 Task: Look for space in Miharu, Japan from 11th June, 2023 to 15th June, 2023 for 2 adults in price range Rs.7000 to Rs.16000. Place can be private room with 1  bedroom having 2 beds and 1 bathroom. Property type can be house, flat, guest house, hotel. Booking option can be shelf check-in. Required host language is English.
Action: Mouse moved to (616, 147)
Screenshot: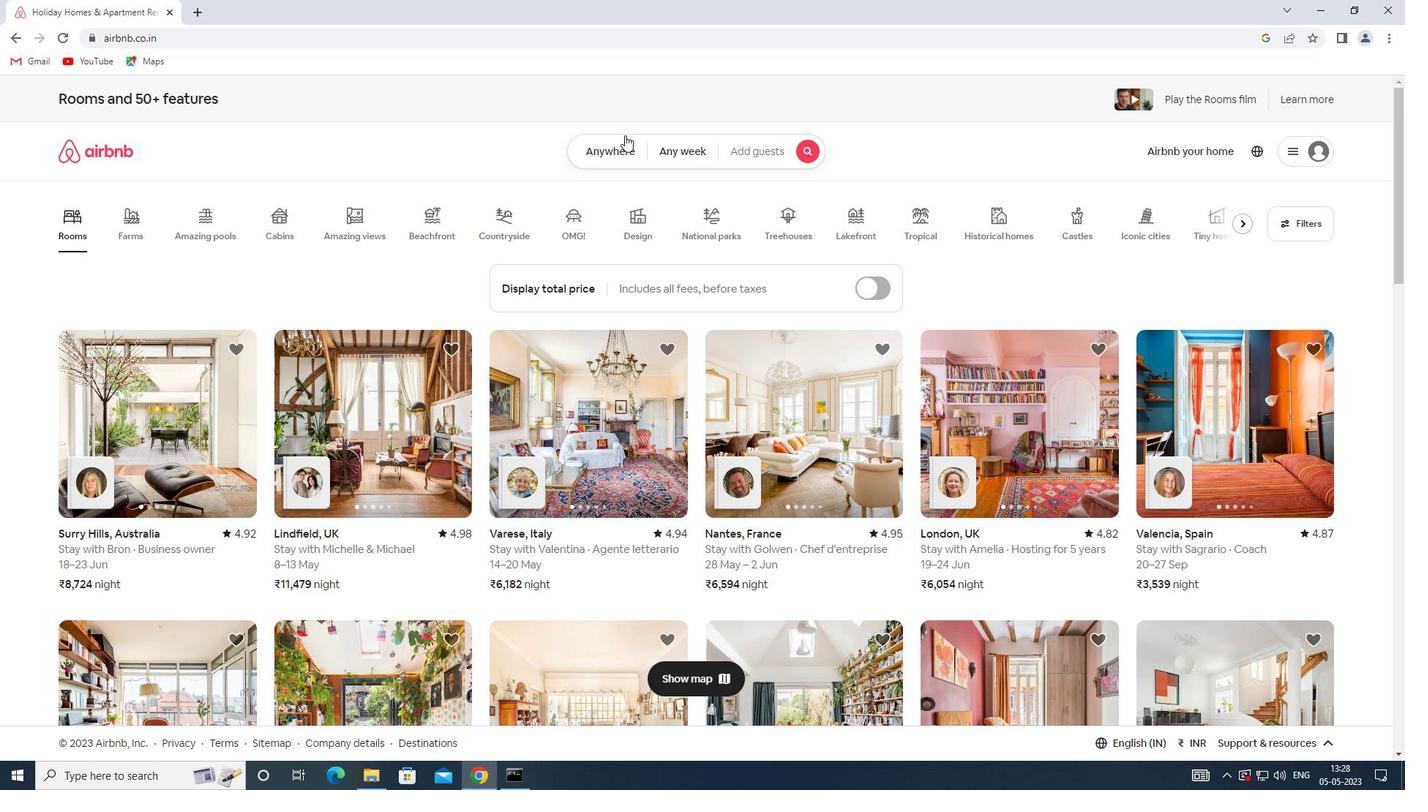 
Action: Mouse pressed left at (616, 147)
Screenshot: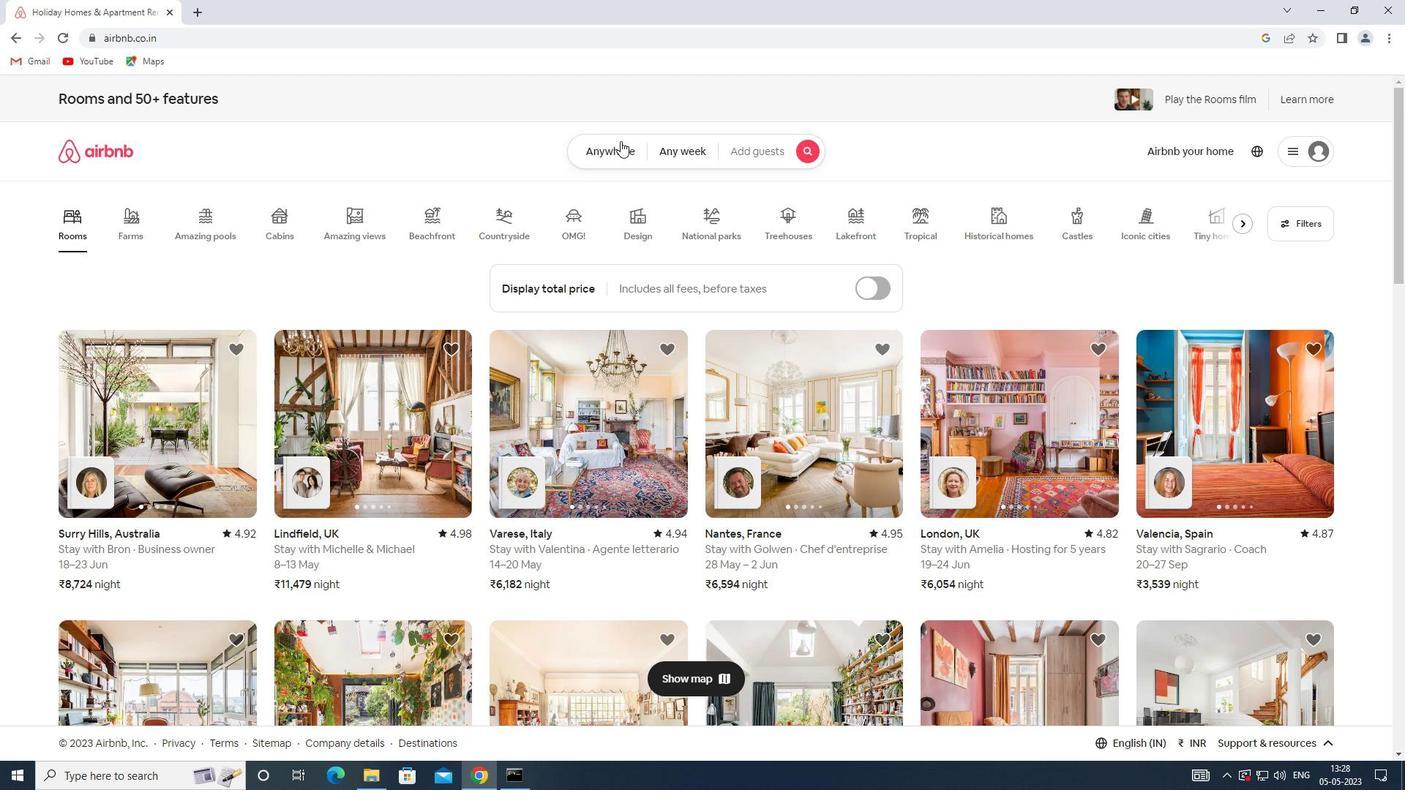 
Action: Mouse moved to (542, 199)
Screenshot: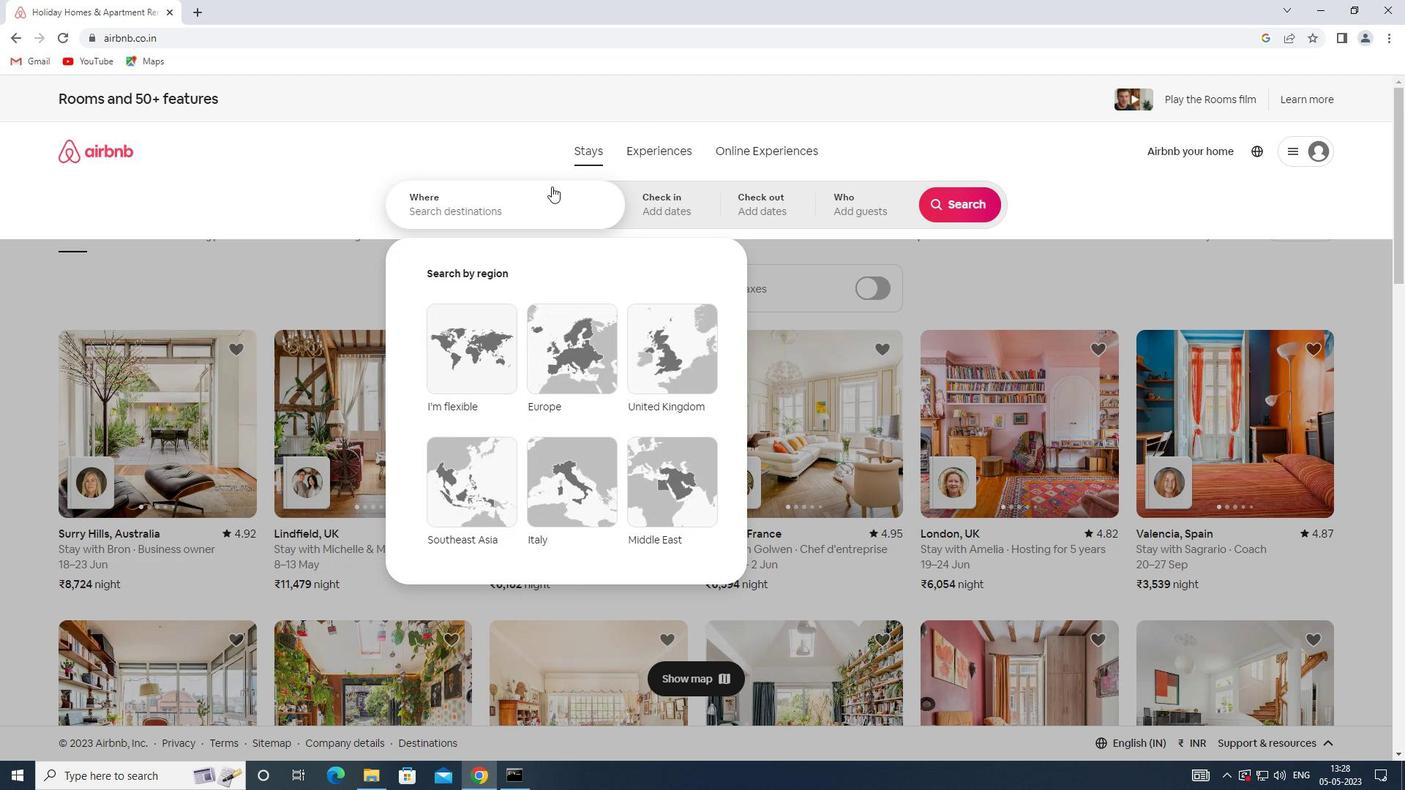 
Action: Mouse pressed left at (542, 199)
Screenshot: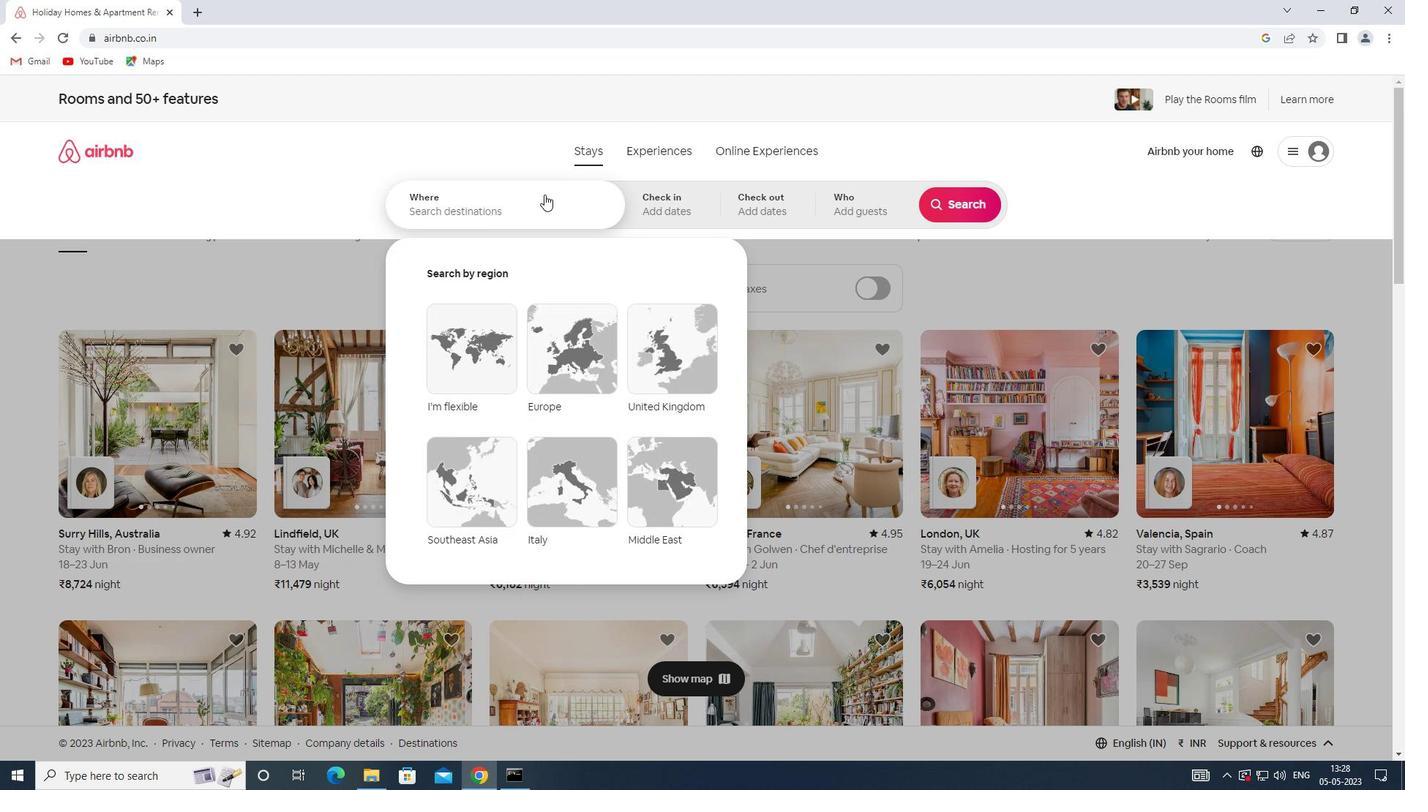 
Action: Key pressed <Key.shift>MIHARU,<Key.shift>JAPAN
Screenshot: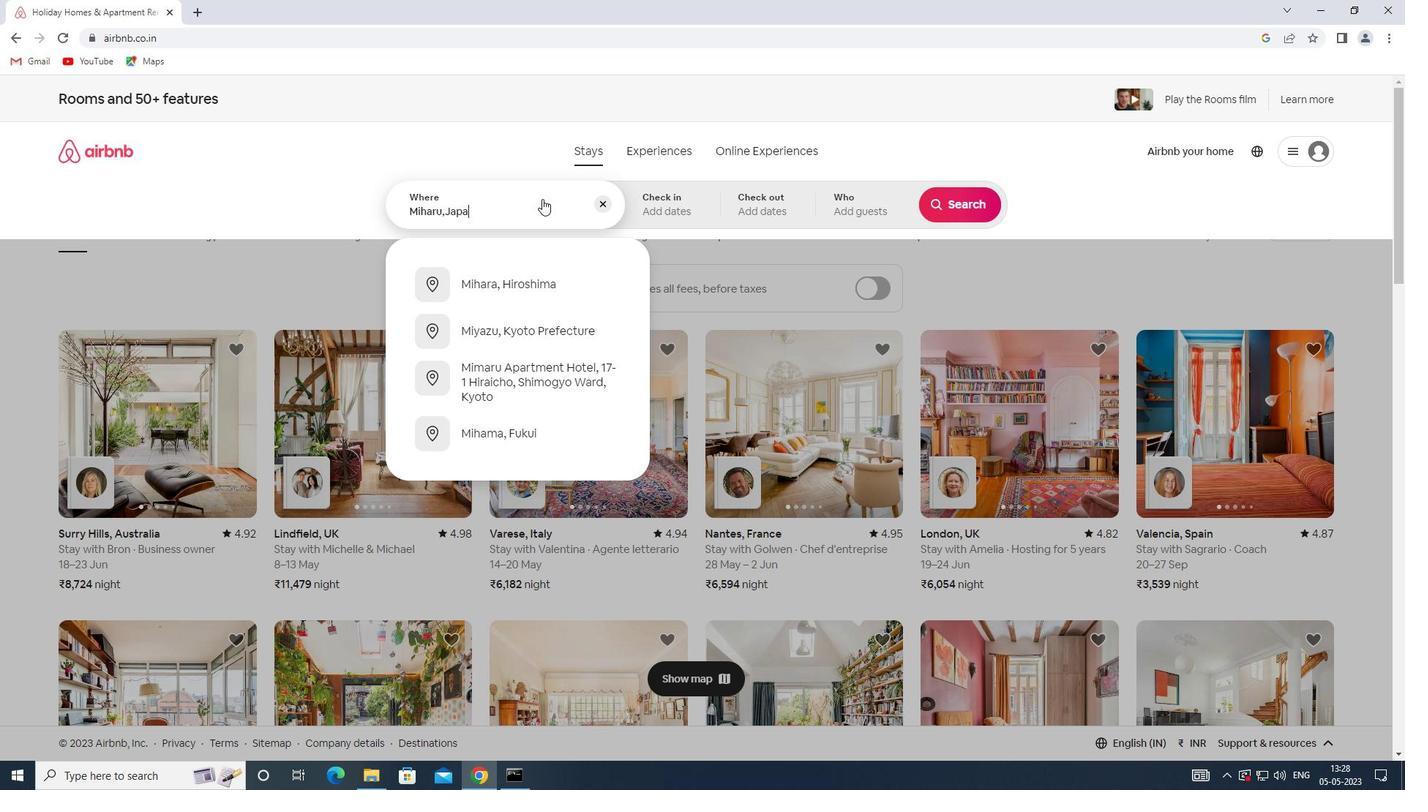 
Action: Mouse moved to (646, 211)
Screenshot: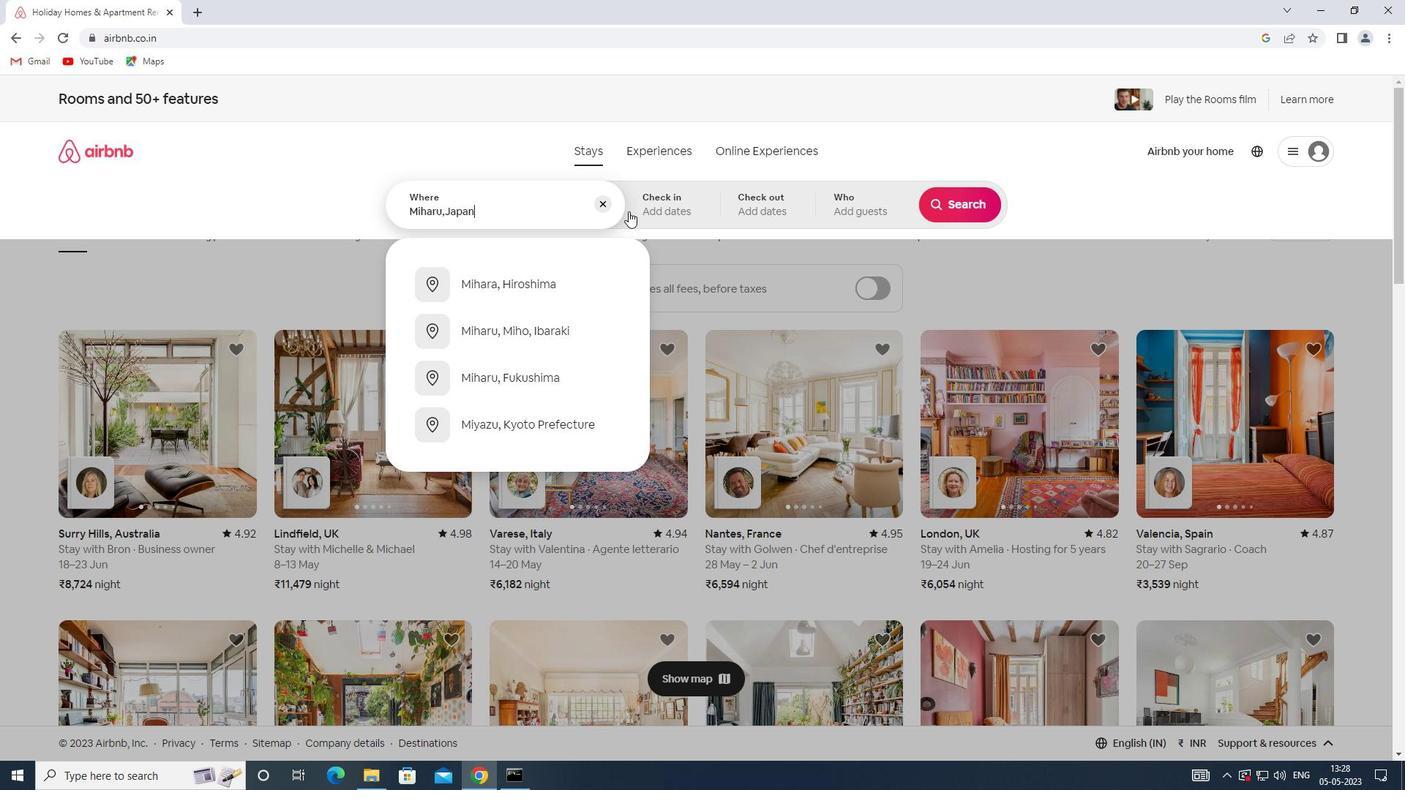 
Action: Mouse pressed left at (646, 211)
Screenshot: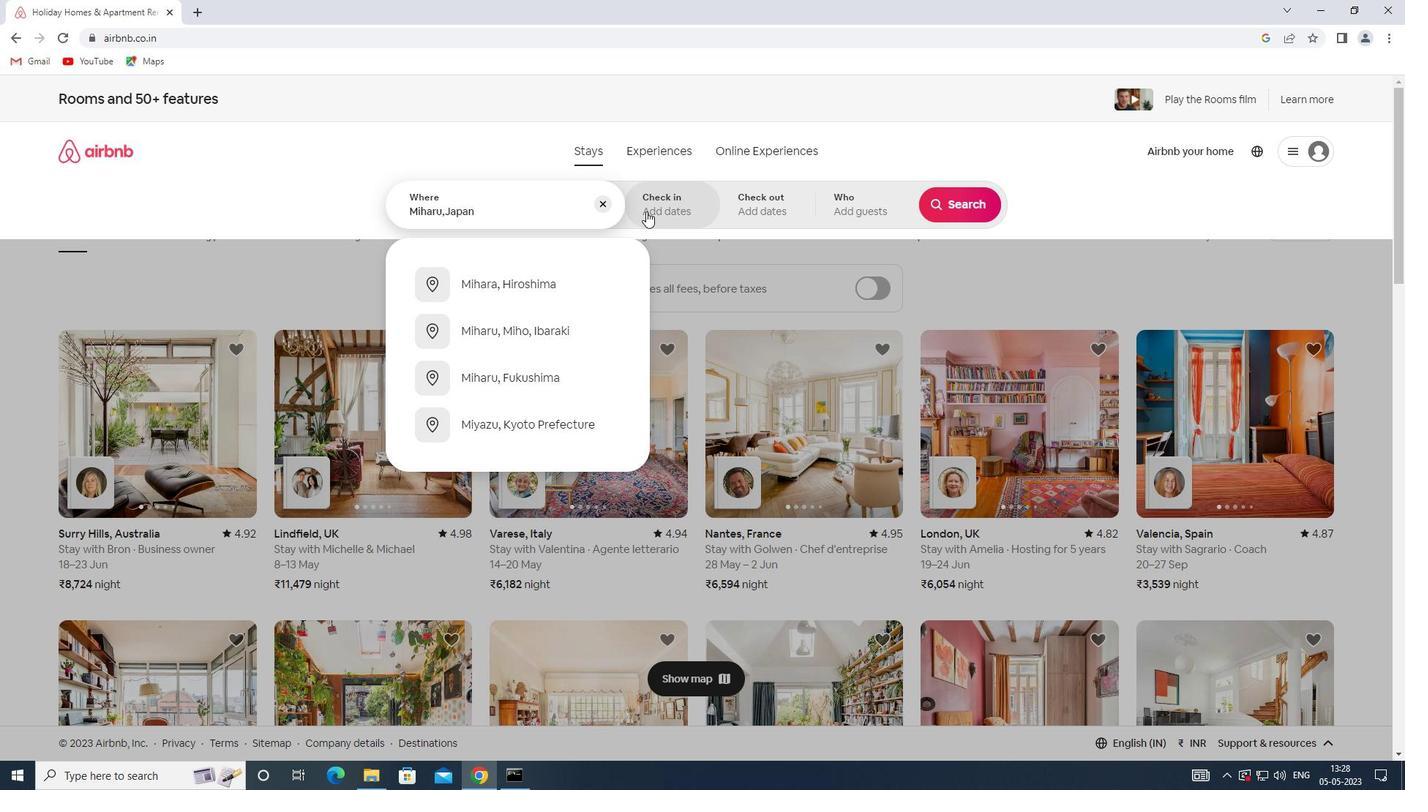 
Action: Mouse moved to (735, 446)
Screenshot: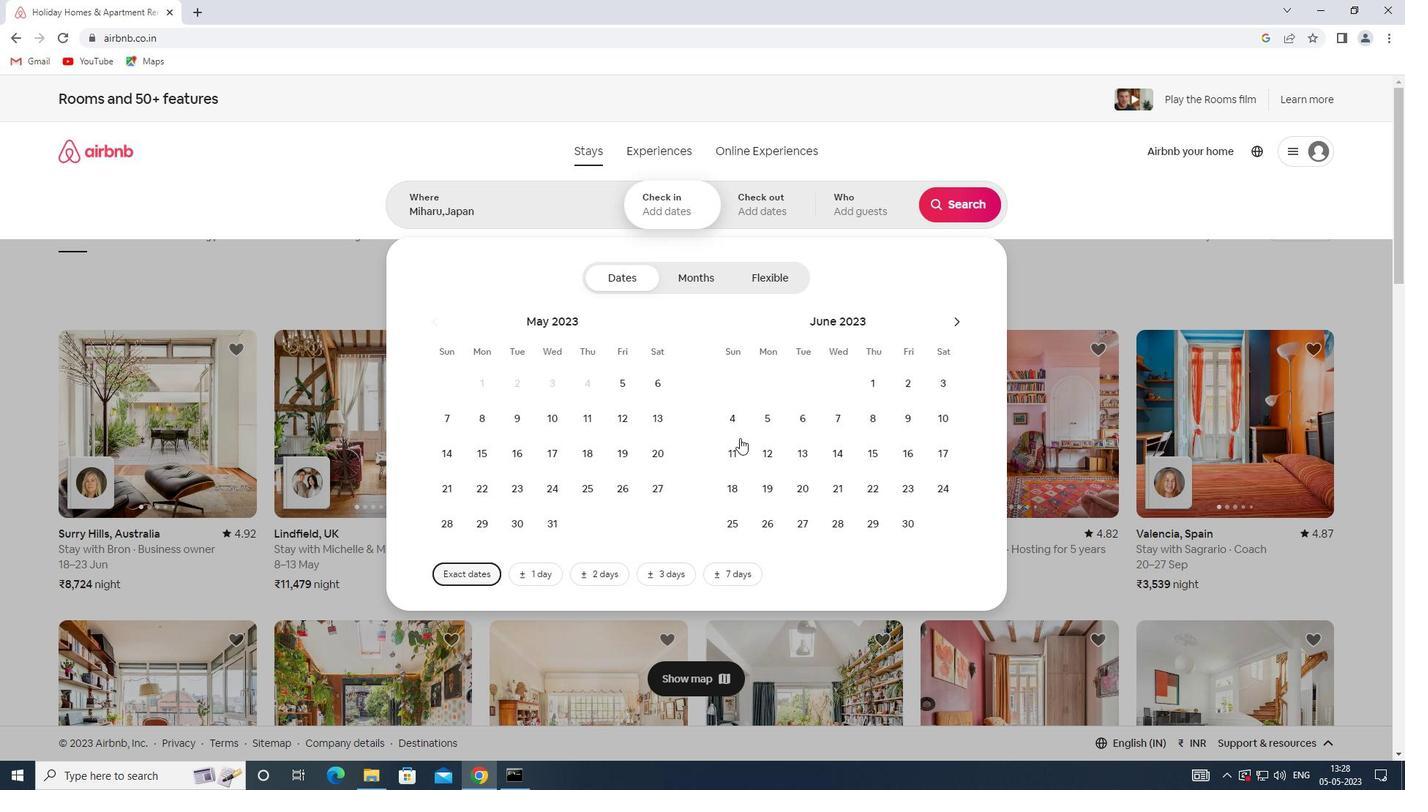 
Action: Mouse pressed left at (735, 446)
Screenshot: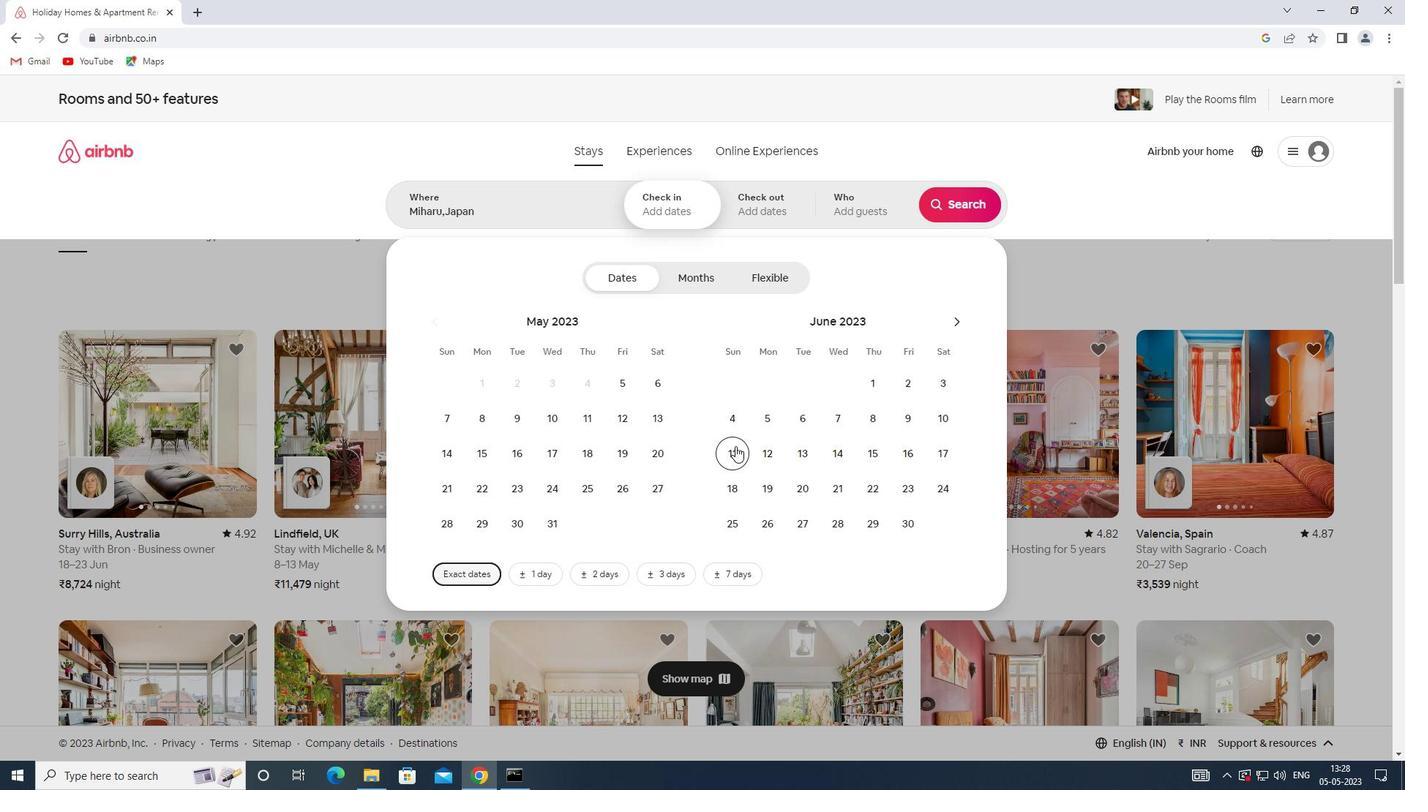 
Action: Mouse moved to (867, 449)
Screenshot: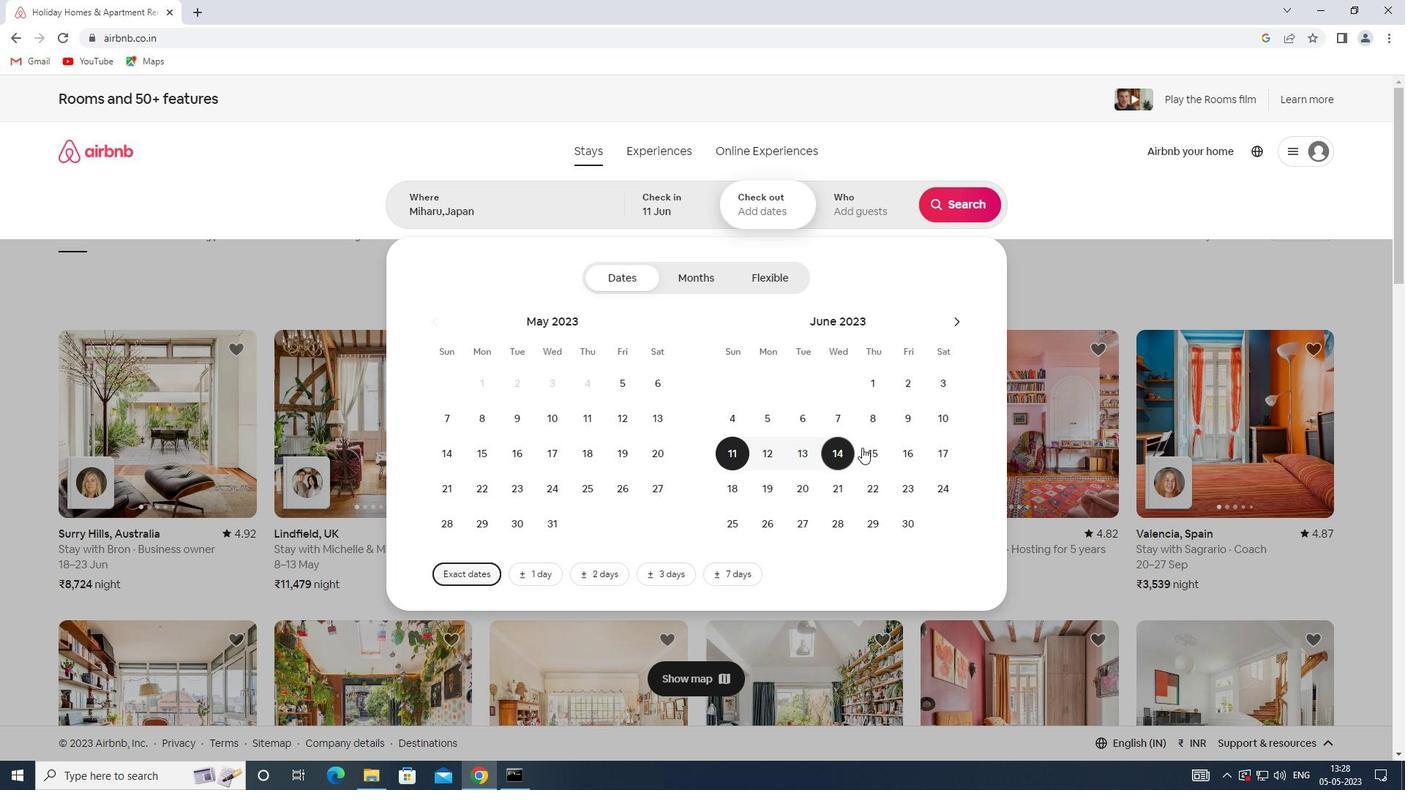 
Action: Mouse pressed left at (867, 449)
Screenshot: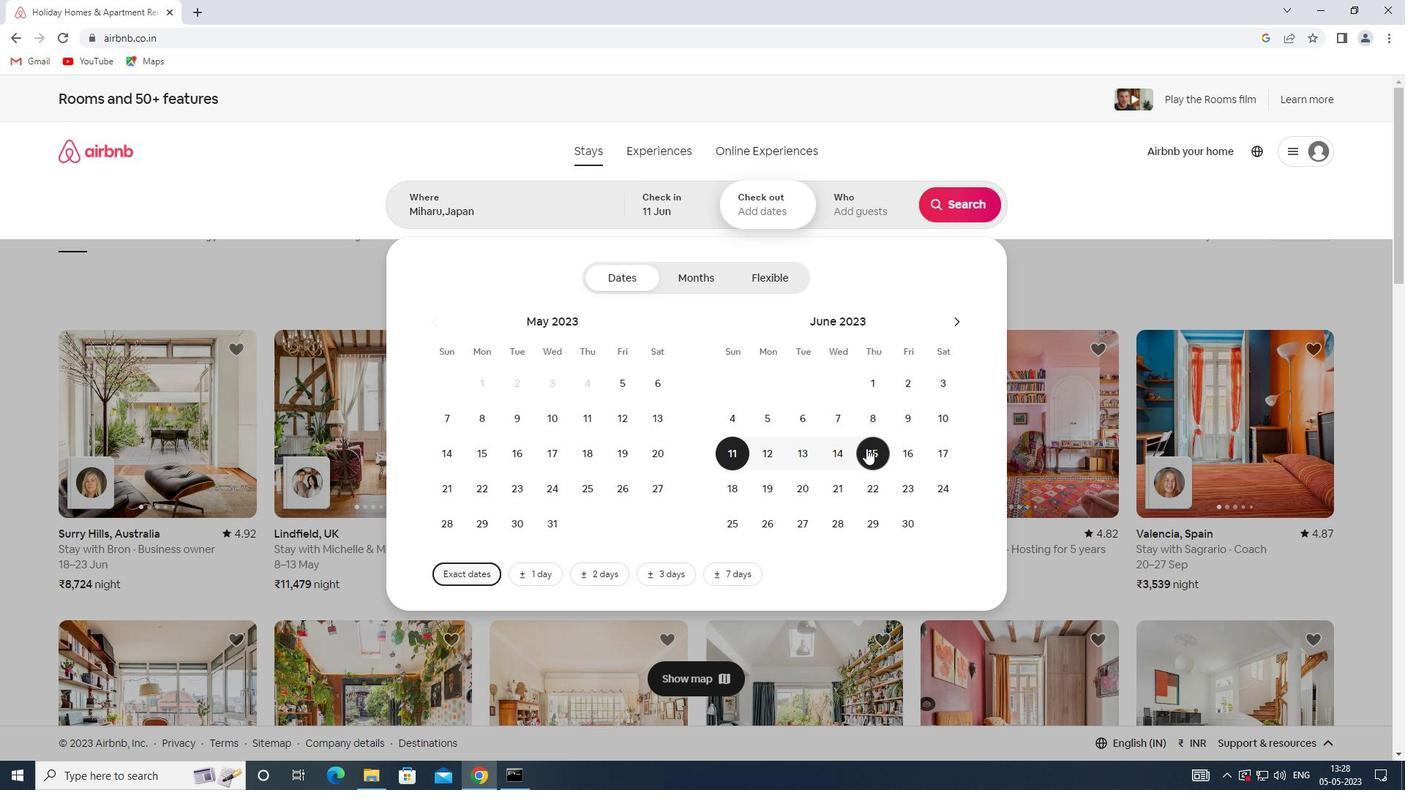 
Action: Mouse moved to (844, 212)
Screenshot: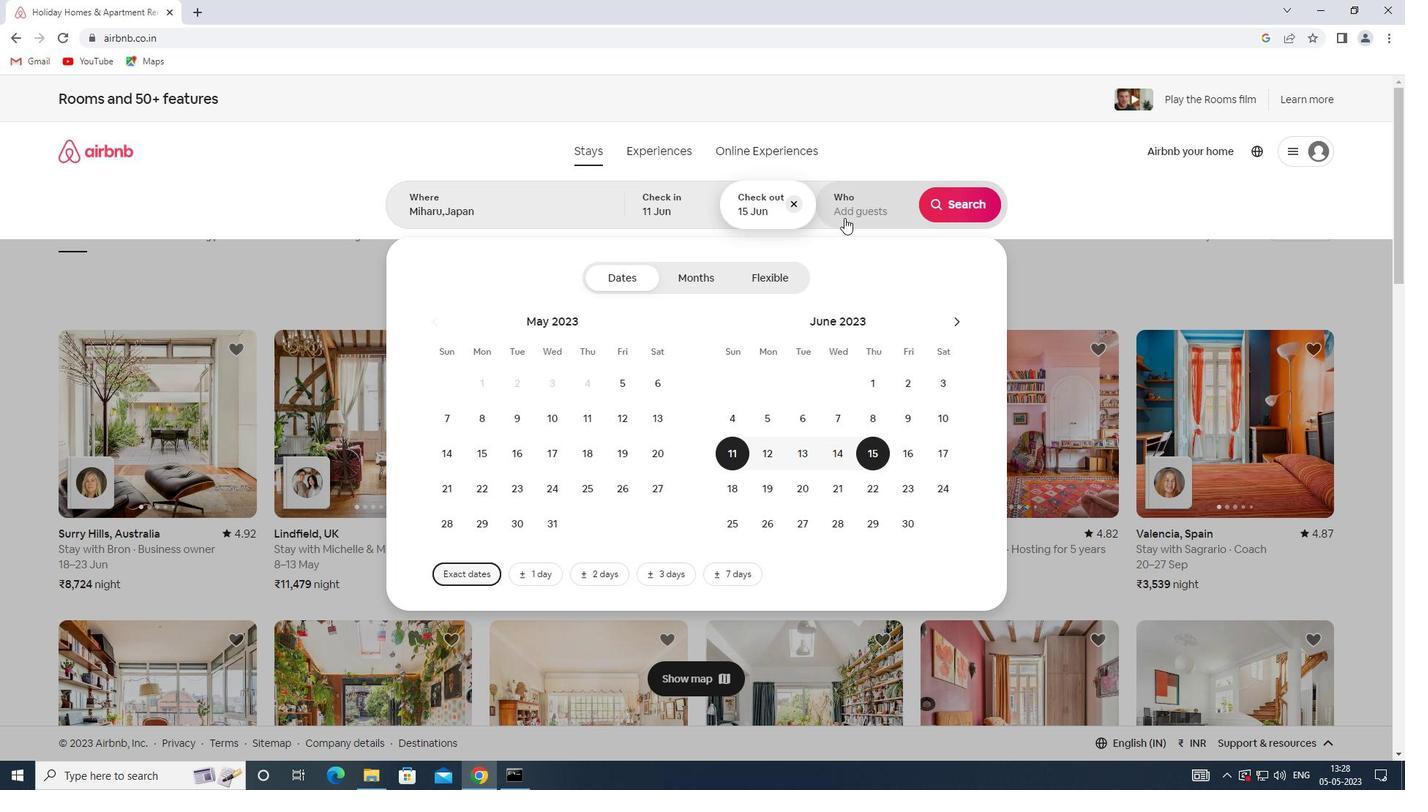 
Action: Mouse pressed left at (844, 212)
Screenshot: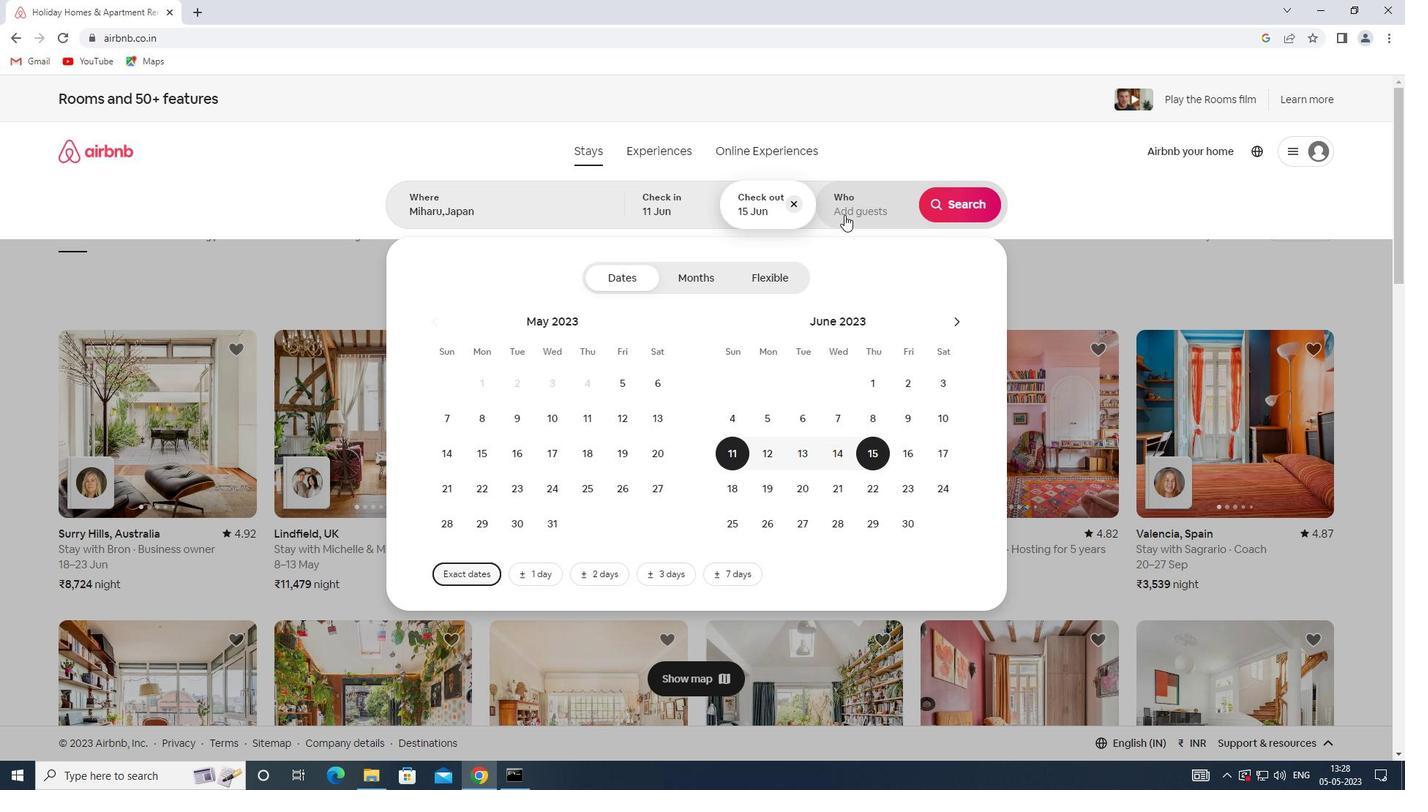 
Action: Mouse moved to (956, 280)
Screenshot: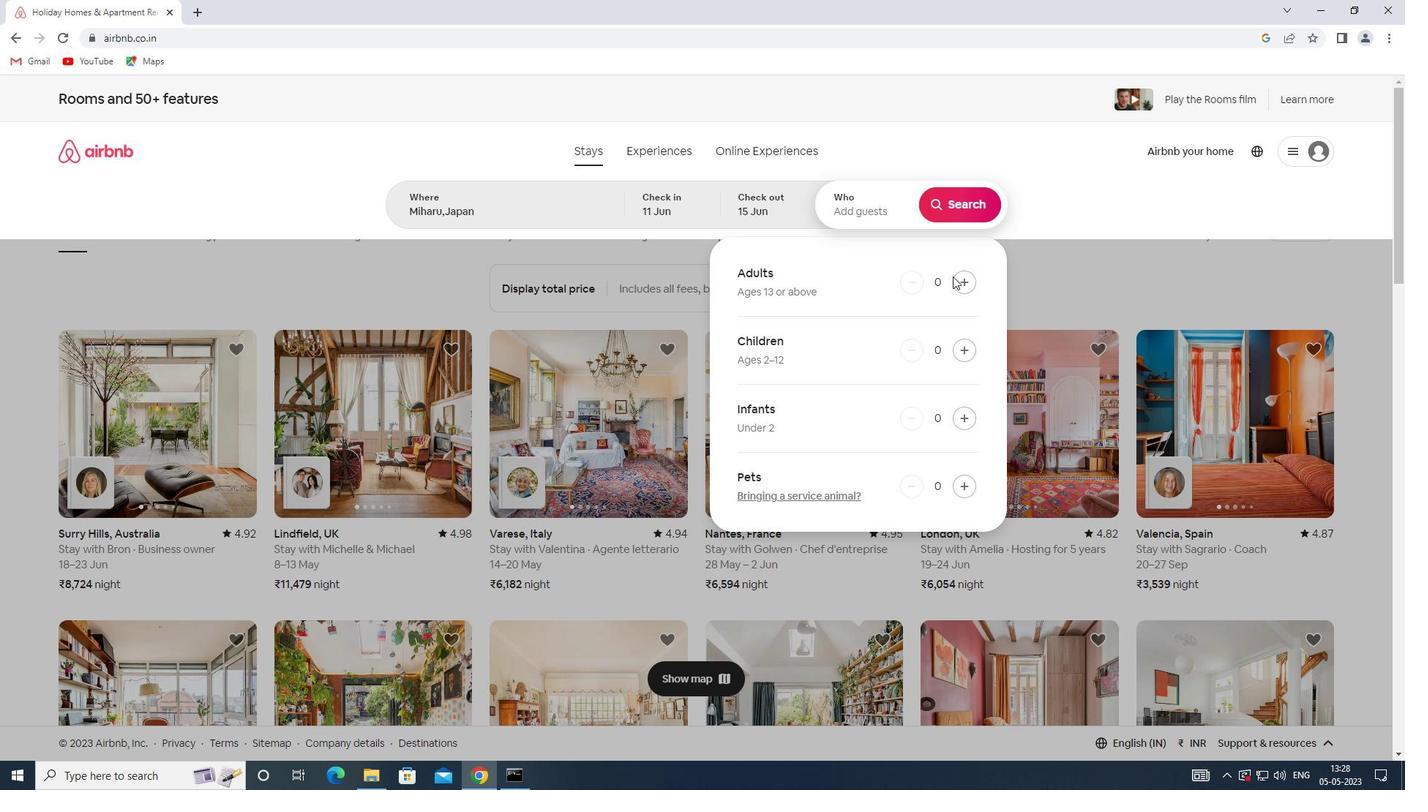 
Action: Mouse pressed left at (956, 280)
Screenshot: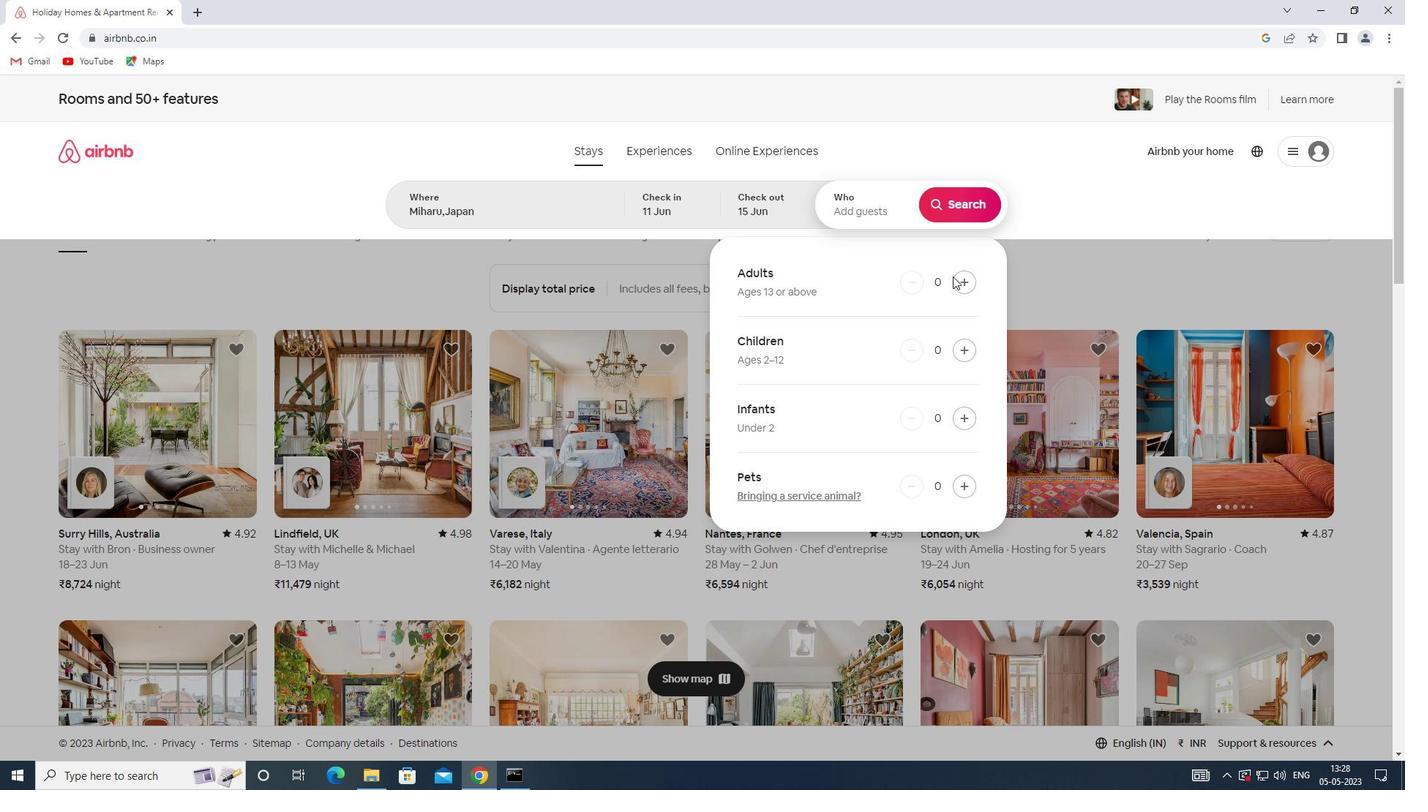 
Action: Mouse pressed left at (956, 280)
Screenshot: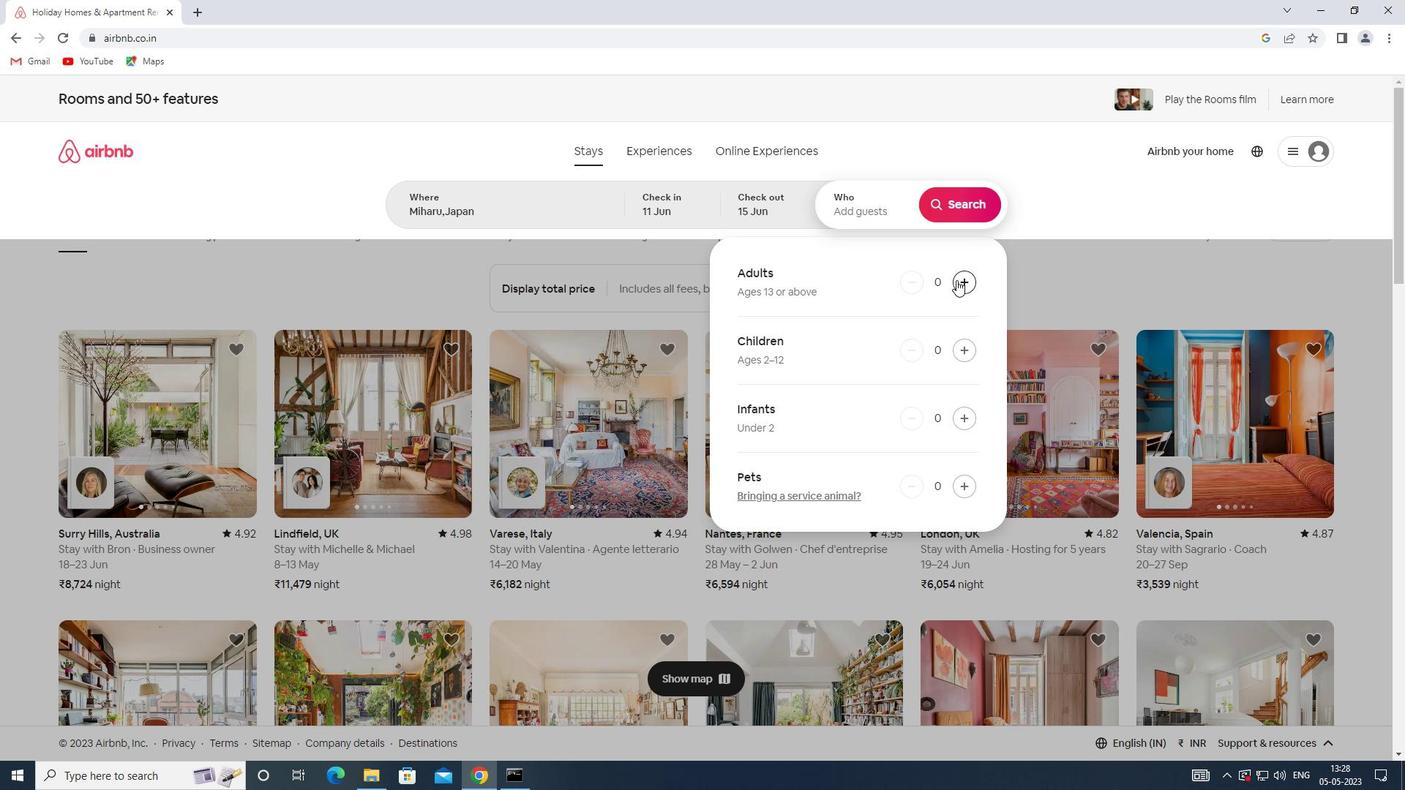 
Action: Mouse moved to (956, 207)
Screenshot: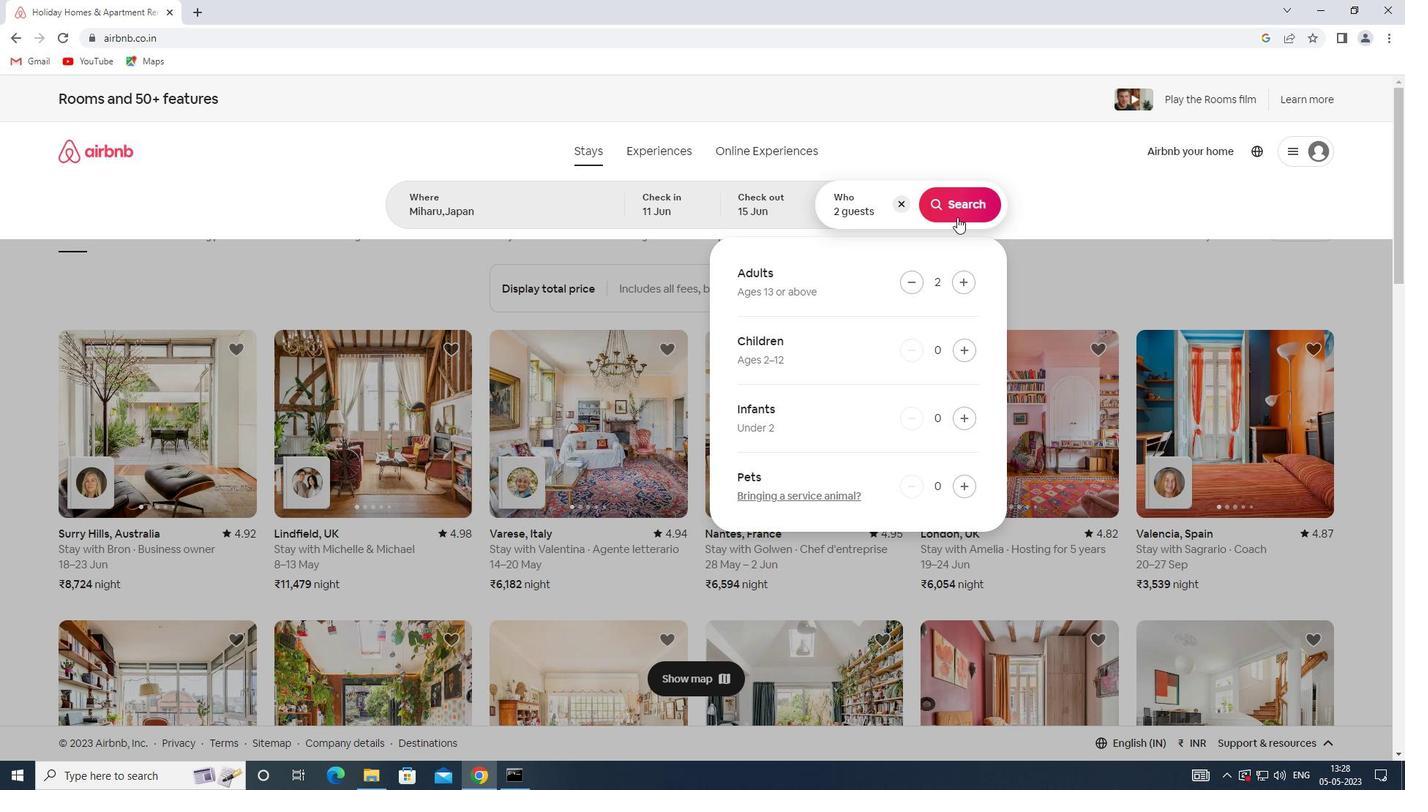 
Action: Mouse pressed left at (956, 207)
Screenshot: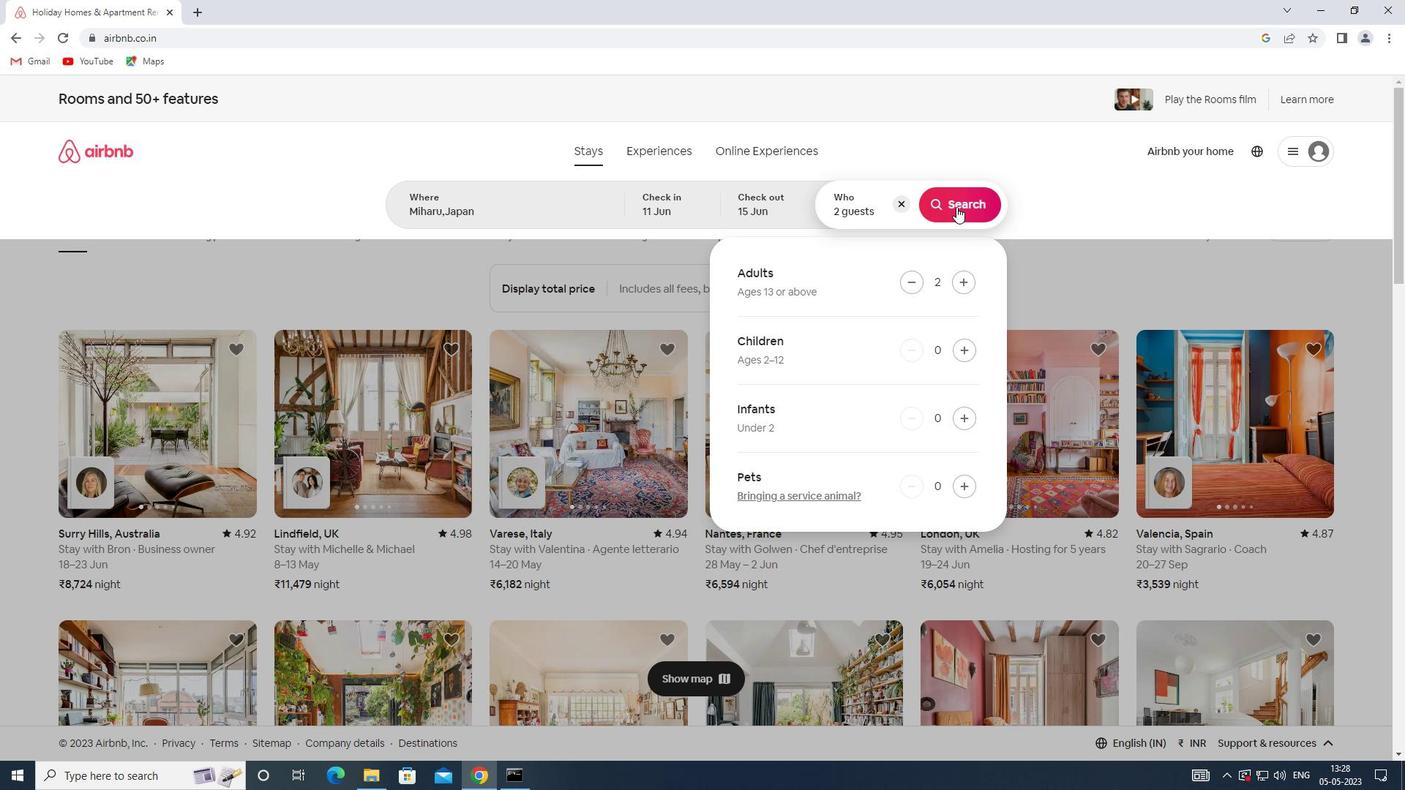 
Action: Mouse moved to (1344, 153)
Screenshot: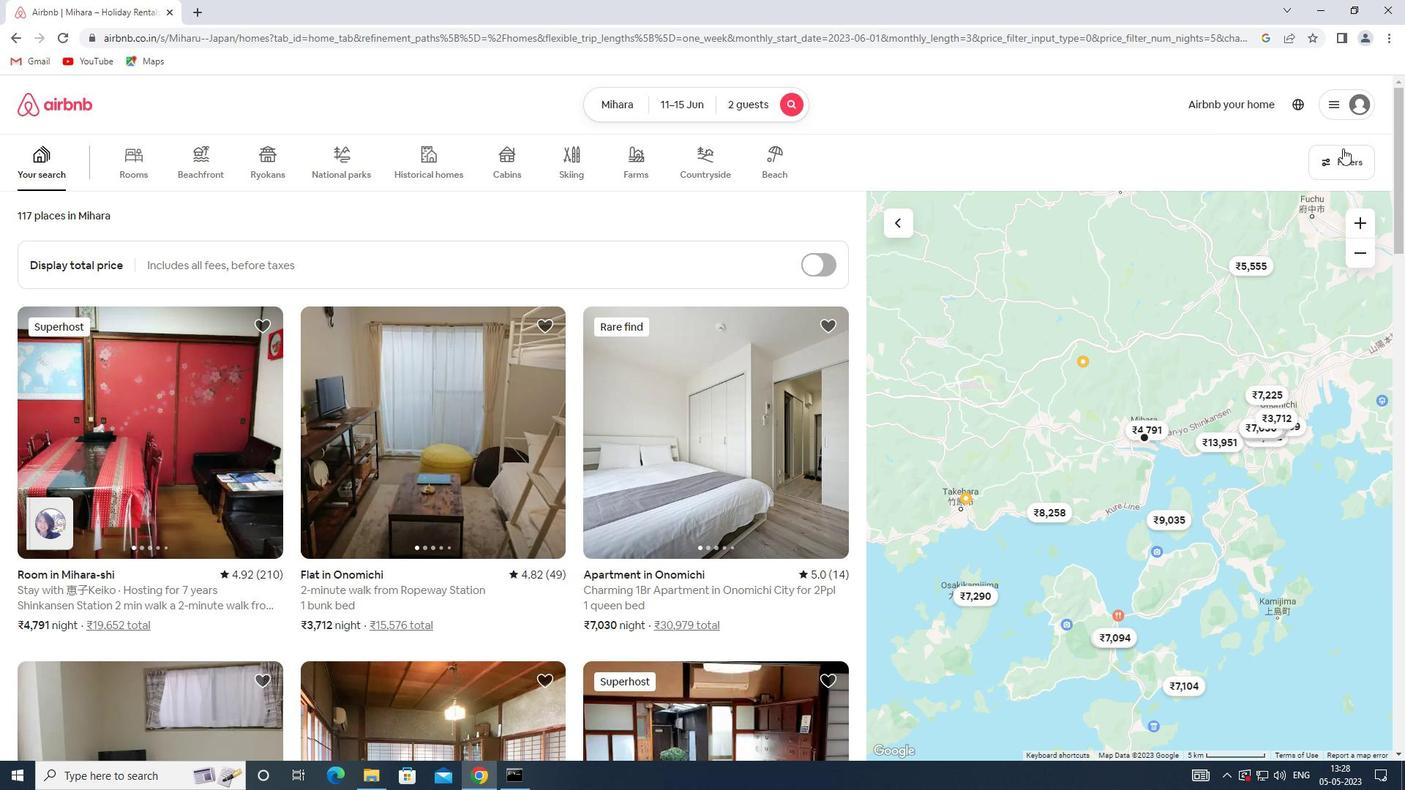 
Action: Mouse pressed left at (1344, 153)
Screenshot: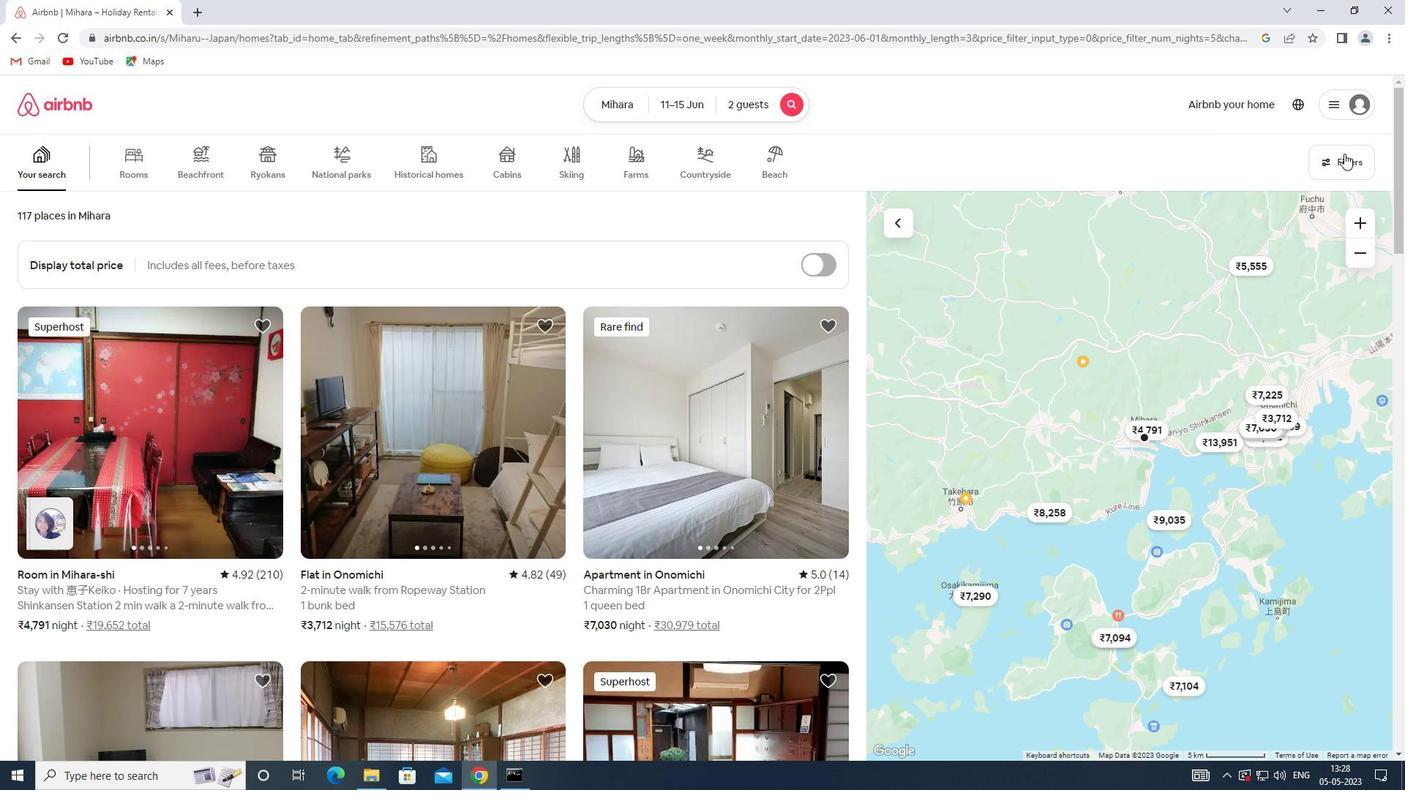 
Action: Mouse moved to (500, 515)
Screenshot: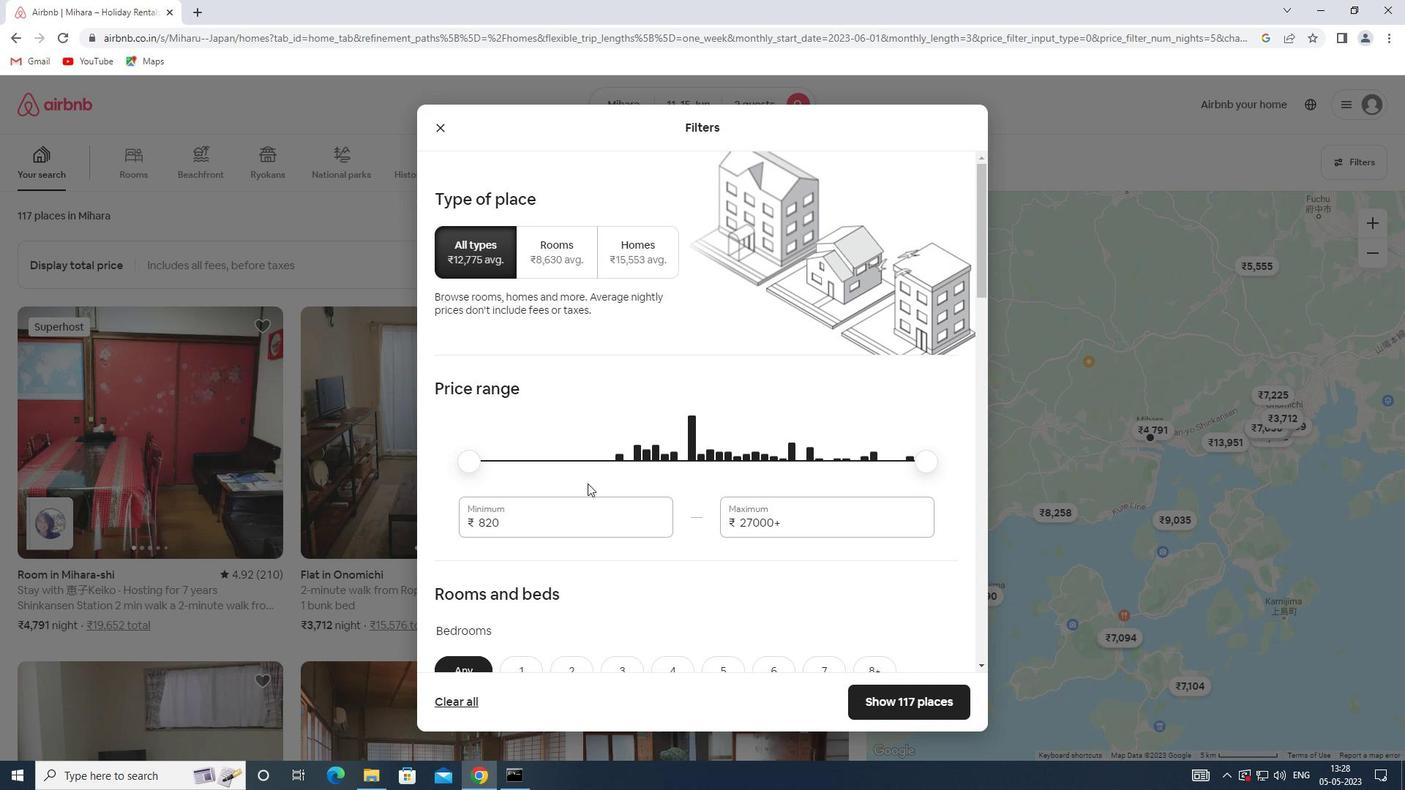 
Action: Mouse pressed left at (500, 515)
Screenshot: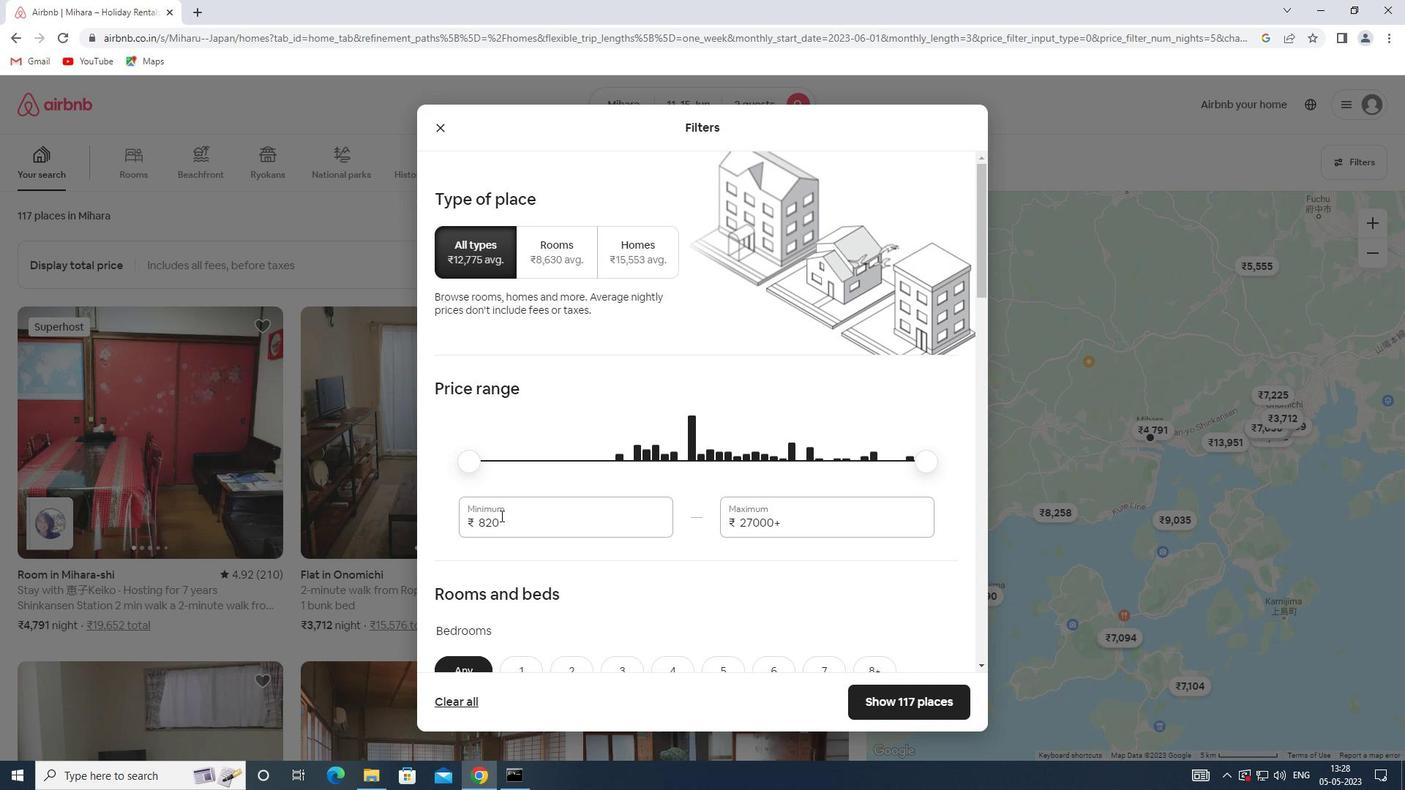 
Action: Mouse moved to (452, 492)
Screenshot: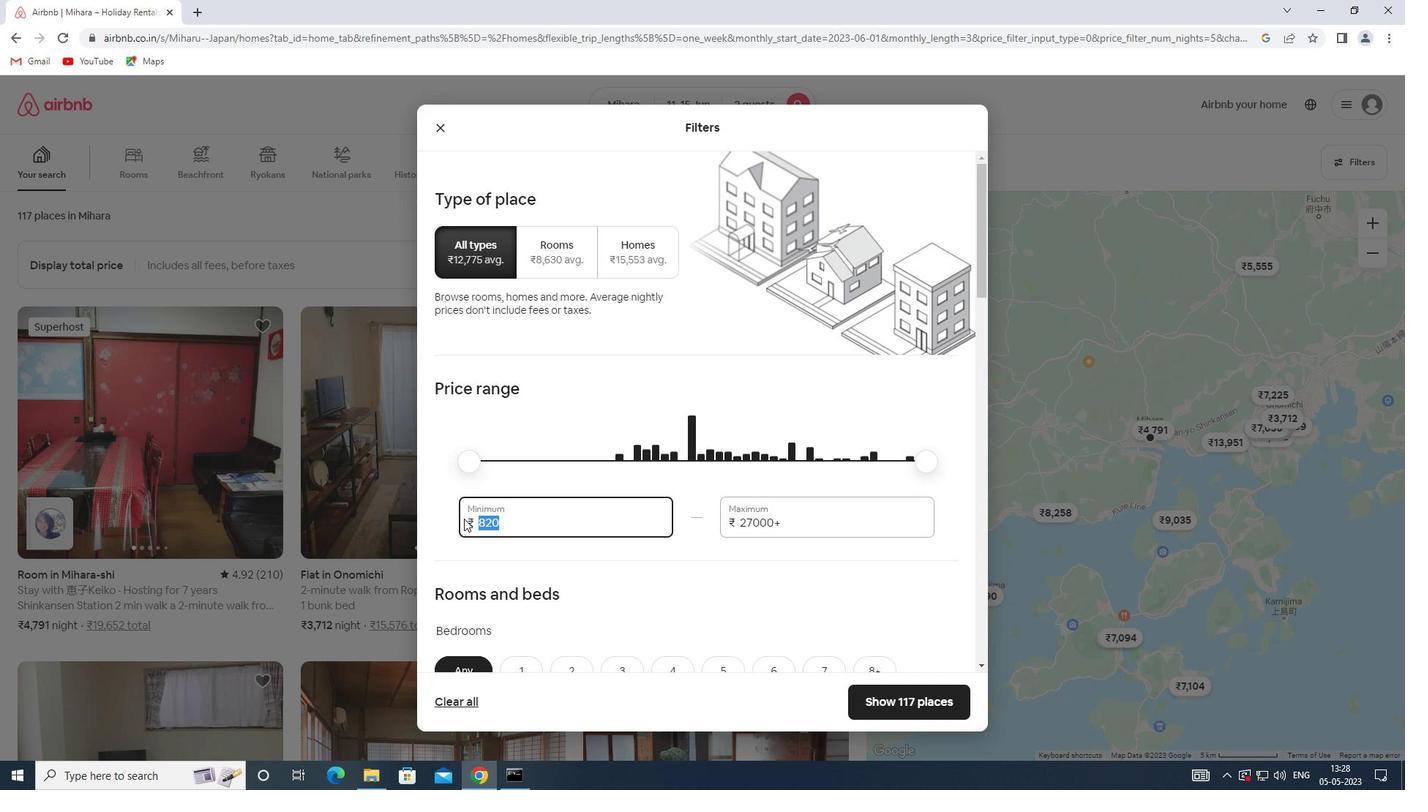 
Action: Key pressed 7000
Screenshot: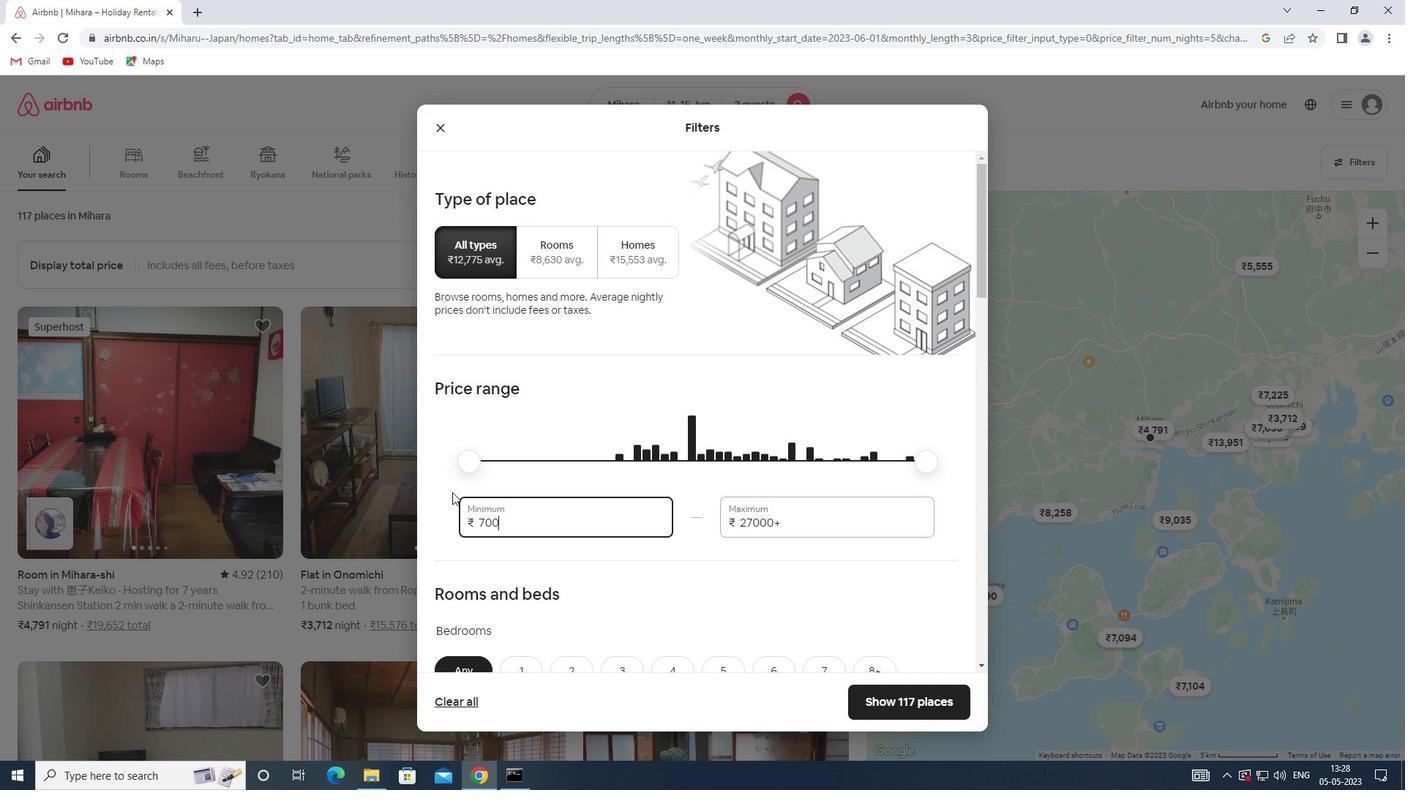 
Action: Mouse moved to (792, 515)
Screenshot: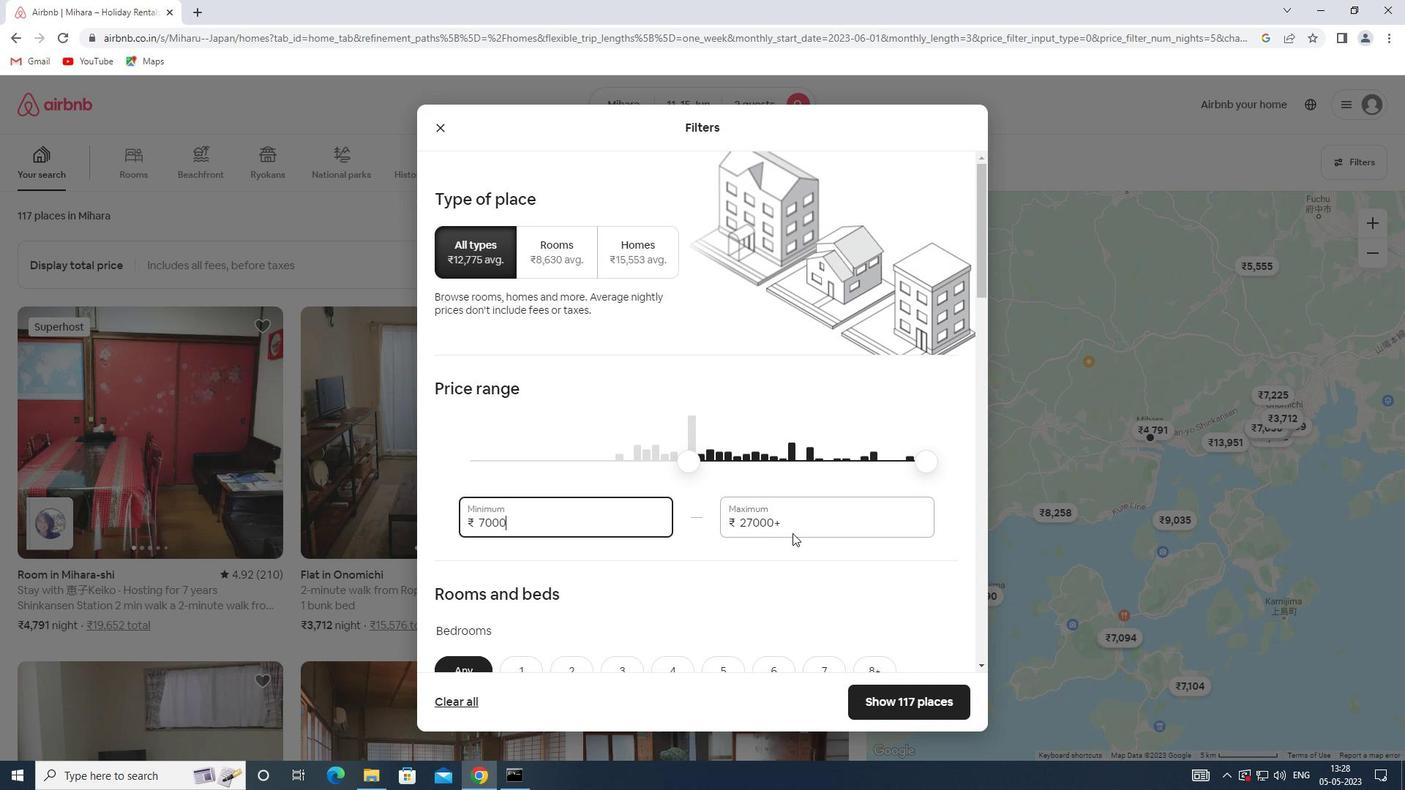 
Action: Mouse pressed left at (792, 515)
Screenshot: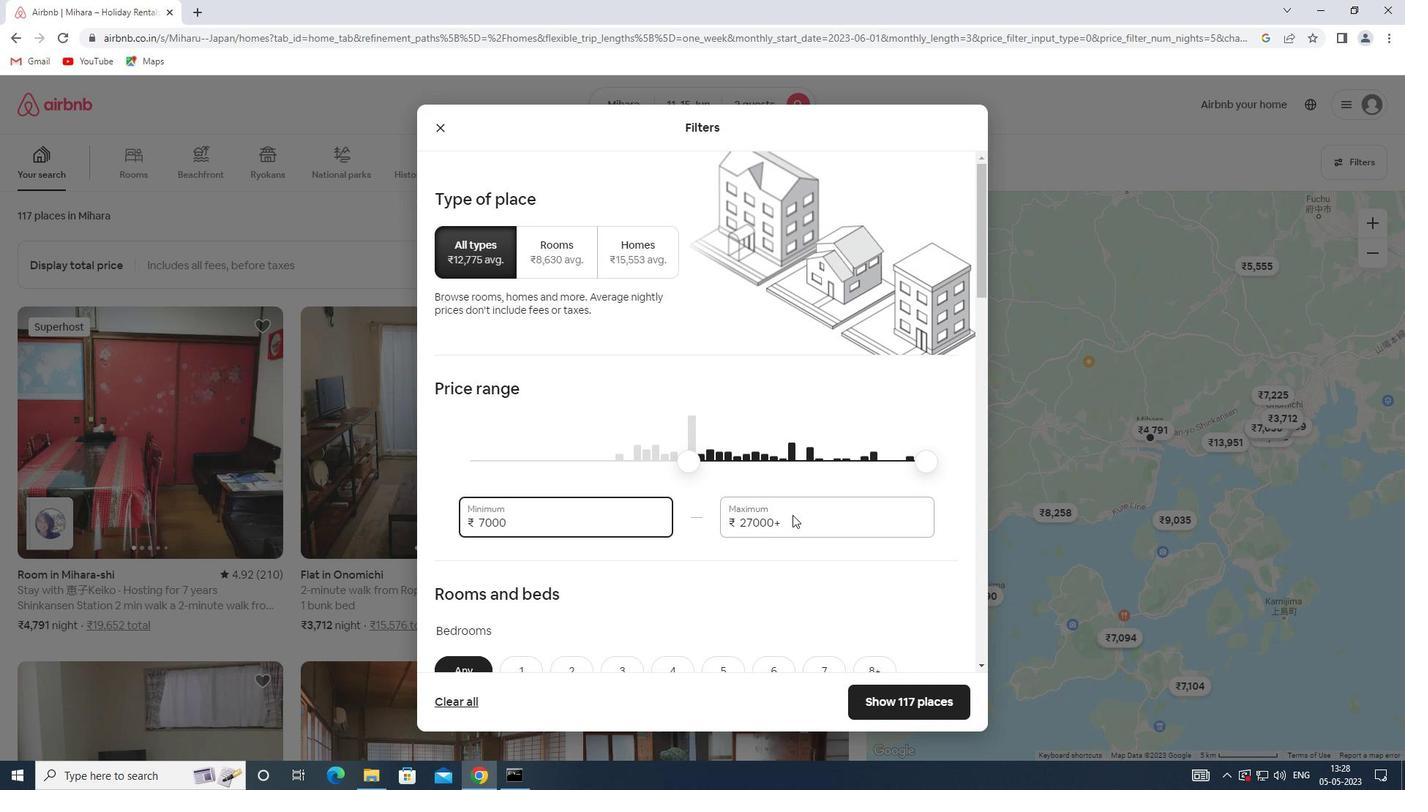 
Action: Mouse moved to (791, 517)
Screenshot: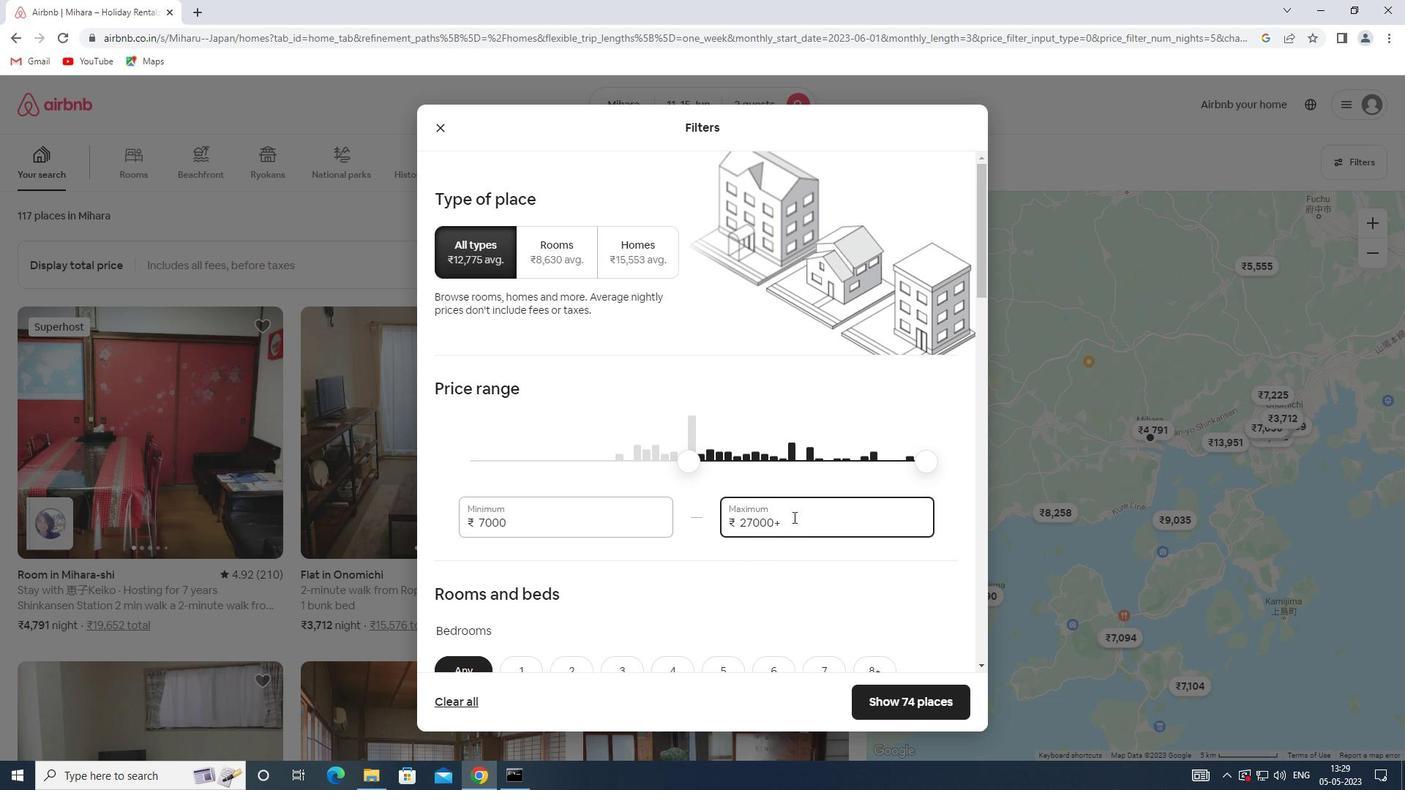 
Action: Mouse pressed left at (791, 517)
Screenshot: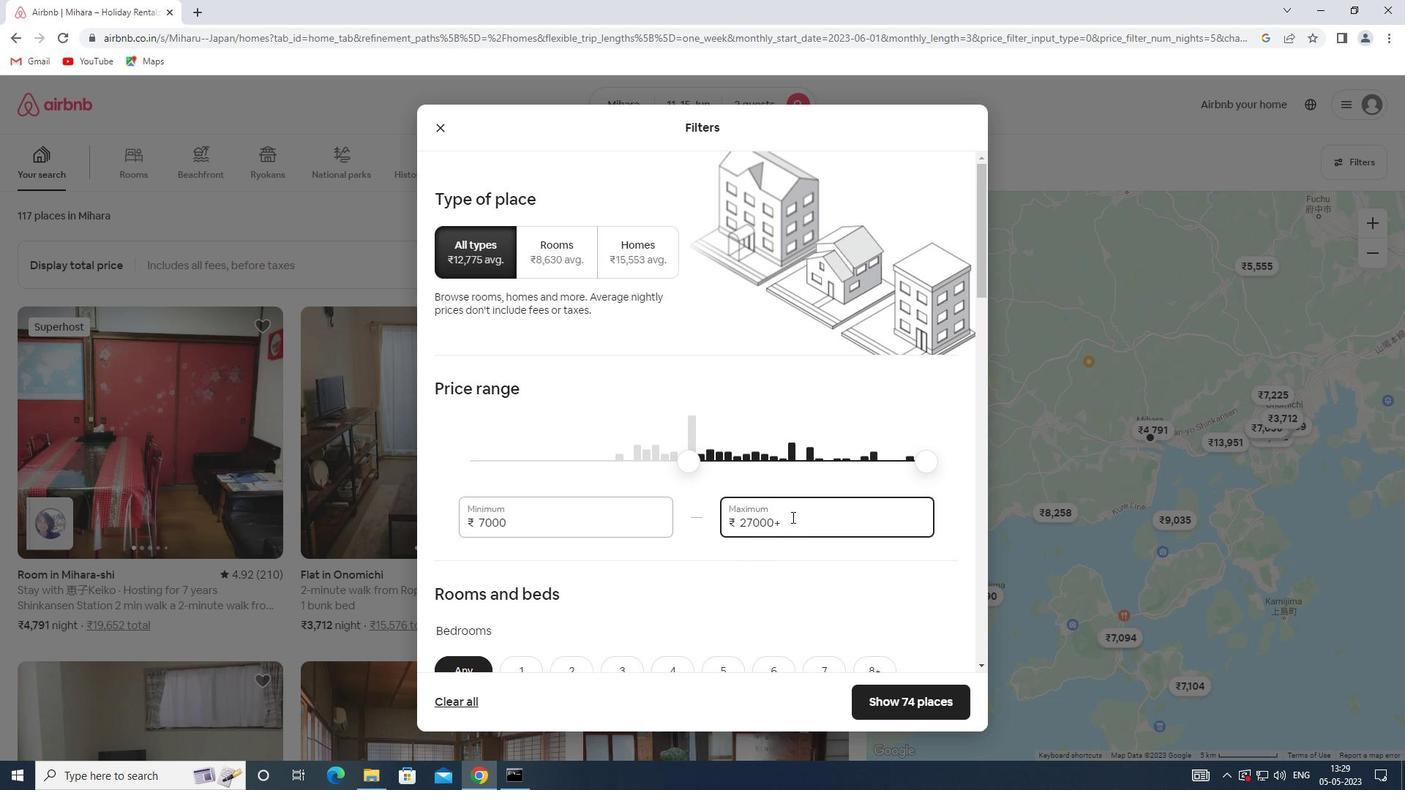
Action: Mouse moved to (723, 529)
Screenshot: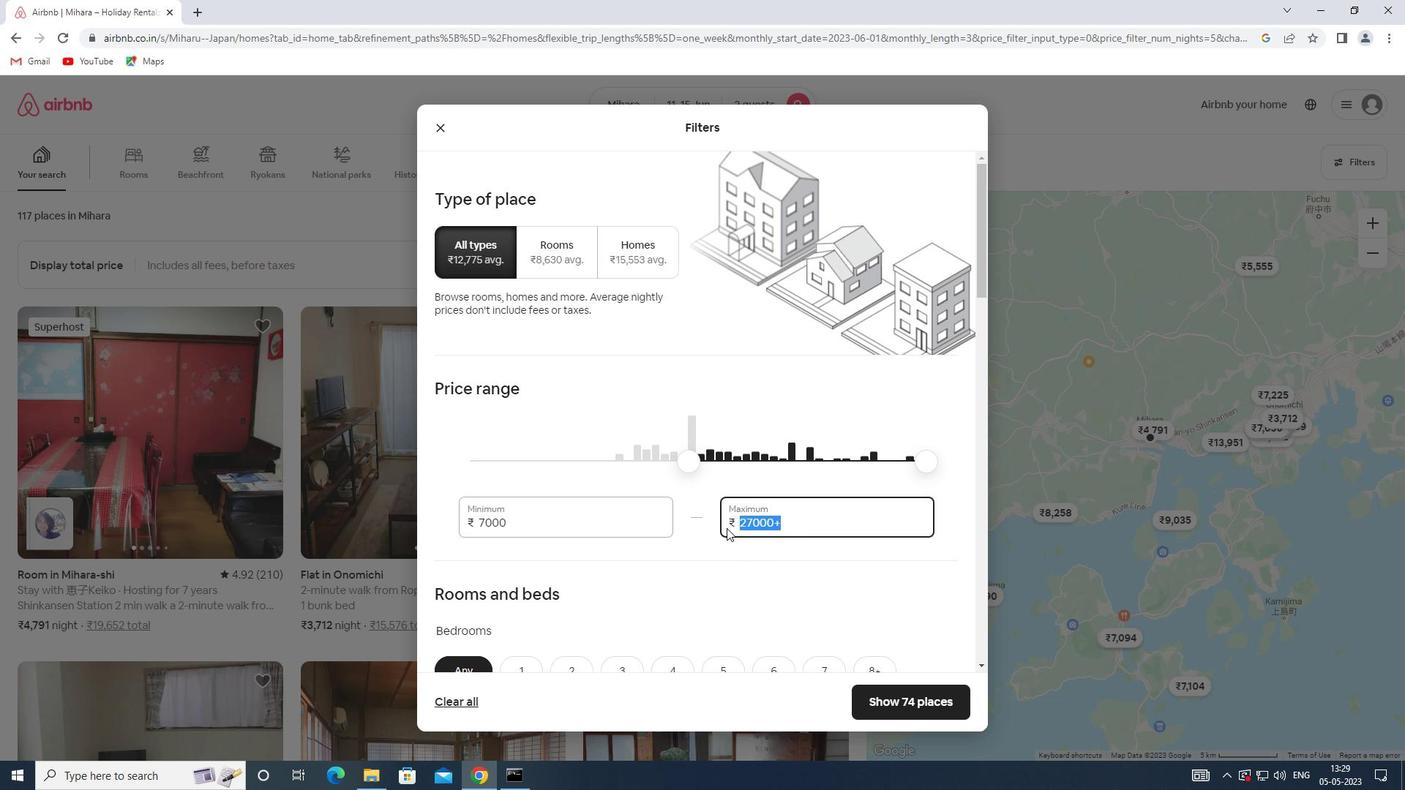 
Action: Key pressed 16000
Screenshot: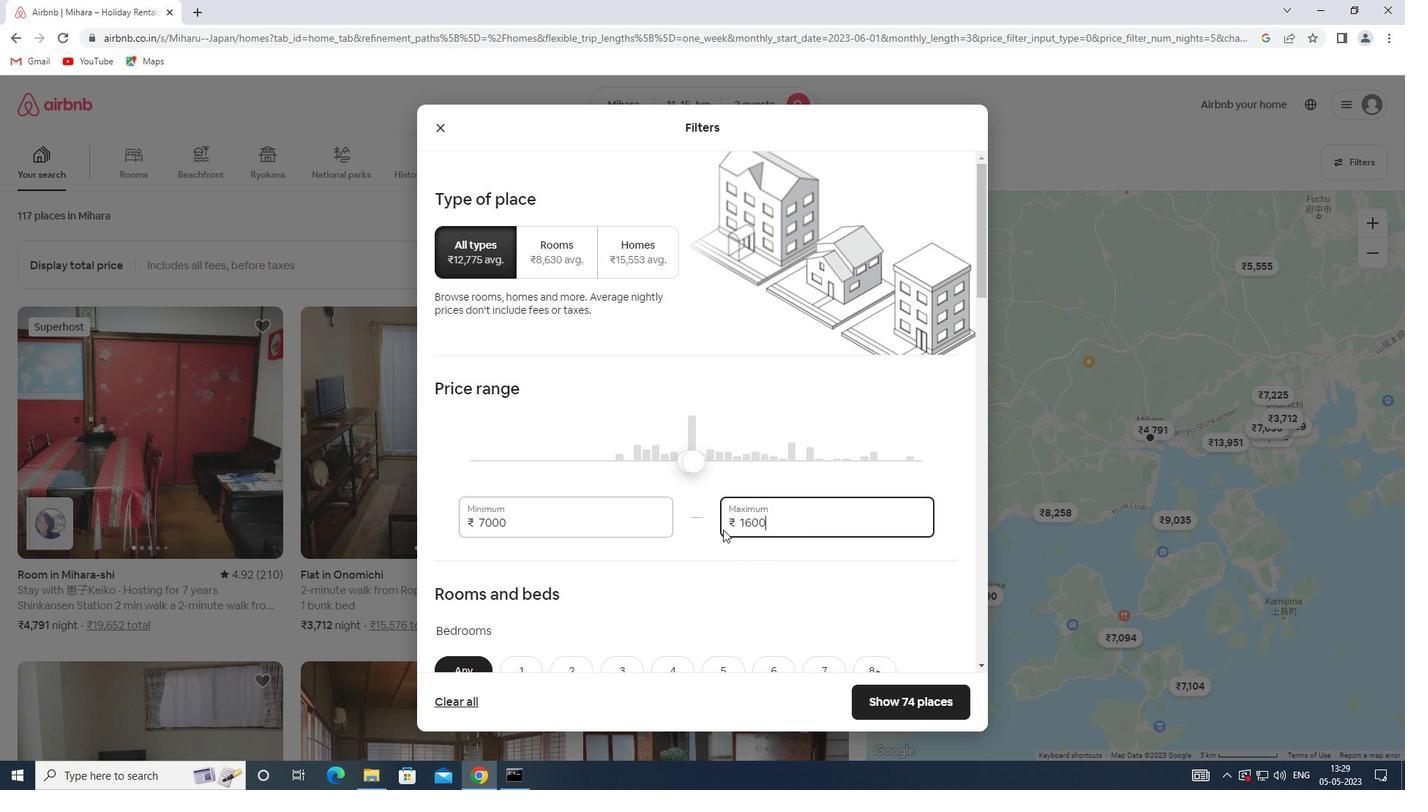 
Action: Mouse moved to (484, 548)
Screenshot: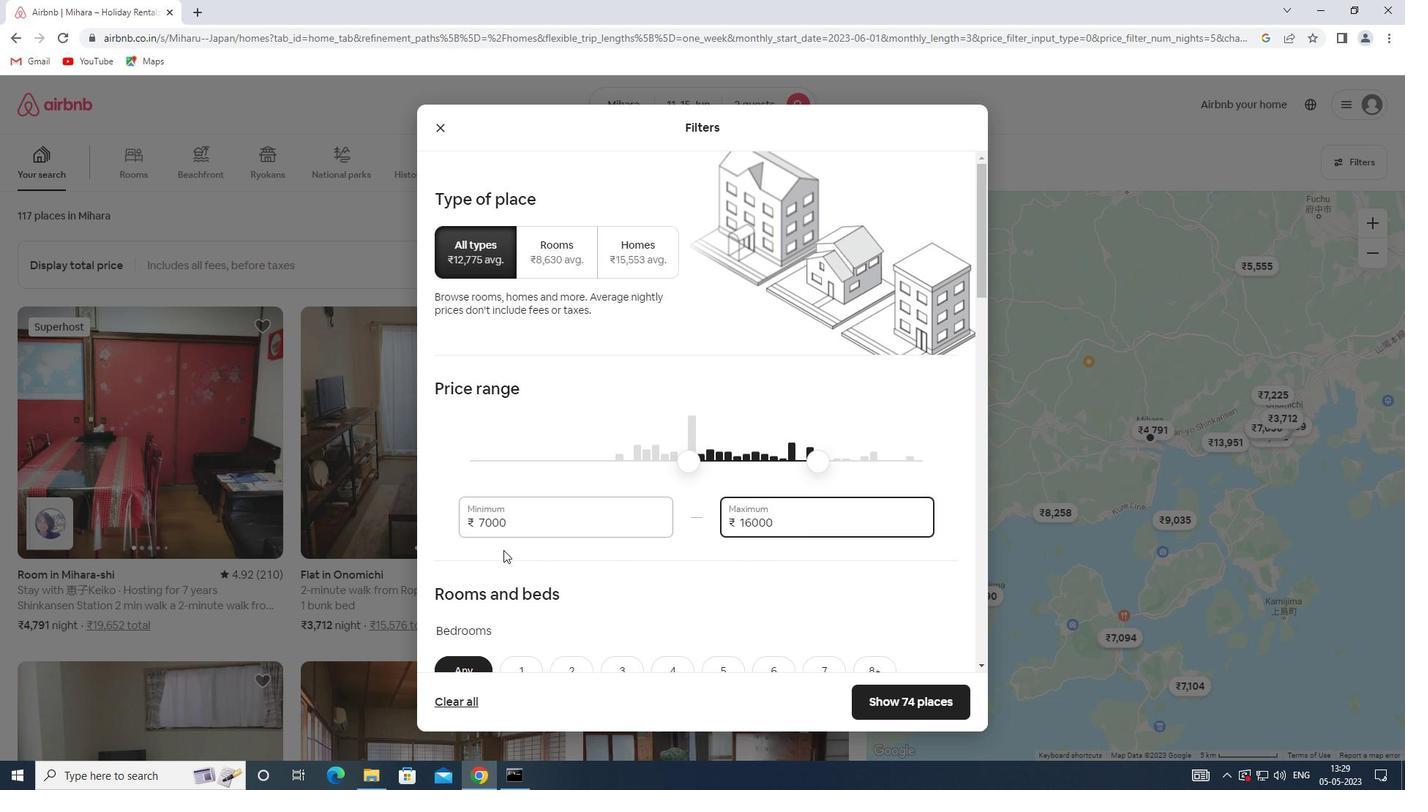 
Action: Mouse scrolled (484, 548) with delta (0, 0)
Screenshot: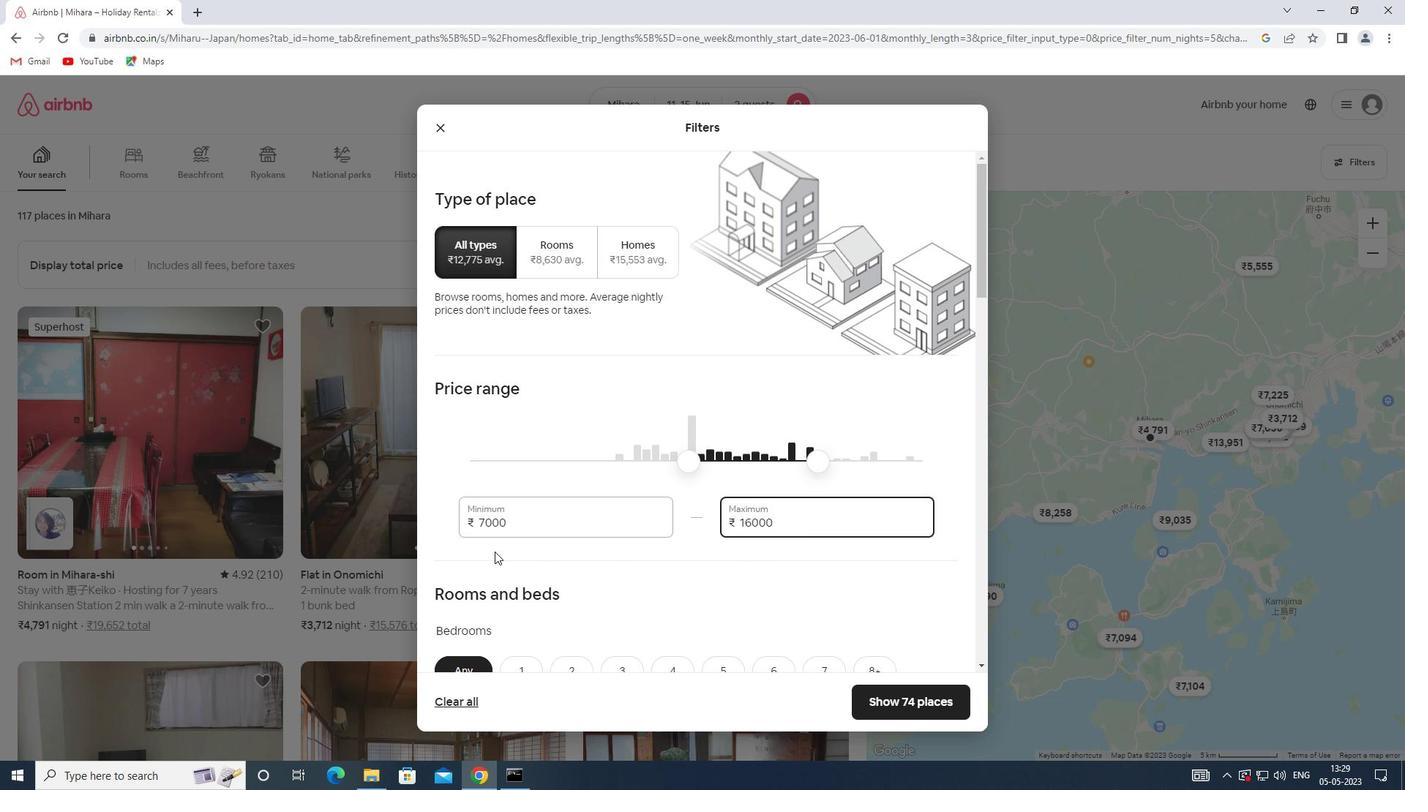 
Action: Mouse scrolled (484, 548) with delta (0, 0)
Screenshot: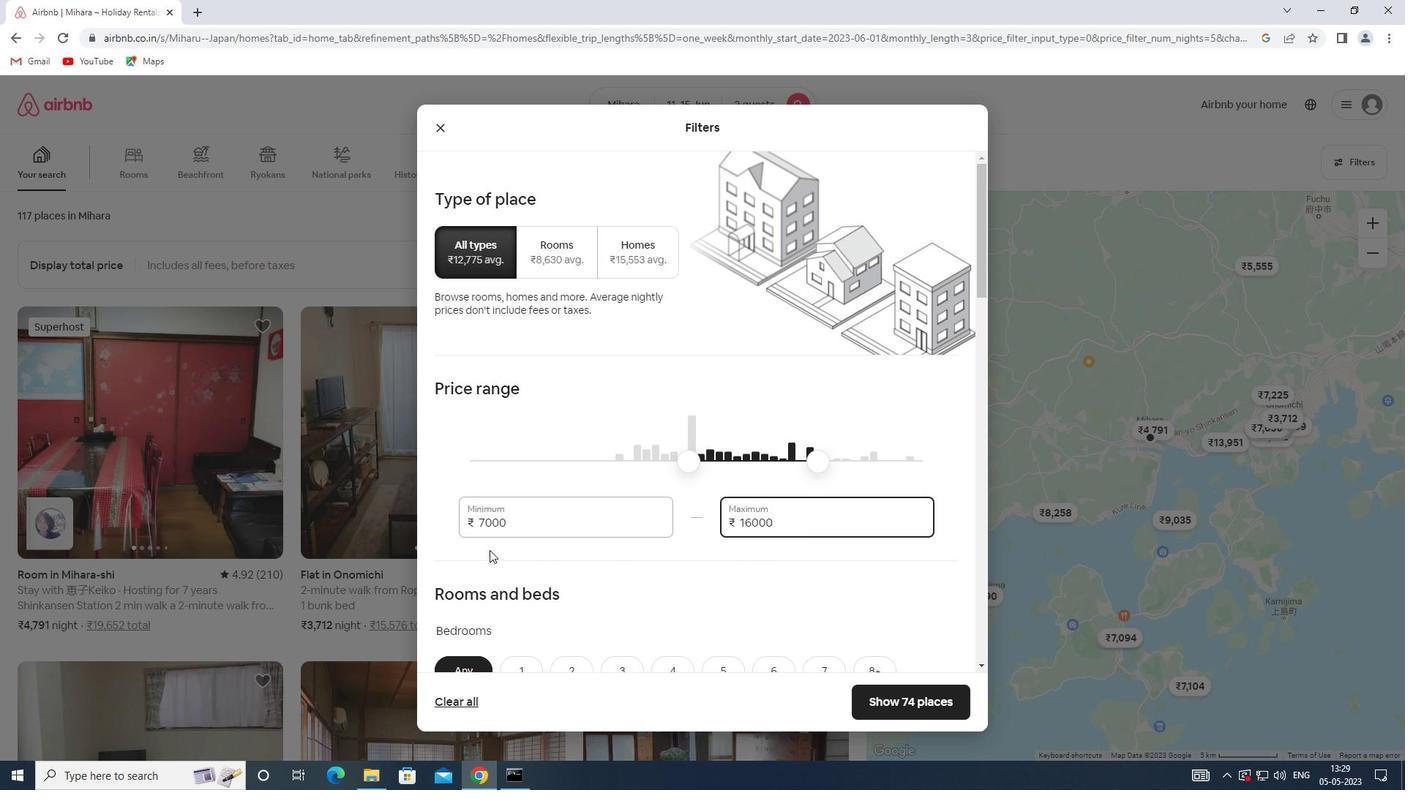 
Action: Mouse moved to (521, 529)
Screenshot: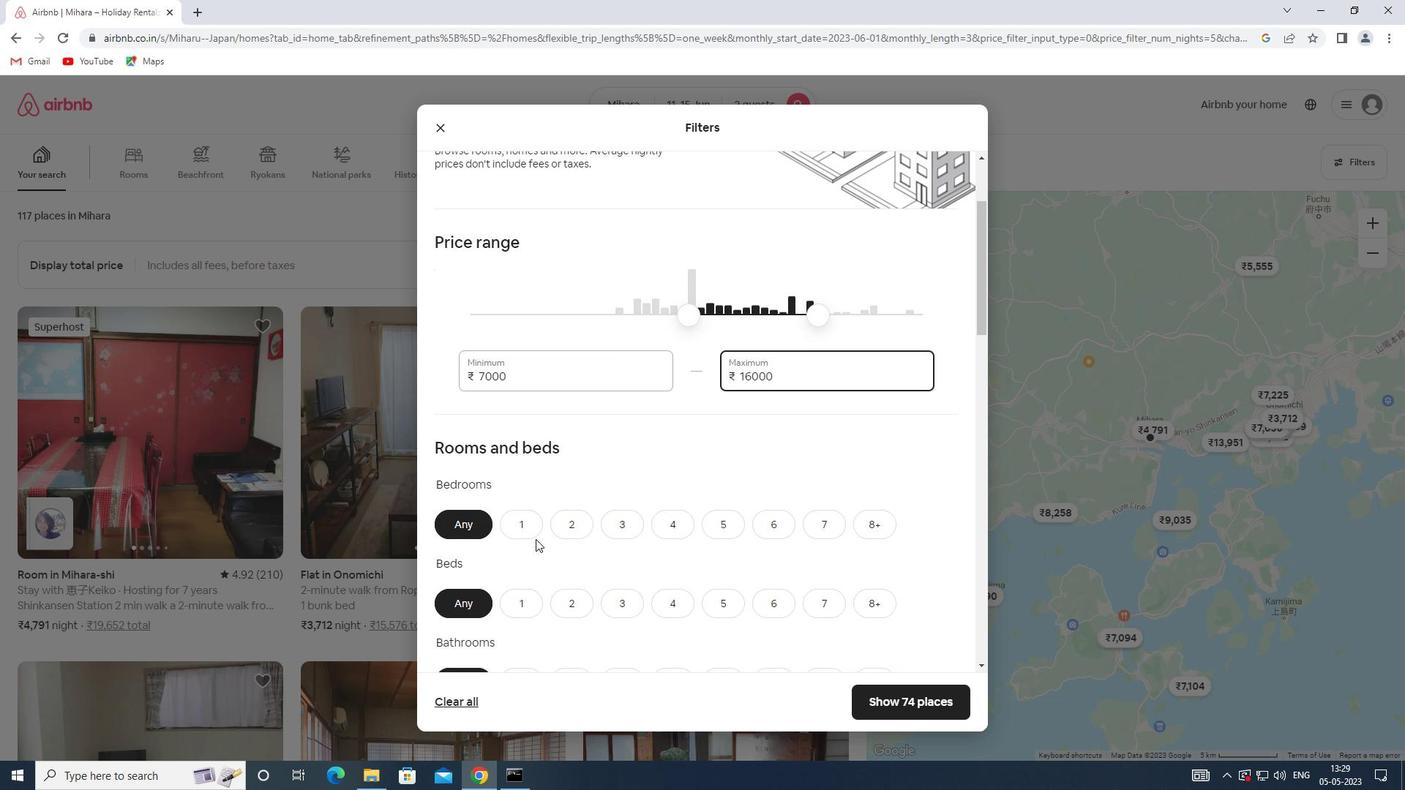 
Action: Mouse pressed left at (521, 529)
Screenshot: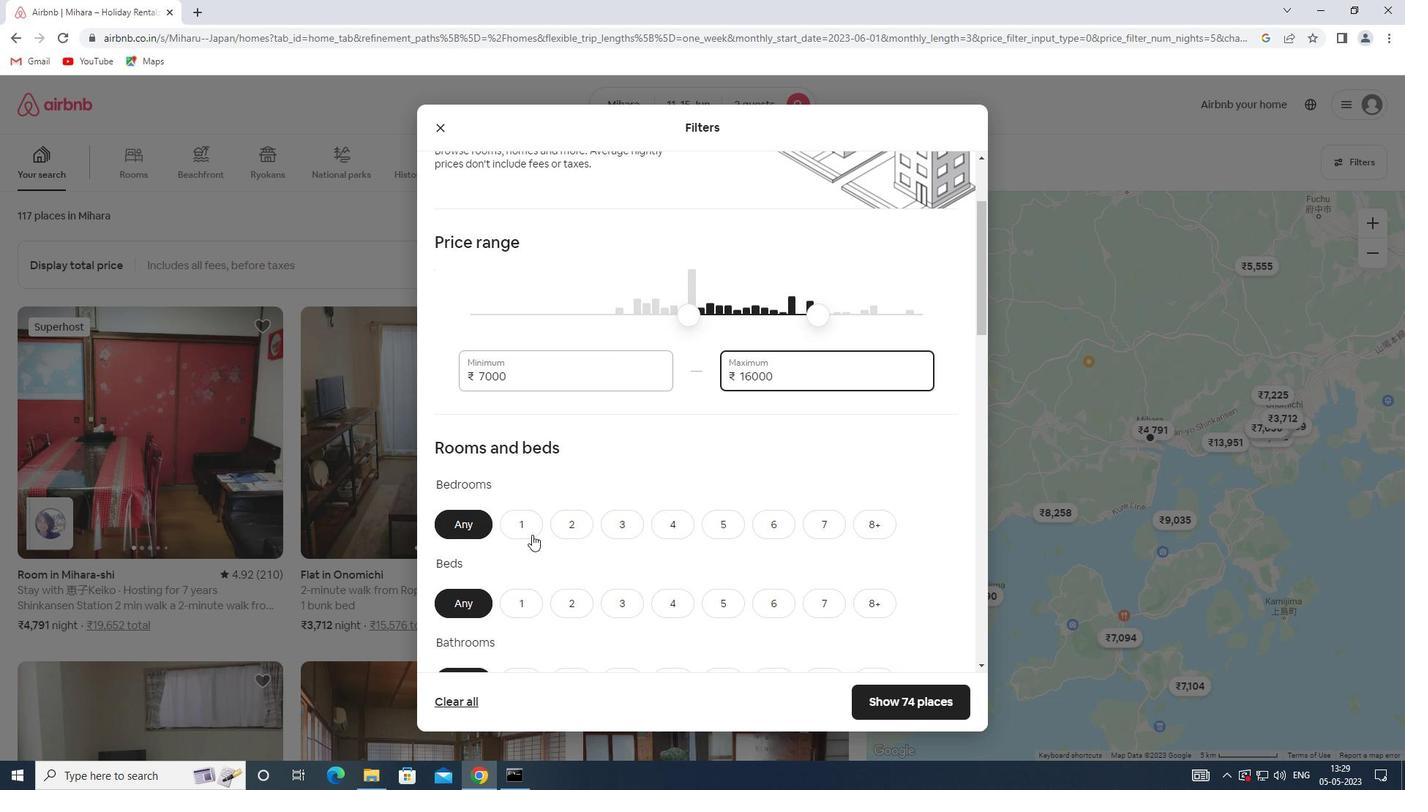 
Action: Mouse moved to (573, 609)
Screenshot: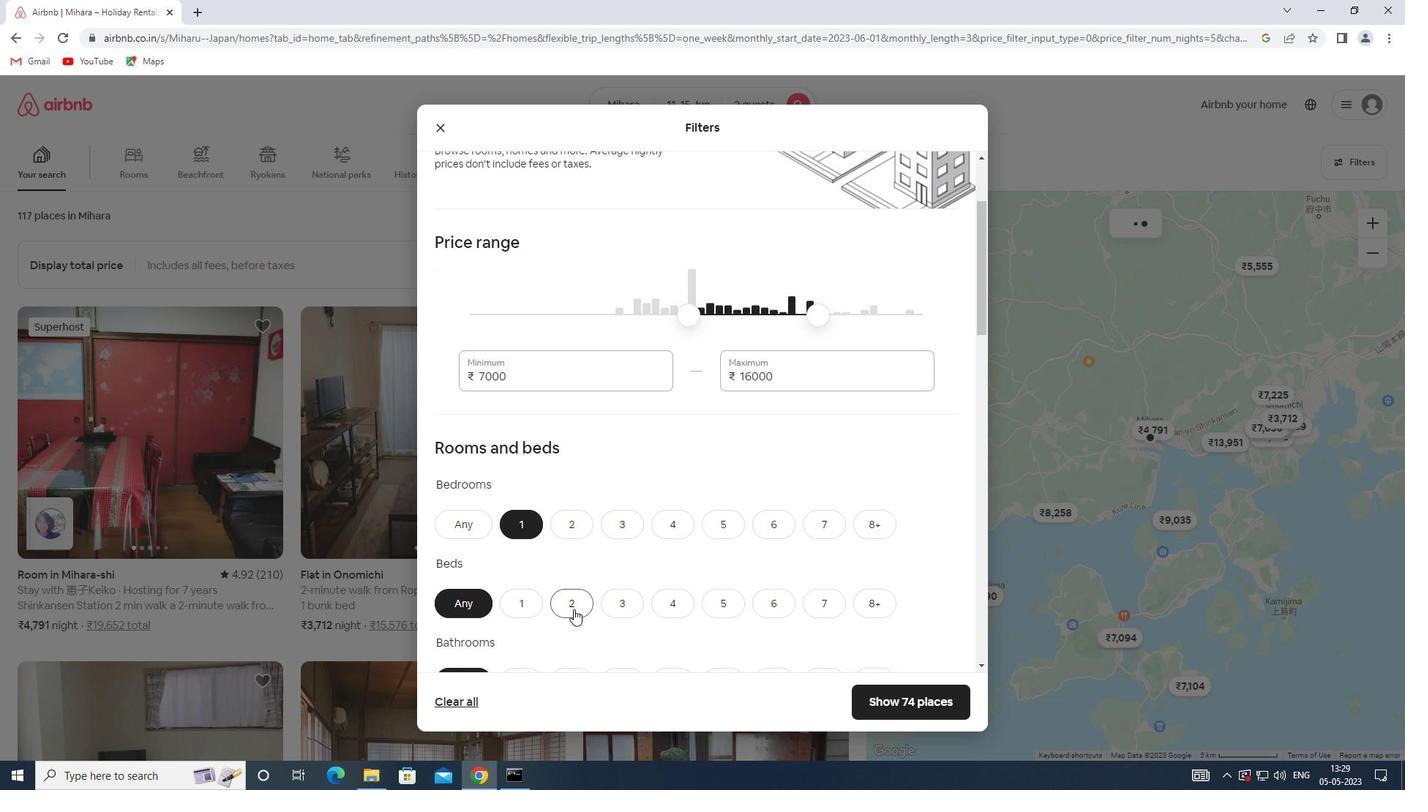 
Action: Mouse pressed left at (573, 609)
Screenshot: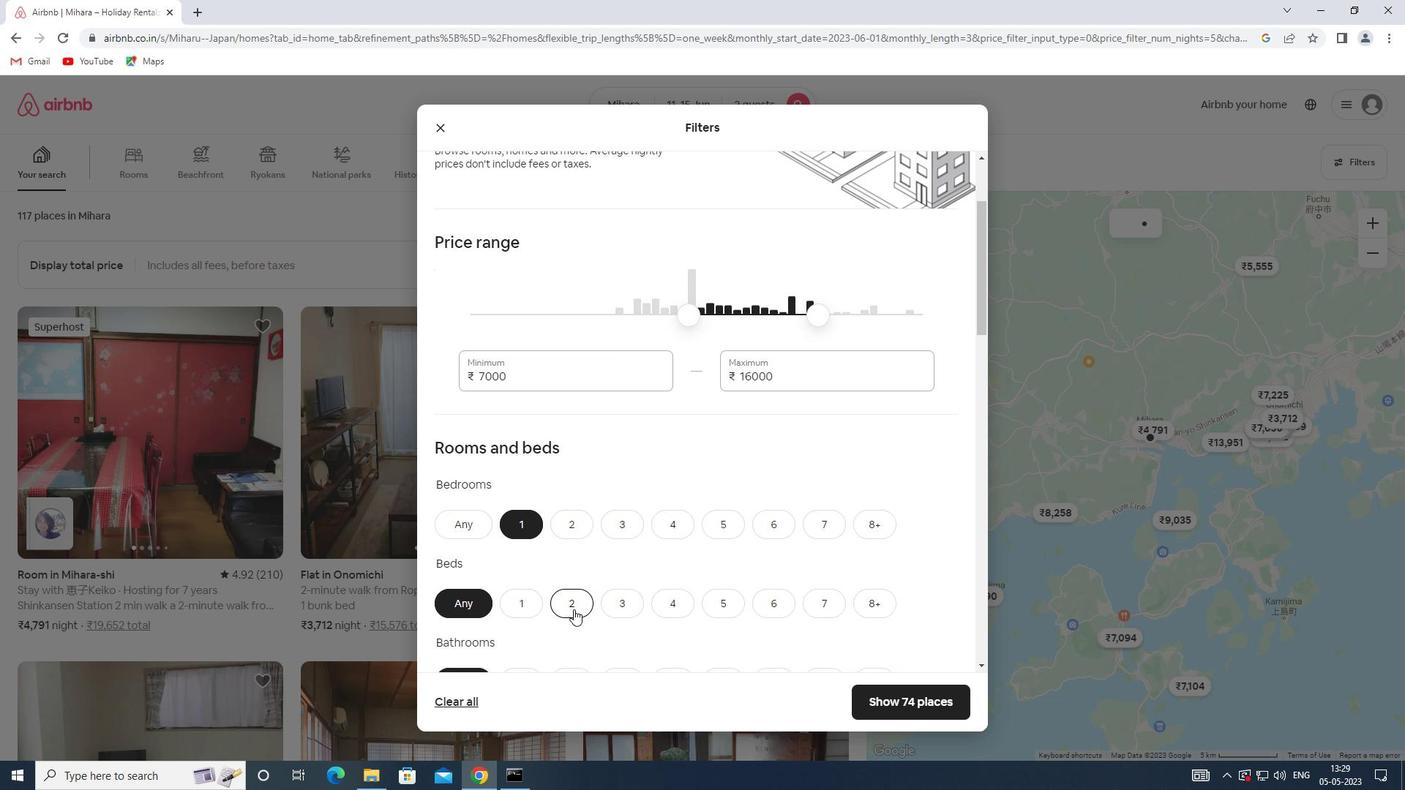 
Action: Mouse moved to (521, 592)
Screenshot: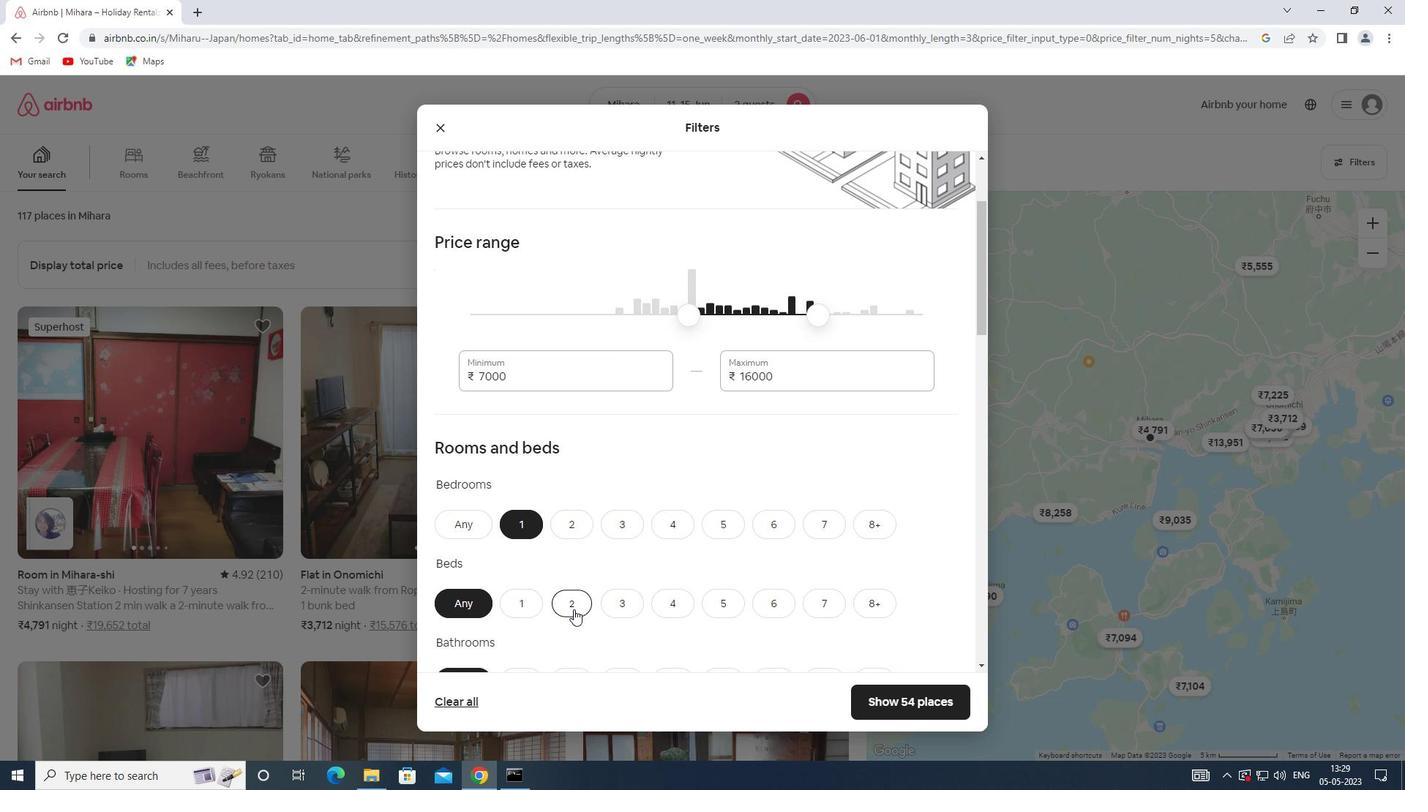 
Action: Mouse scrolled (521, 592) with delta (0, 0)
Screenshot: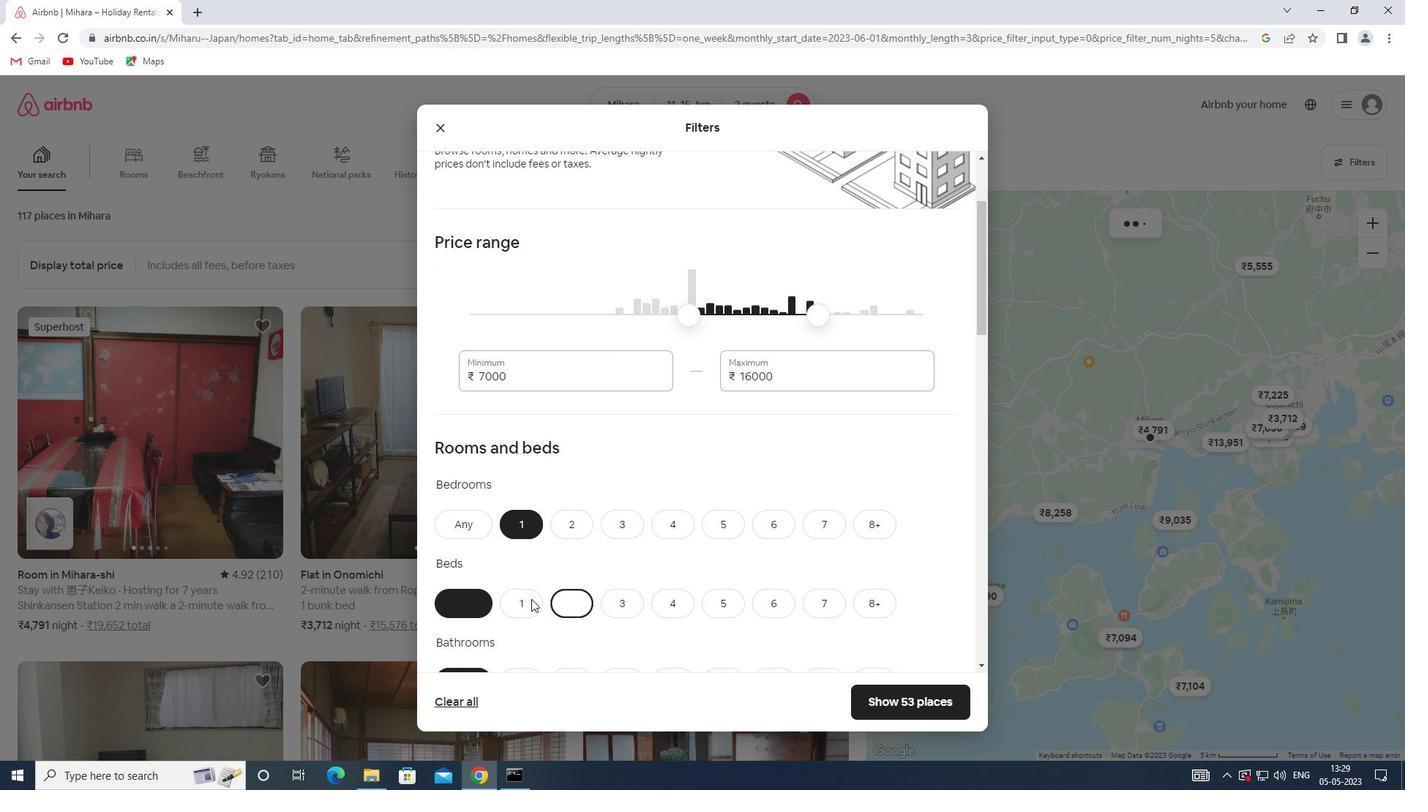 
Action: Mouse scrolled (521, 592) with delta (0, 0)
Screenshot: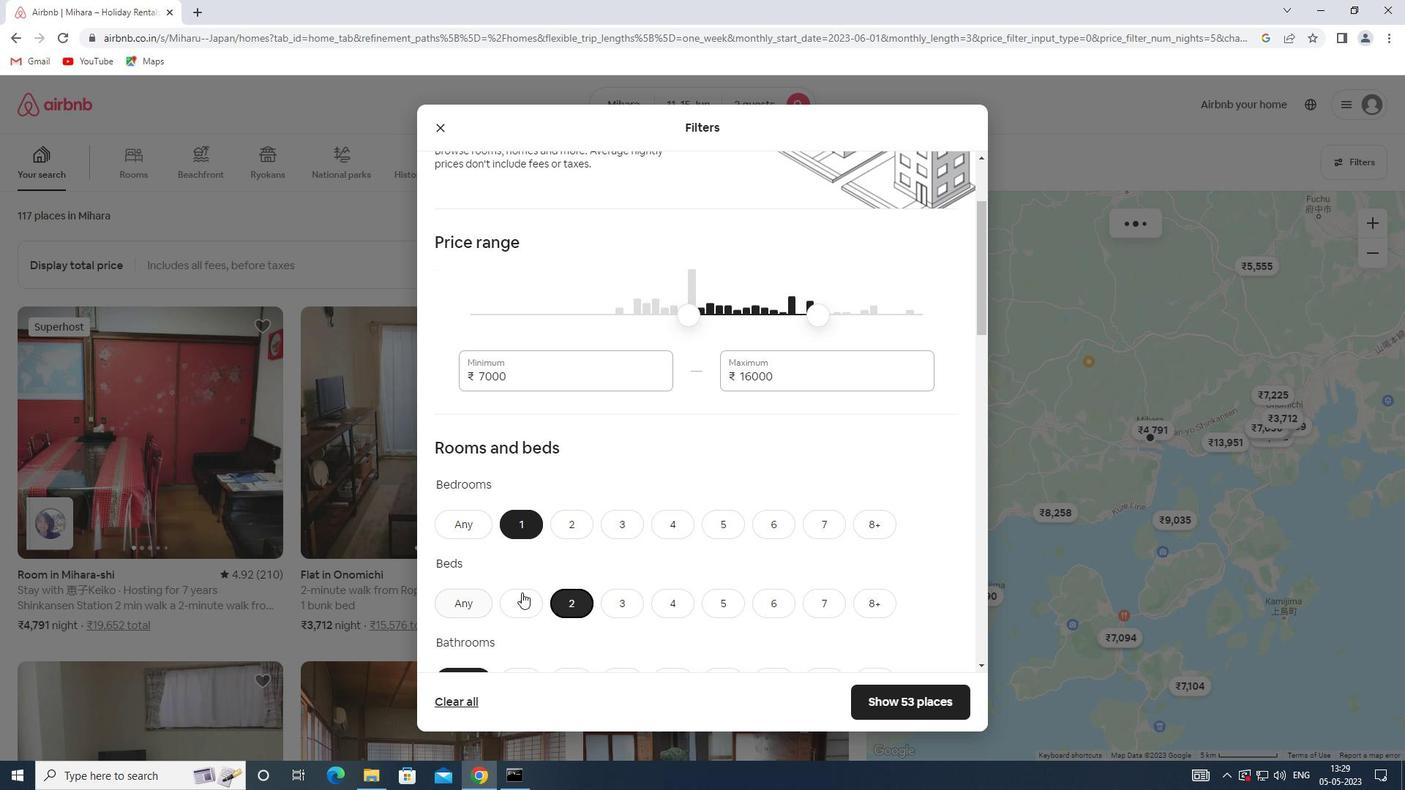 
Action: Mouse moved to (524, 537)
Screenshot: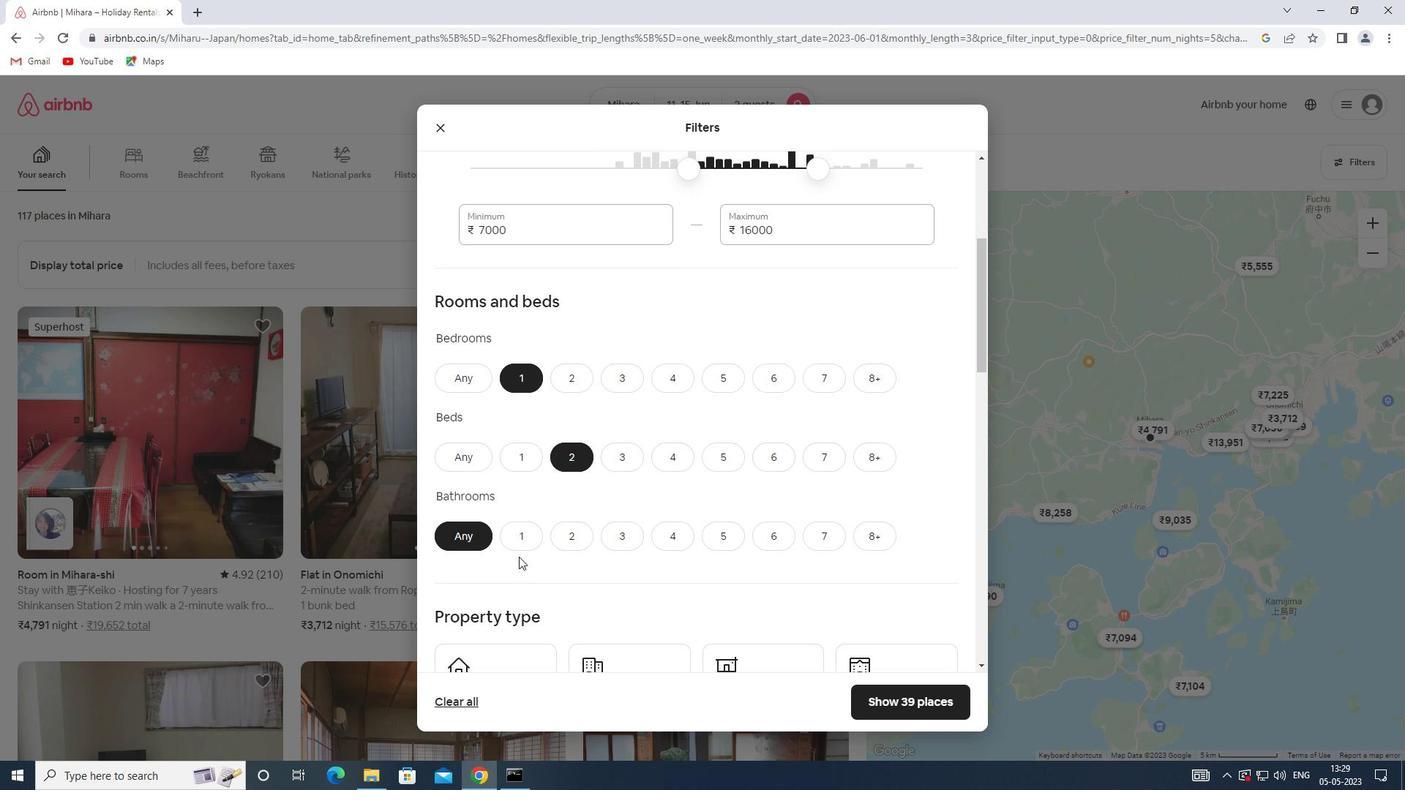 
Action: Mouse pressed left at (524, 537)
Screenshot: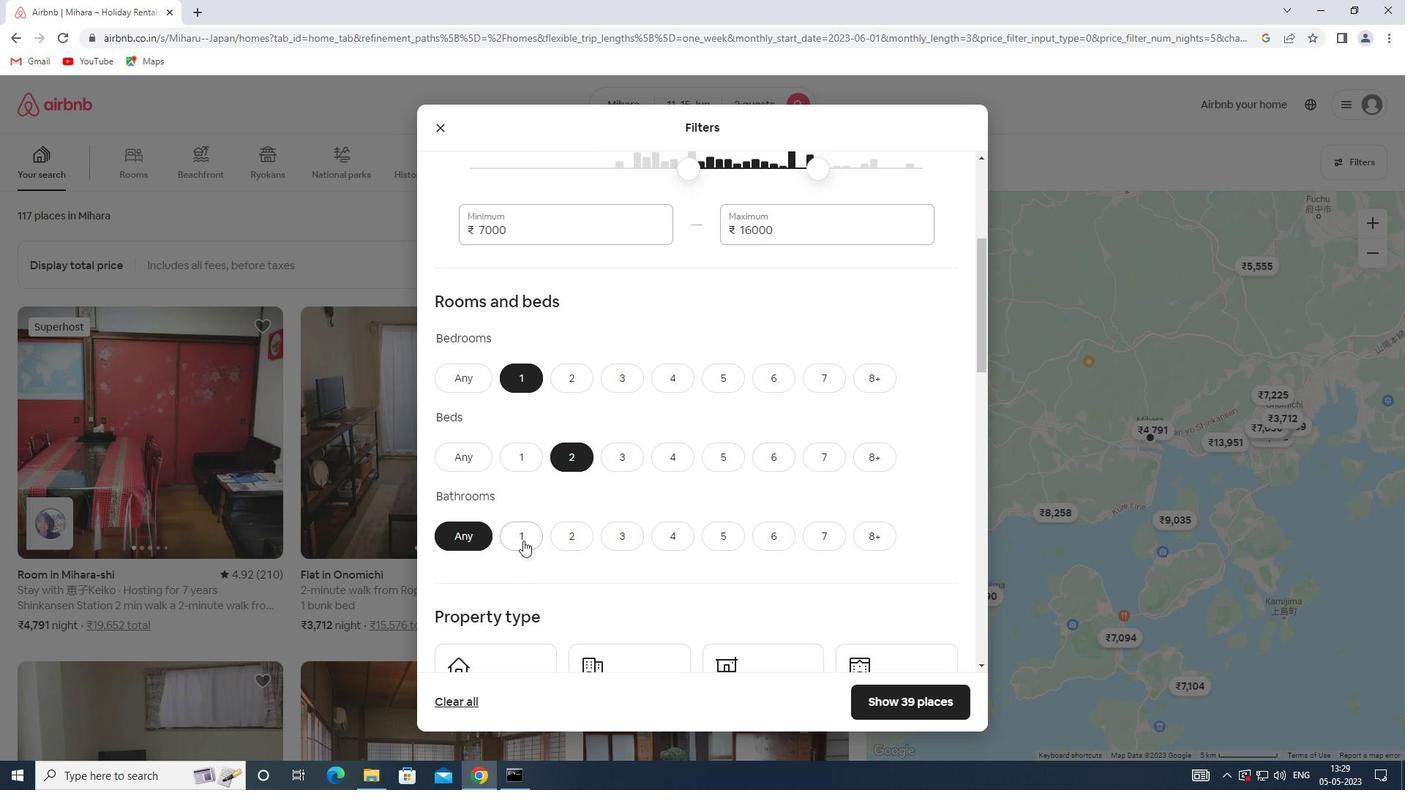 
Action: Mouse scrolled (524, 537) with delta (0, 0)
Screenshot: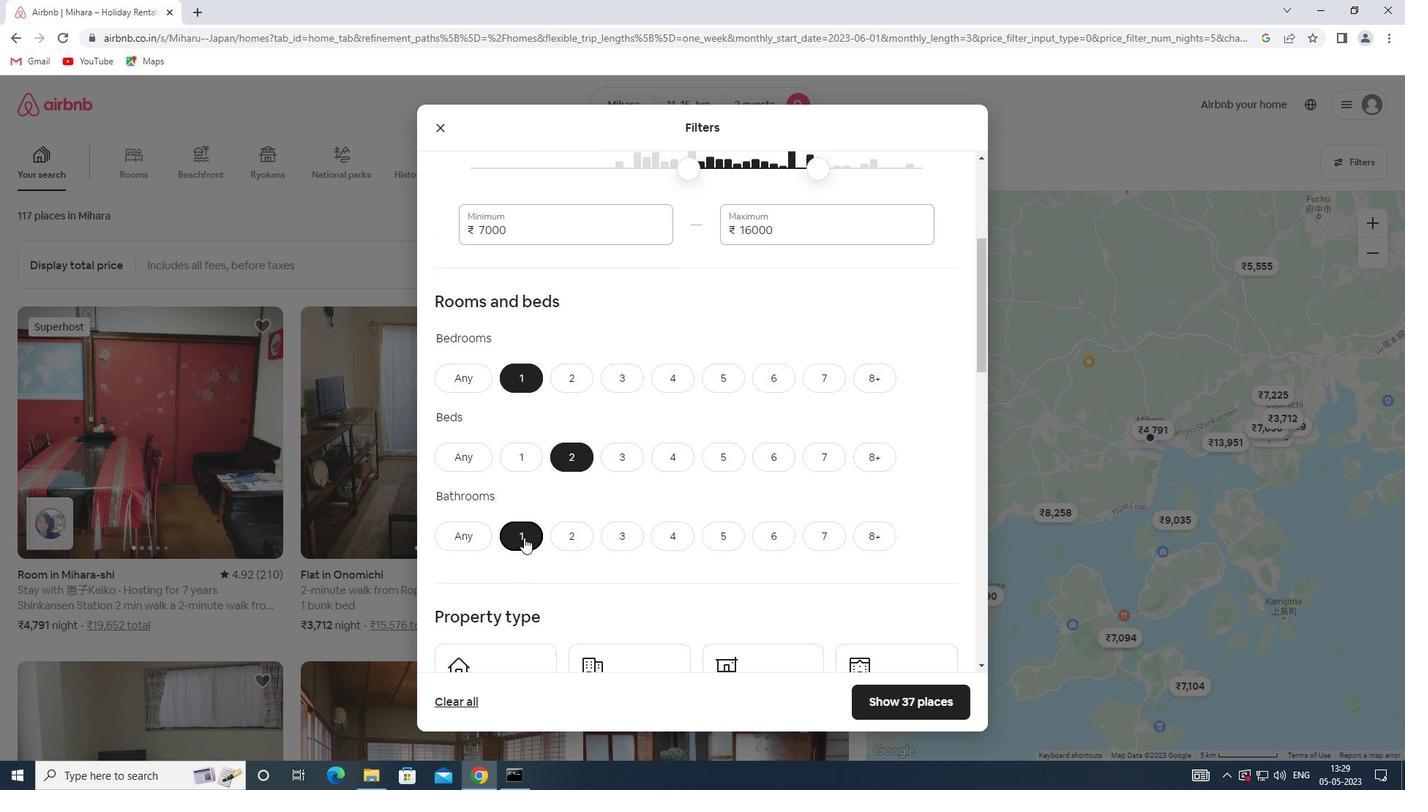 
Action: Mouse scrolled (524, 537) with delta (0, 0)
Screenshot: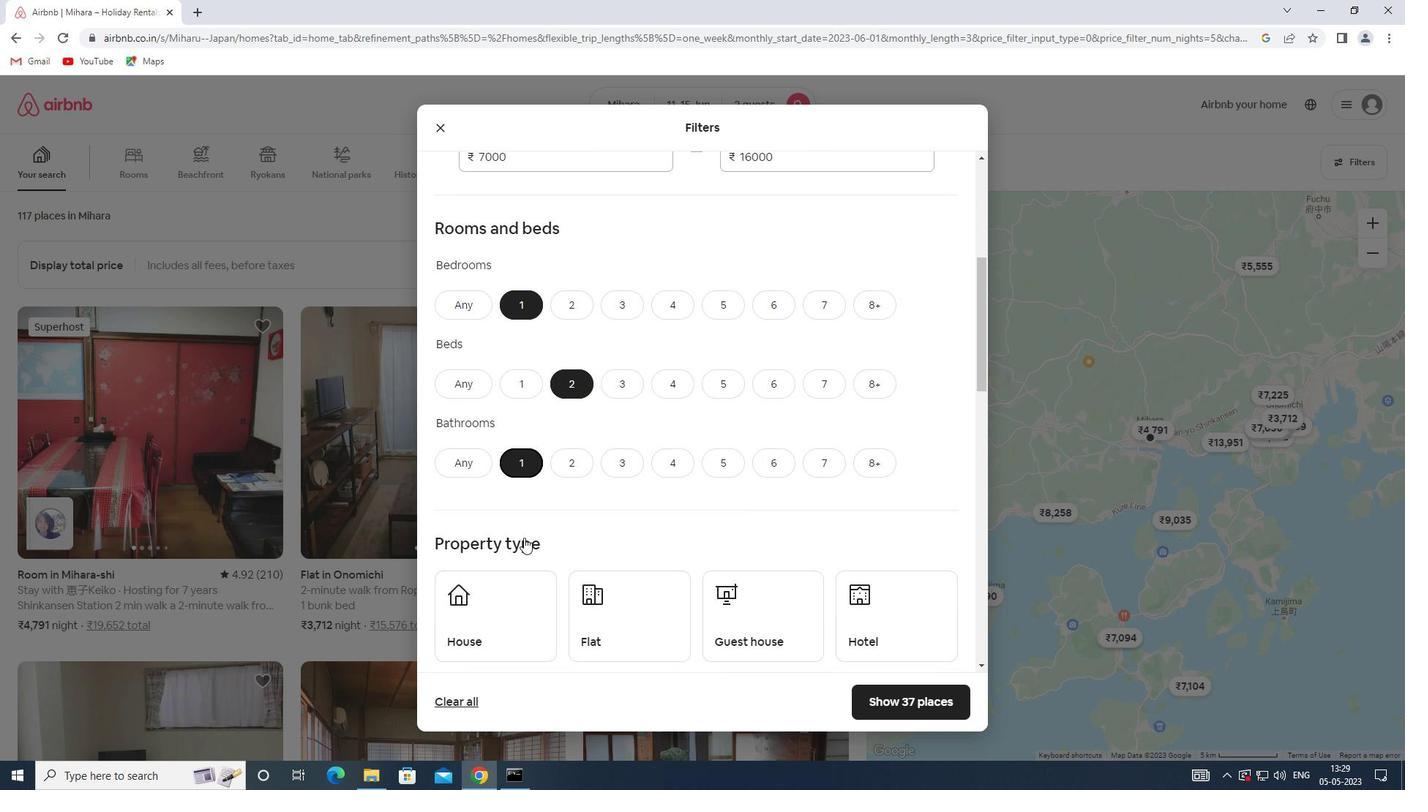 
Action: Mouse moved to (456, 551)
Screenshot: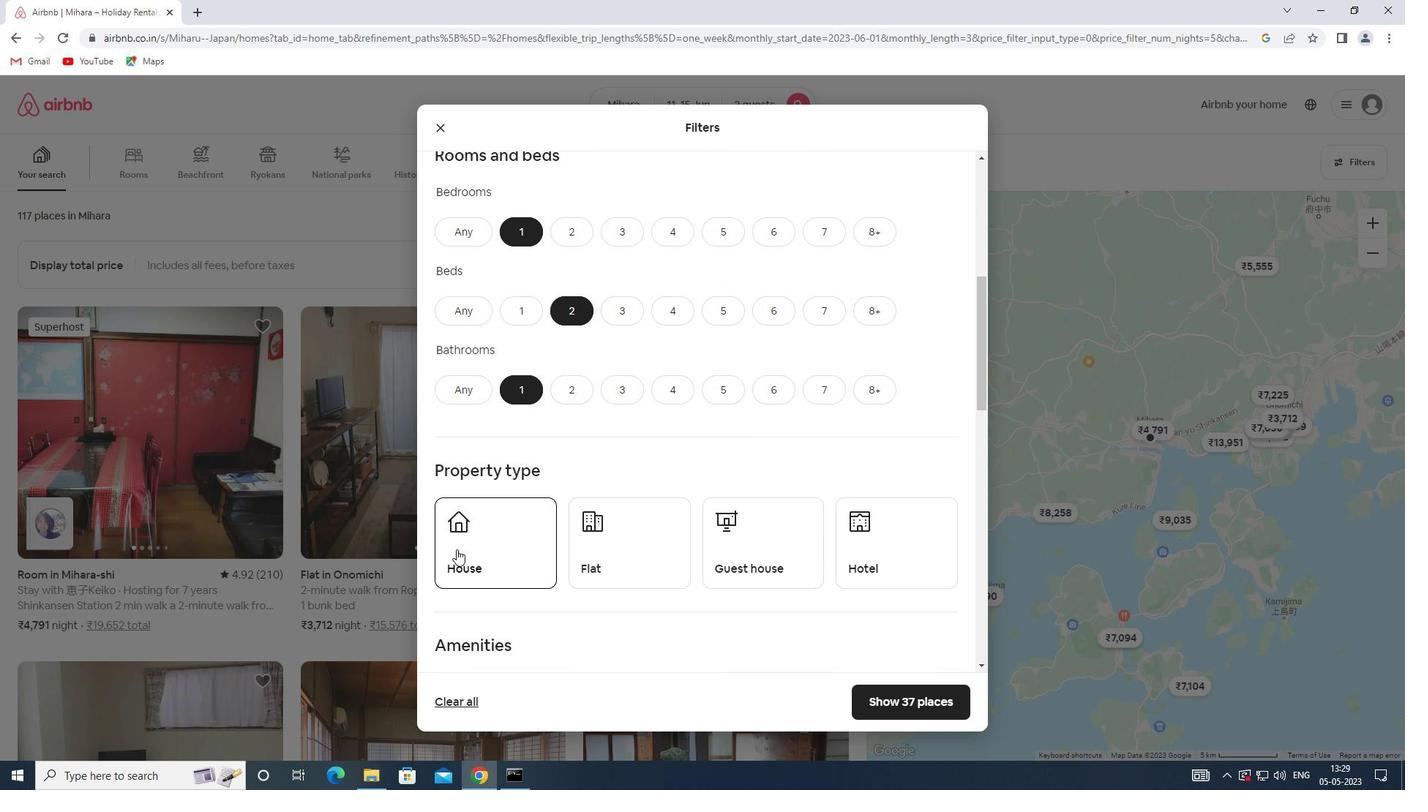 
Action: Mouse pressed left at (456, 551)
Screenshot: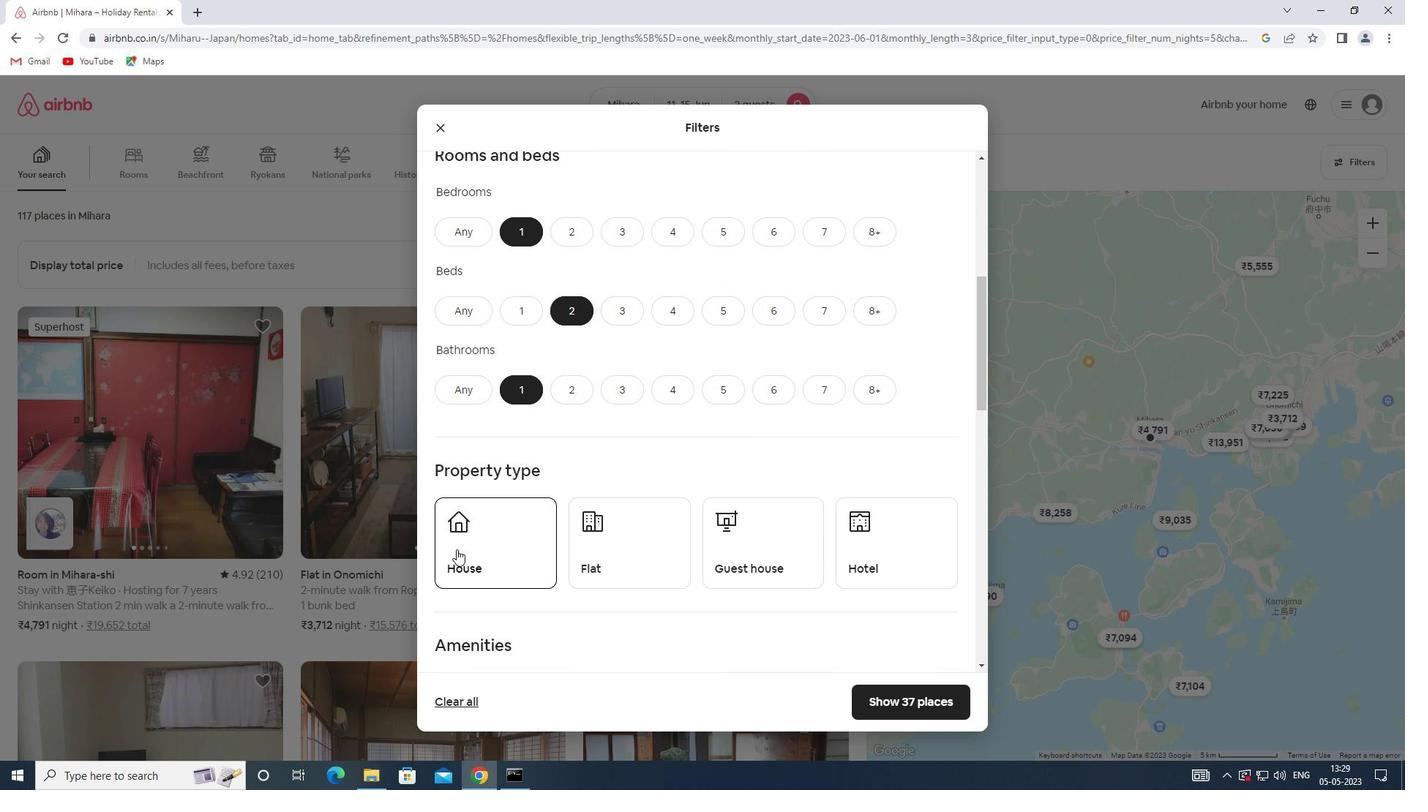 
Action: Mouse moved to (582, 562)
Screenshot: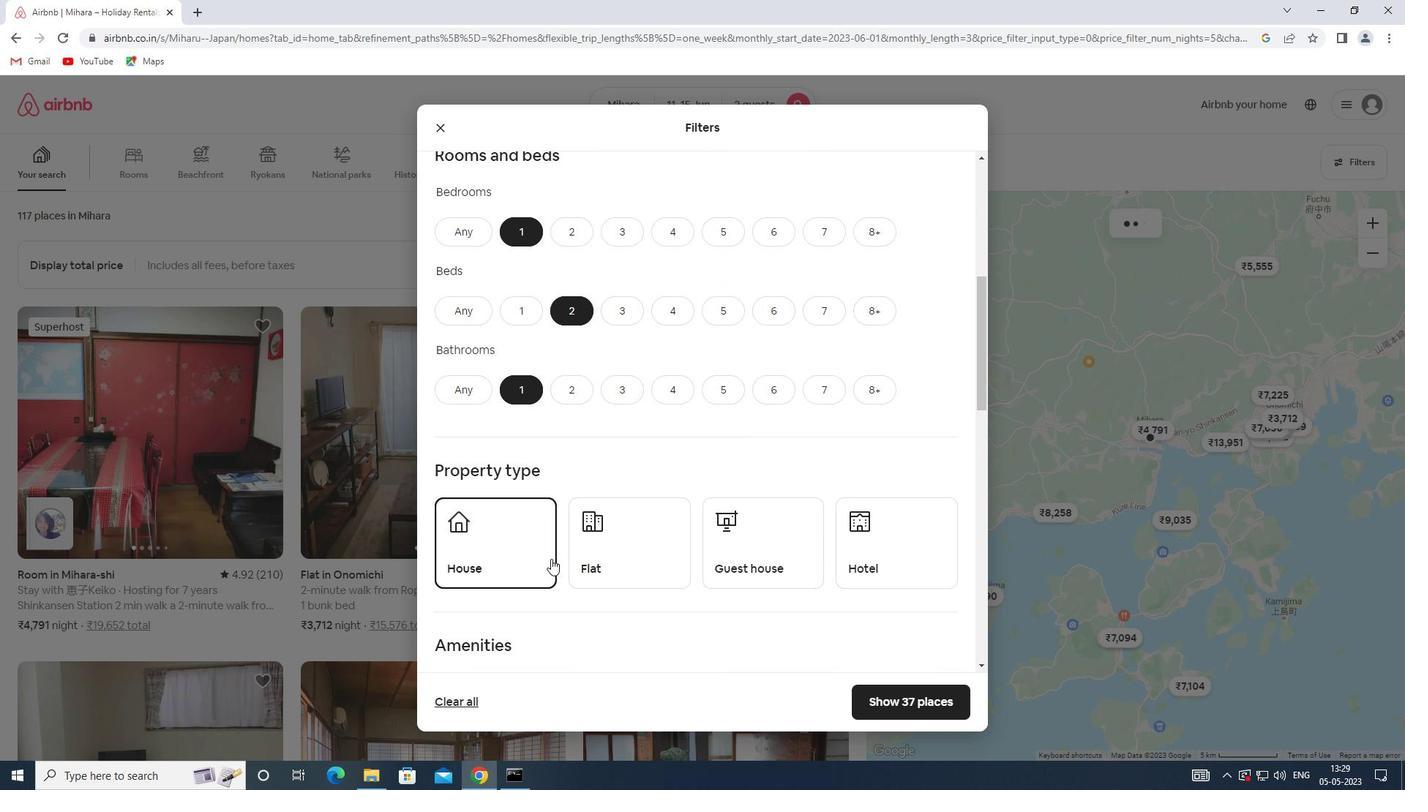 
Action: Mouse pressed left at (582, 562)
Screenshot: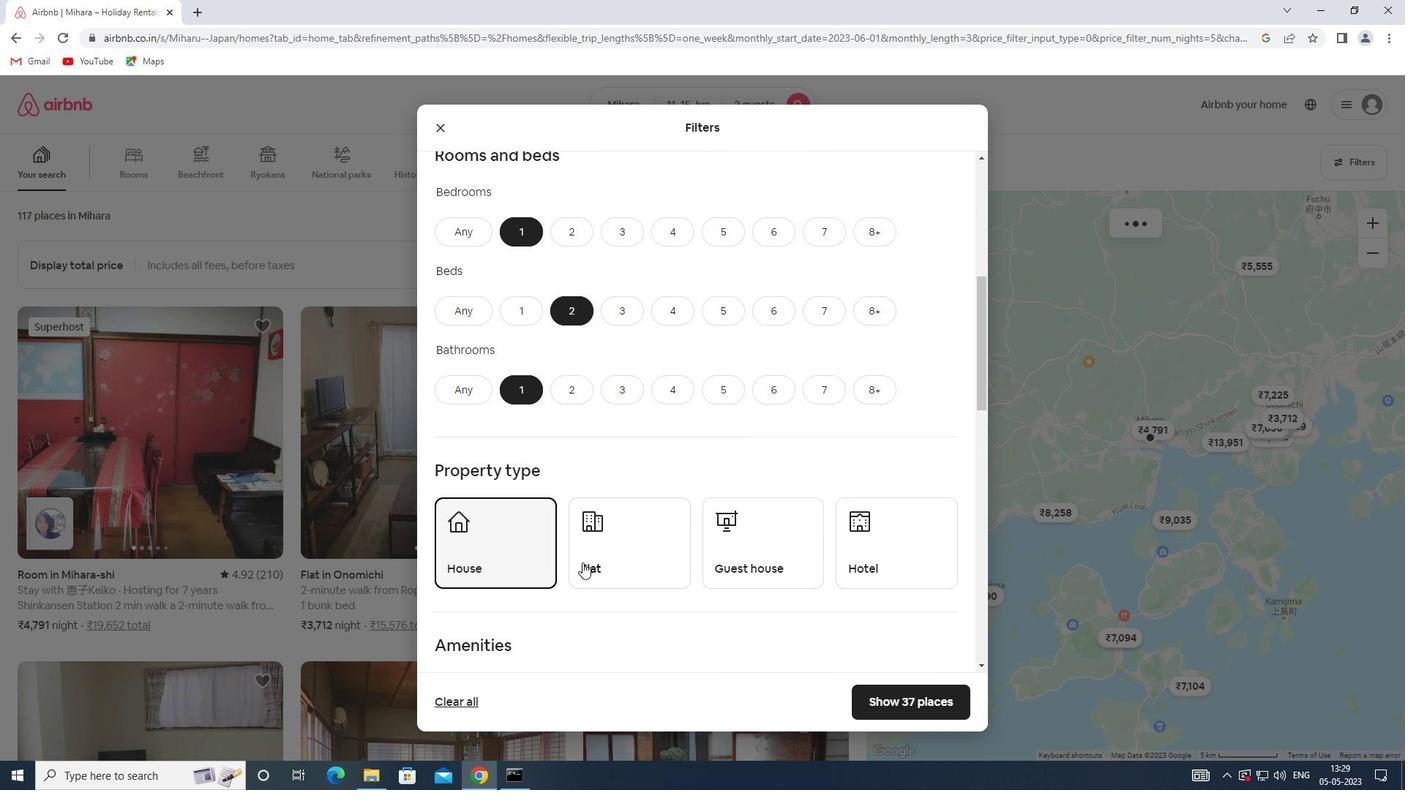 
Action: Mouse moved to (756, 549)
Screenshot: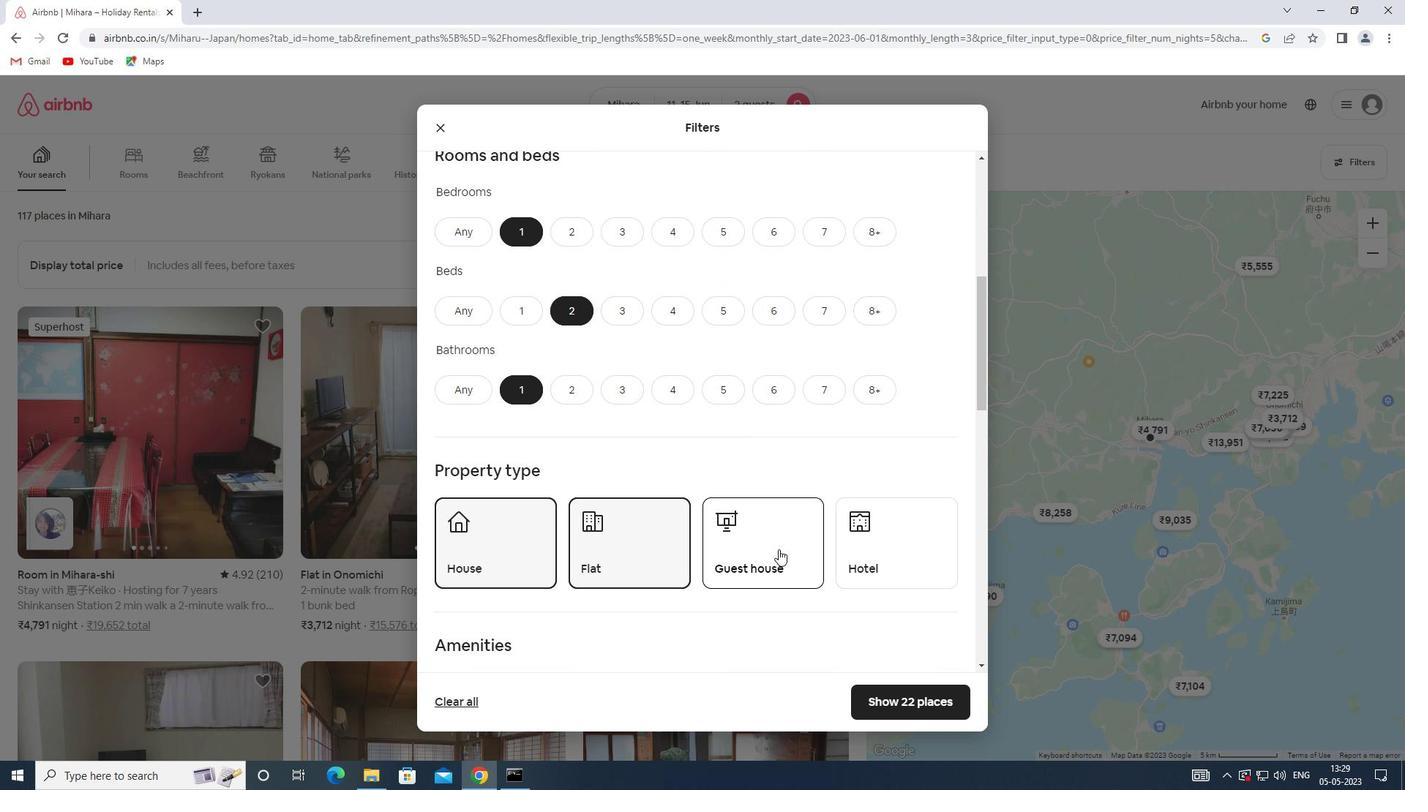 
Action: Mouse pressed left at (756, 549)
Screenshot: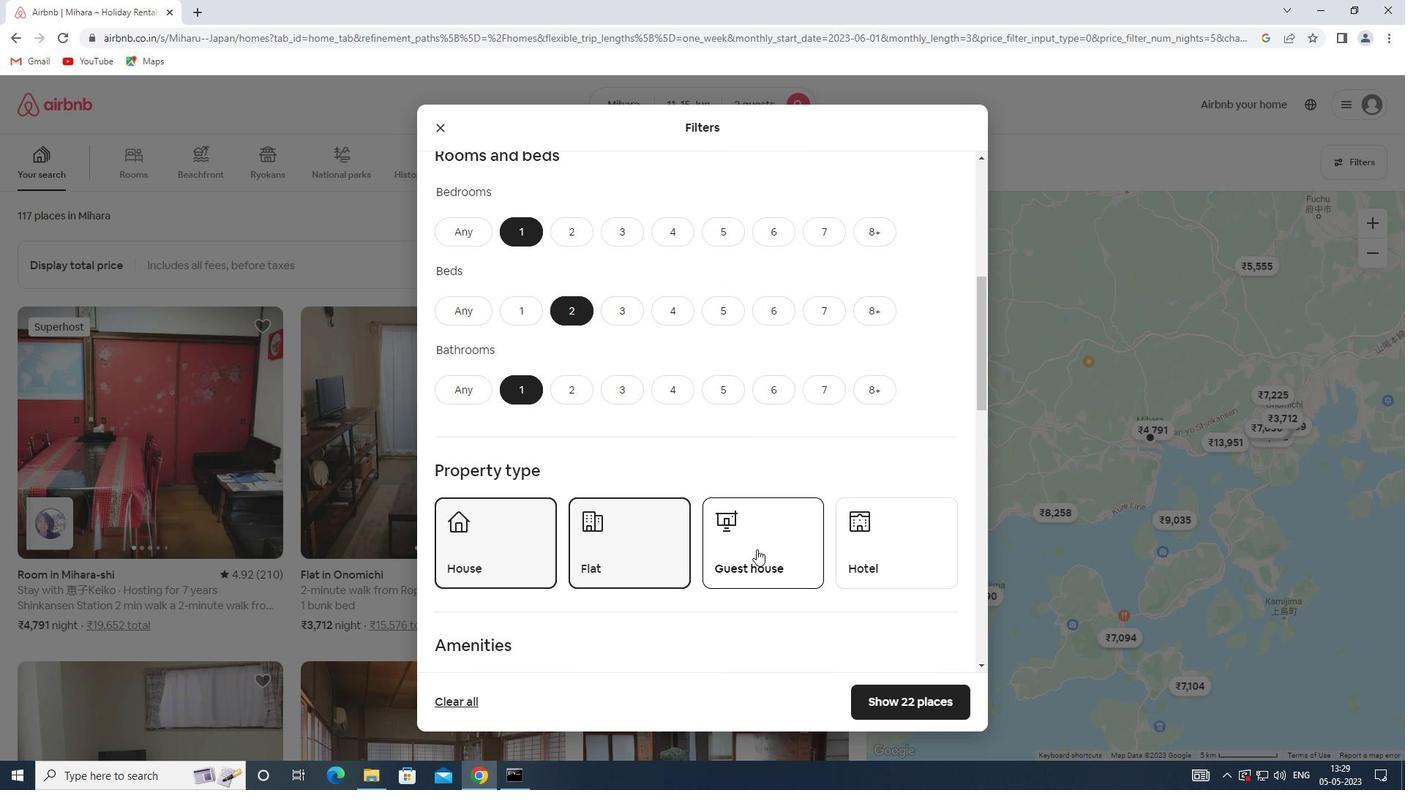 
Action: Mouse moved to (870, 551)
Screenshot: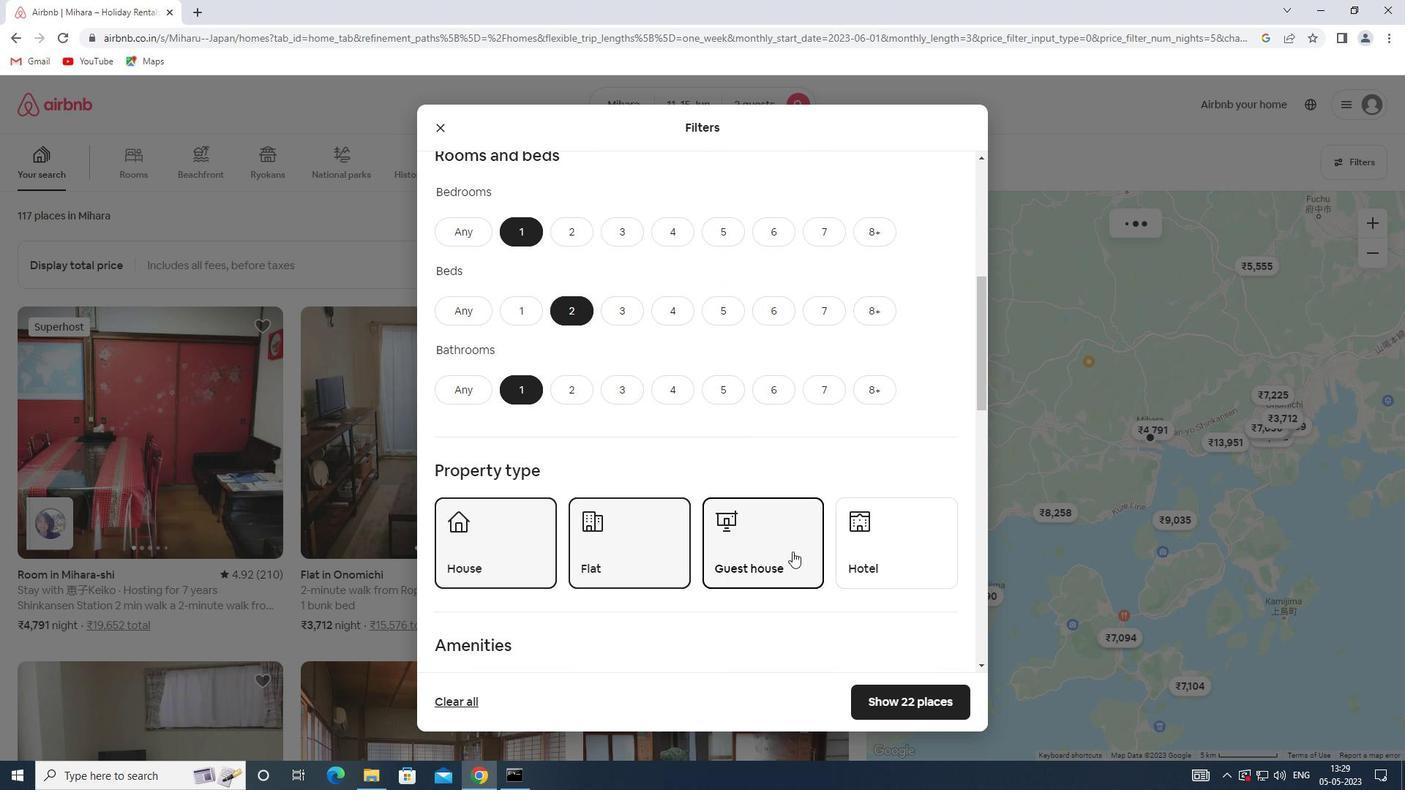 
Action: Mouse pressed left at (870, 551)
Screenshot: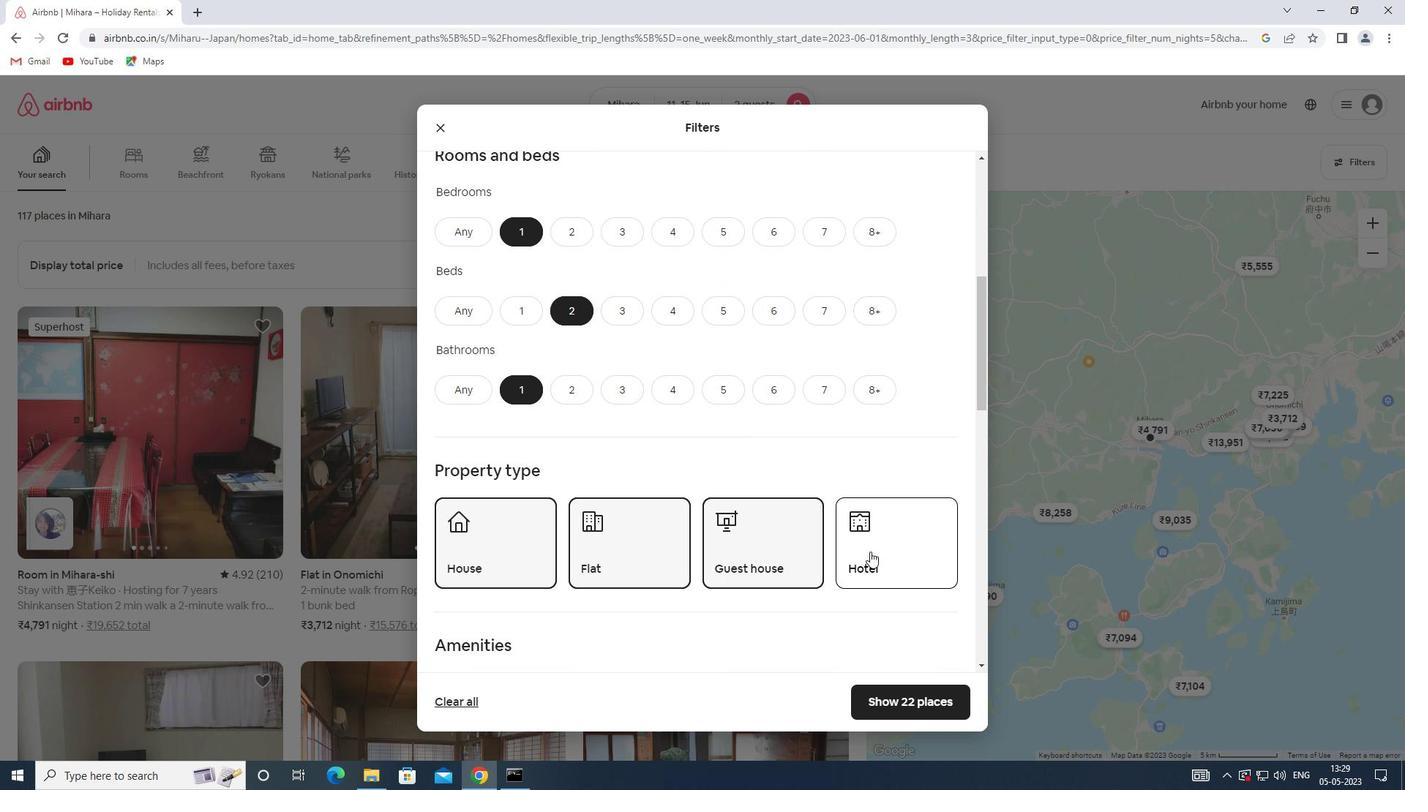 
Action: Mouse moved to (713, 552)
Screenshot: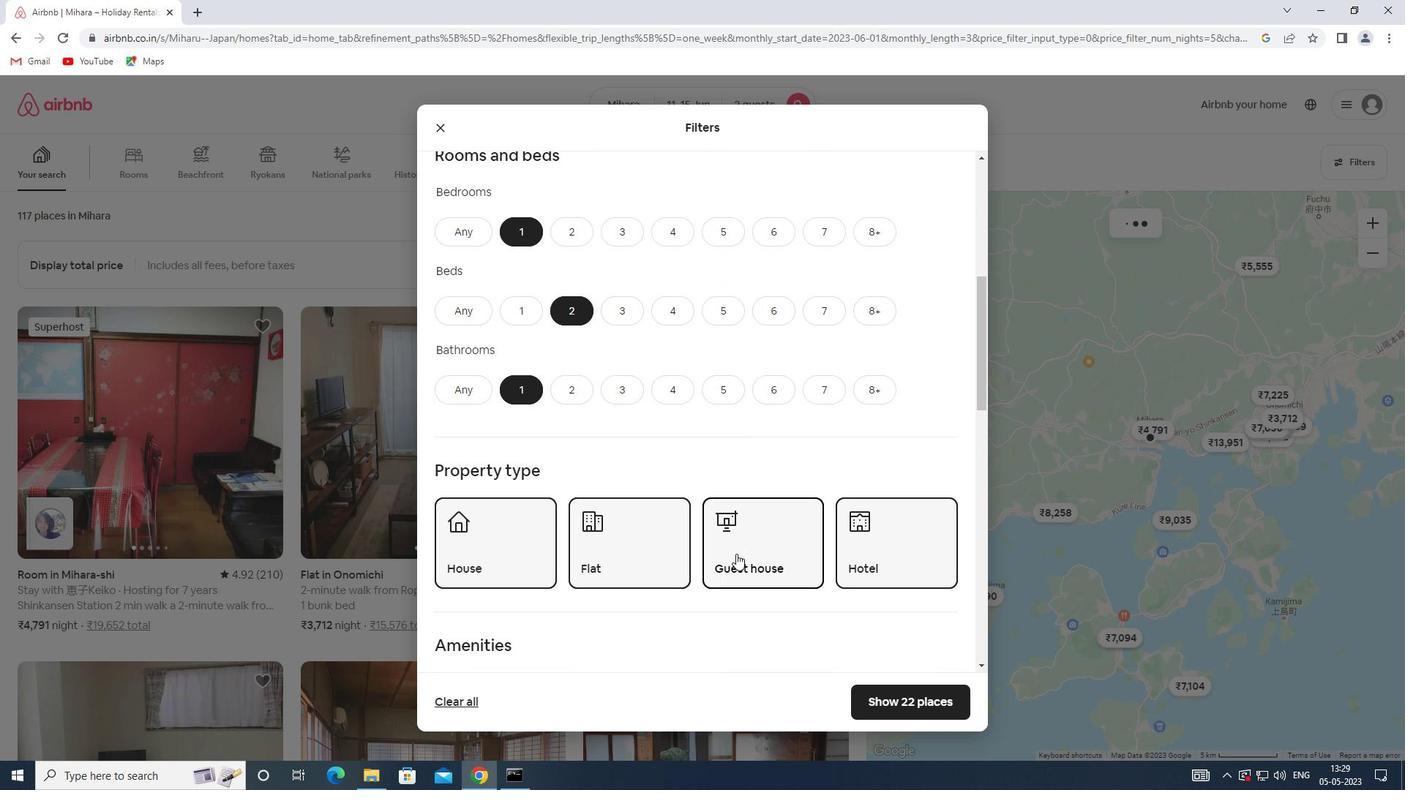 
Action: Mouse scrolled (713, 551) with delta (0, 0)
Screenshot: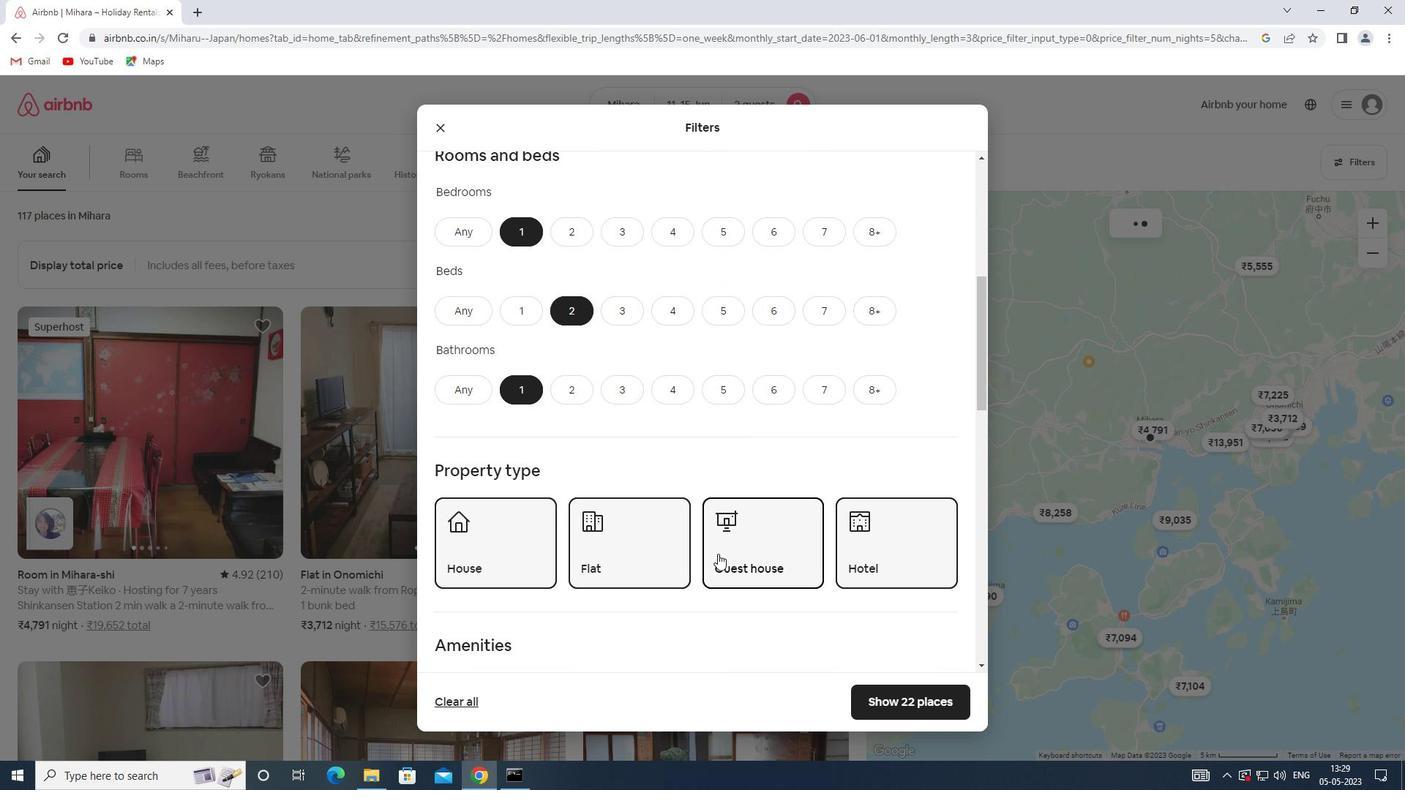 
Action: Mouse scrolled (713, 551) with delta (0, 0)
Screenshot: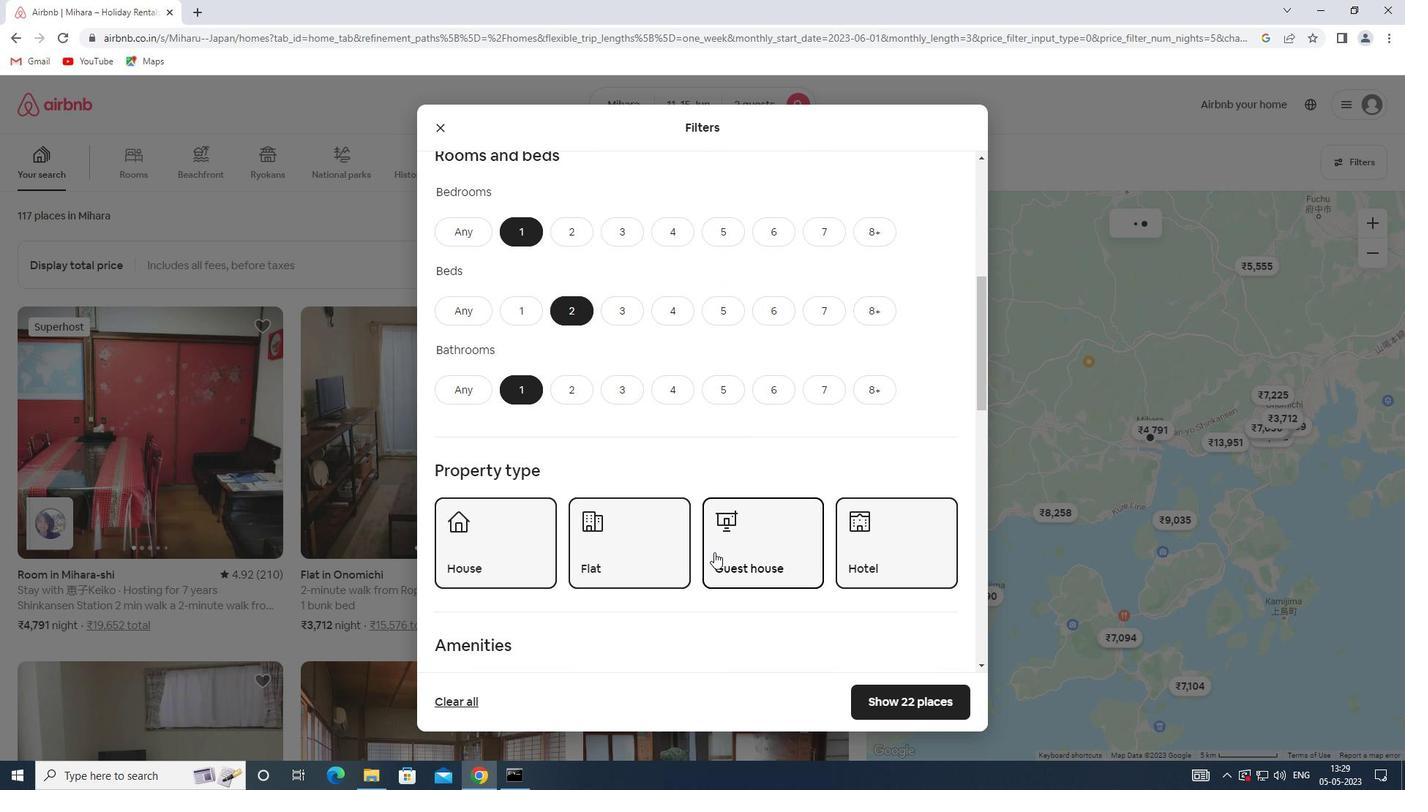 
Action: Mouse scrolled (713, 551) with delta (0, 0)
Screenshot: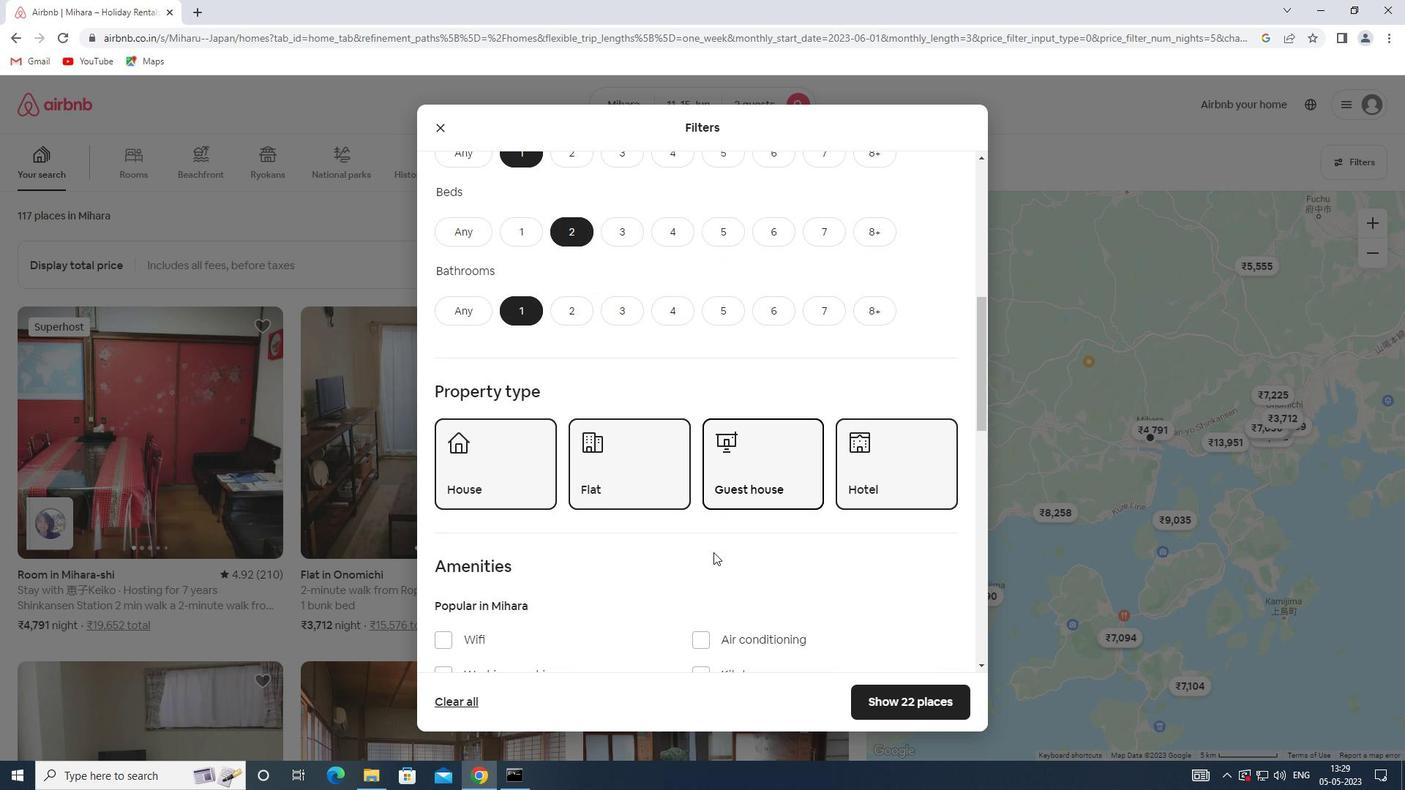 
Action: Mouse scrolled (713, 551) with delta (0, 0)
Screenshot: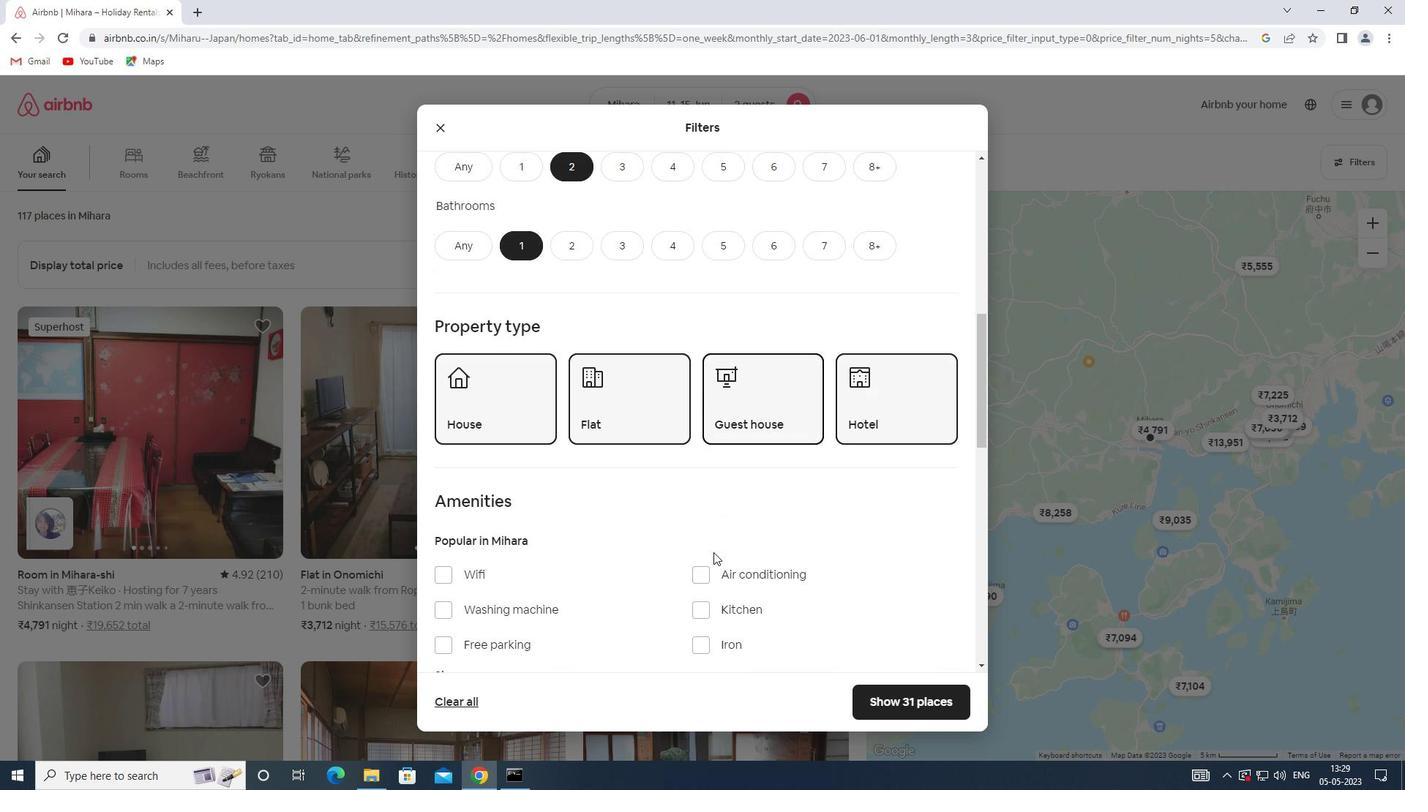 
Action: Mouse scrolled (713, 551) with delta (0, 0)
Screenshot: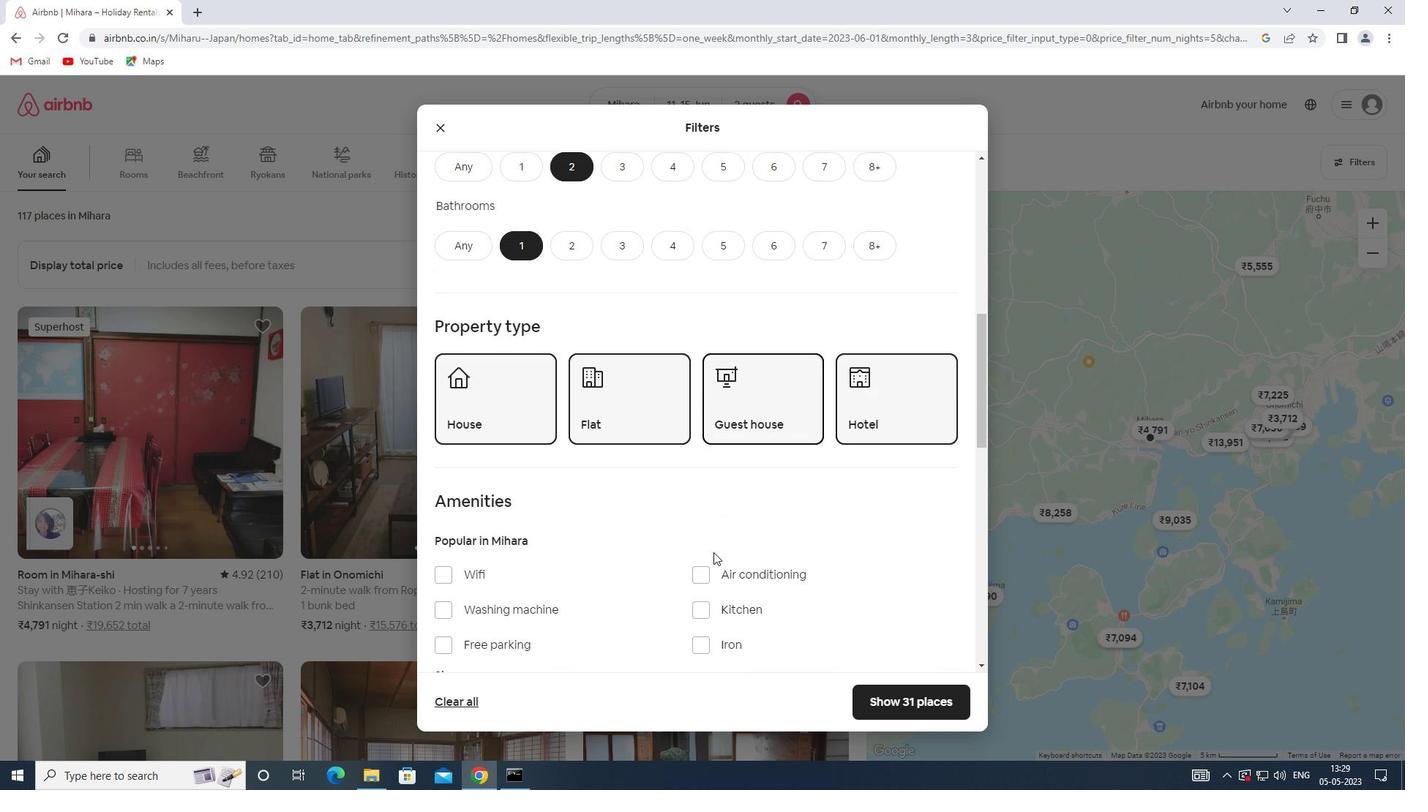 
Action: Mouse scrolled (713, 551) with delta (0, 0)
Screenshot: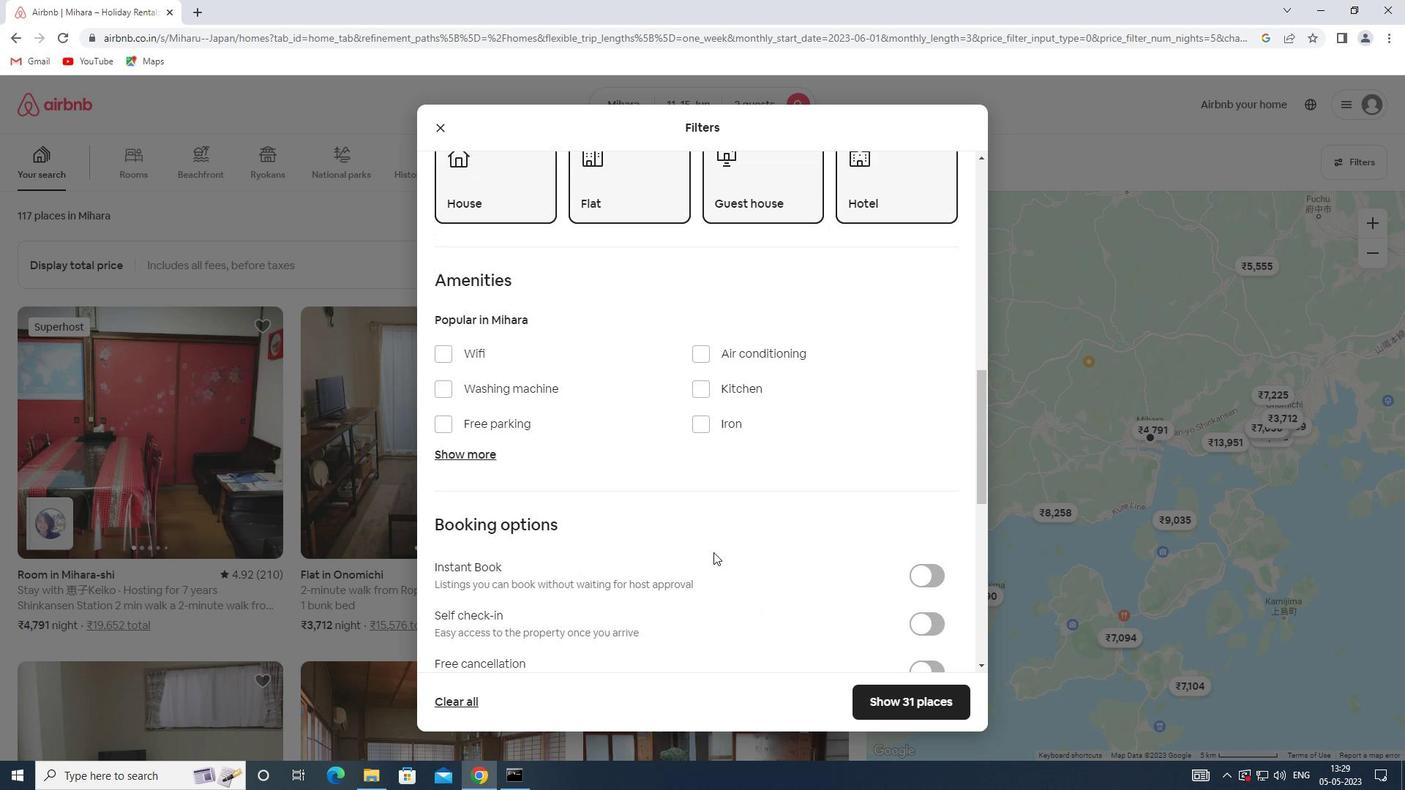 
Action: Mouse scrolled (713, 551) with delta (0, 0)
Screenshot: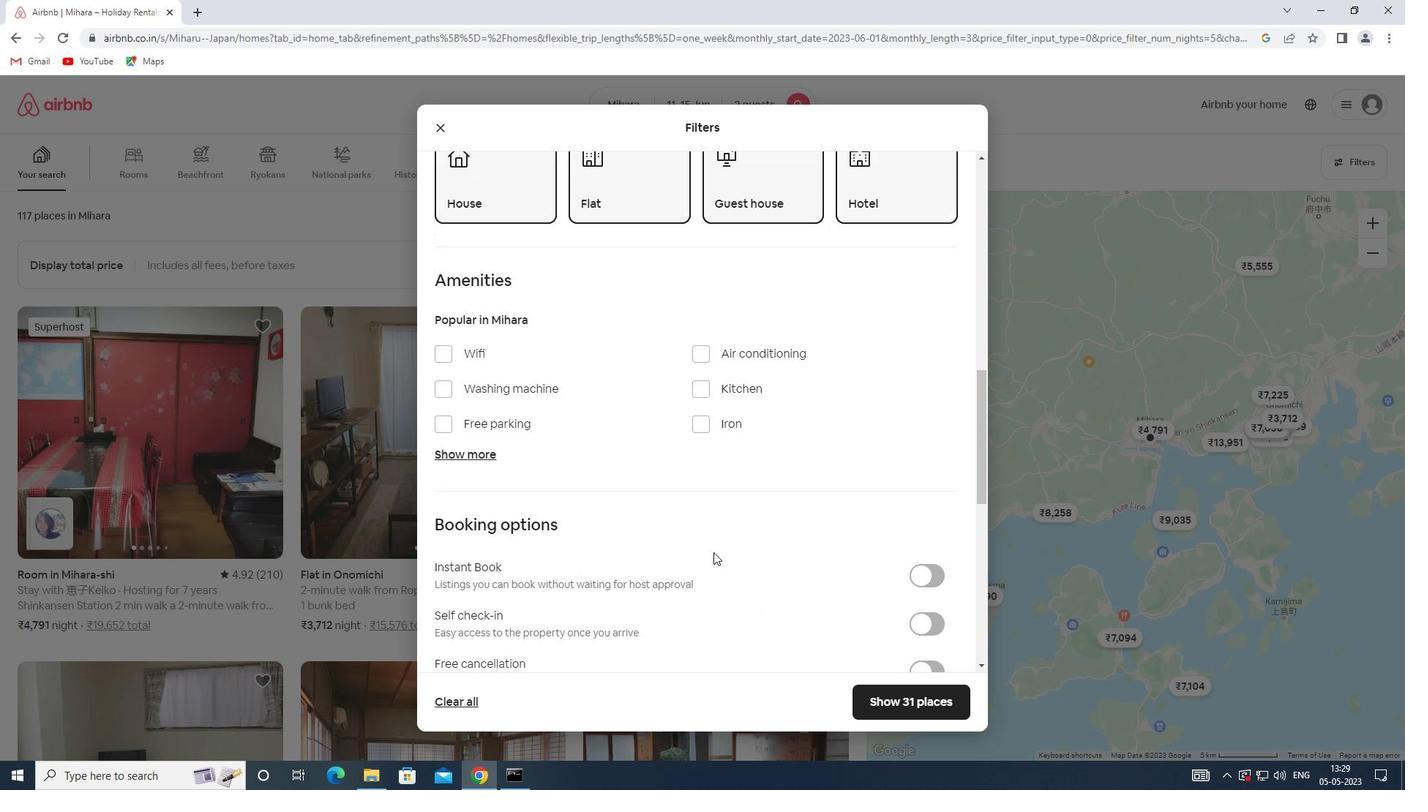 
Action: Mouse moved to (924, 486)
Screenshot: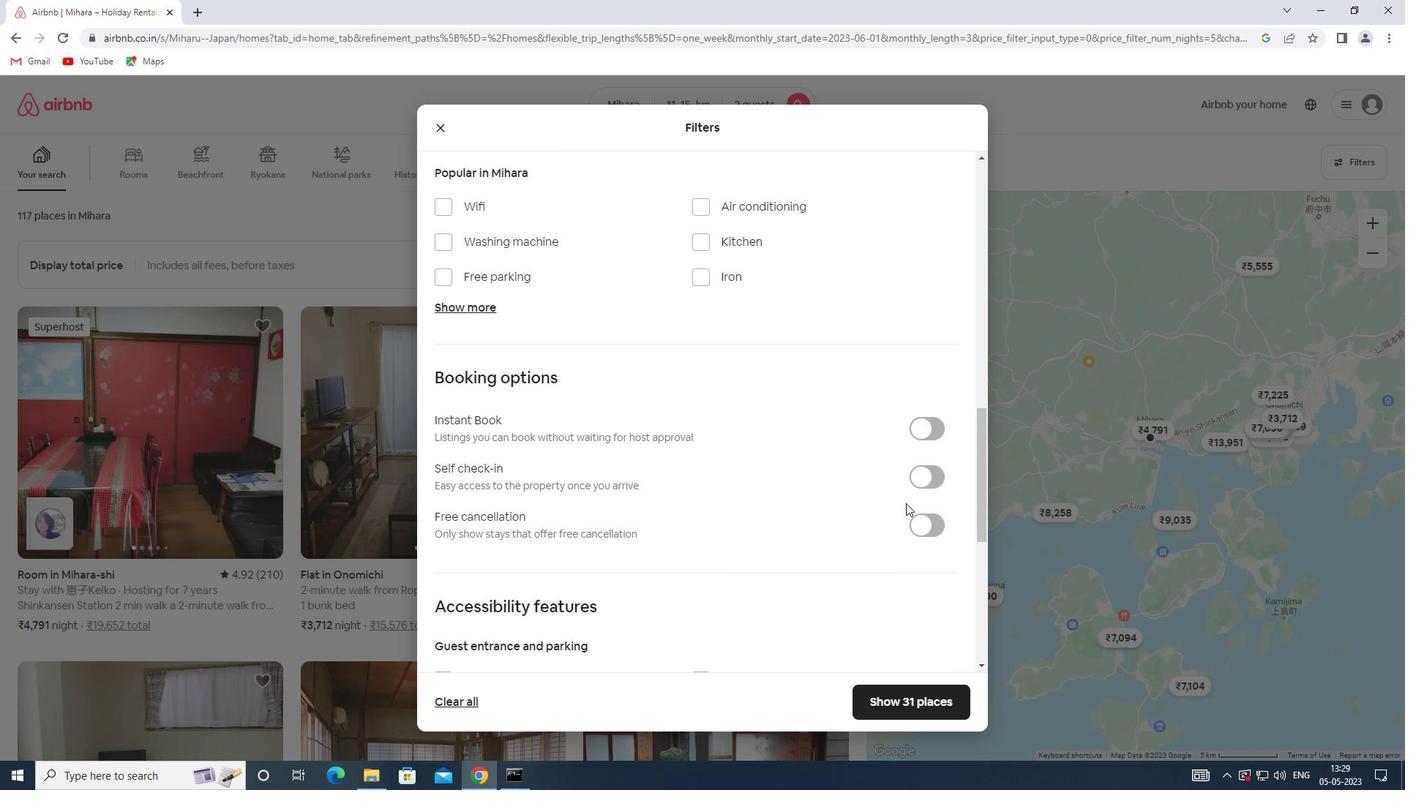 
Action: Mouse pressed left at (924, 486)
Screenshot: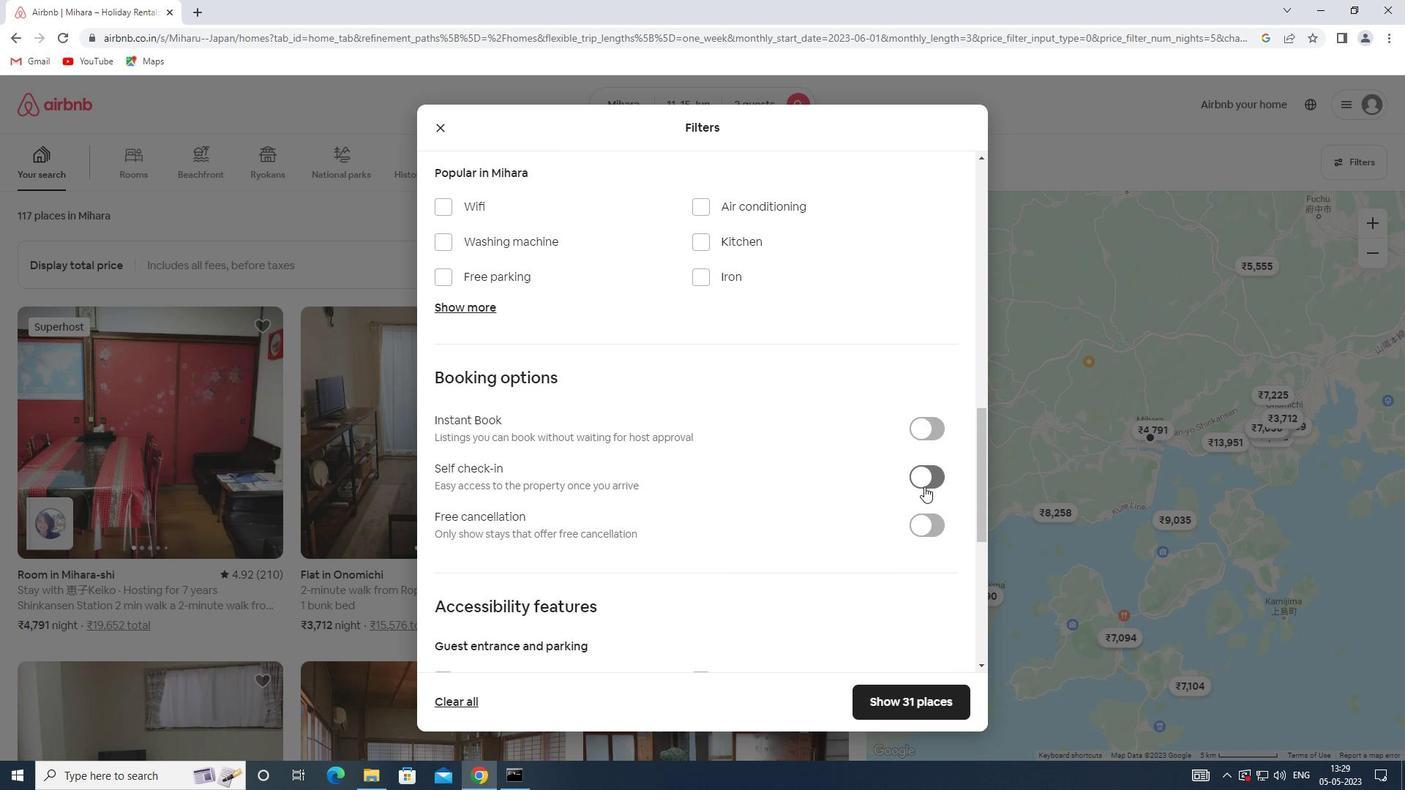 
Action: Mouse moved to (635, 537)
Screenshot: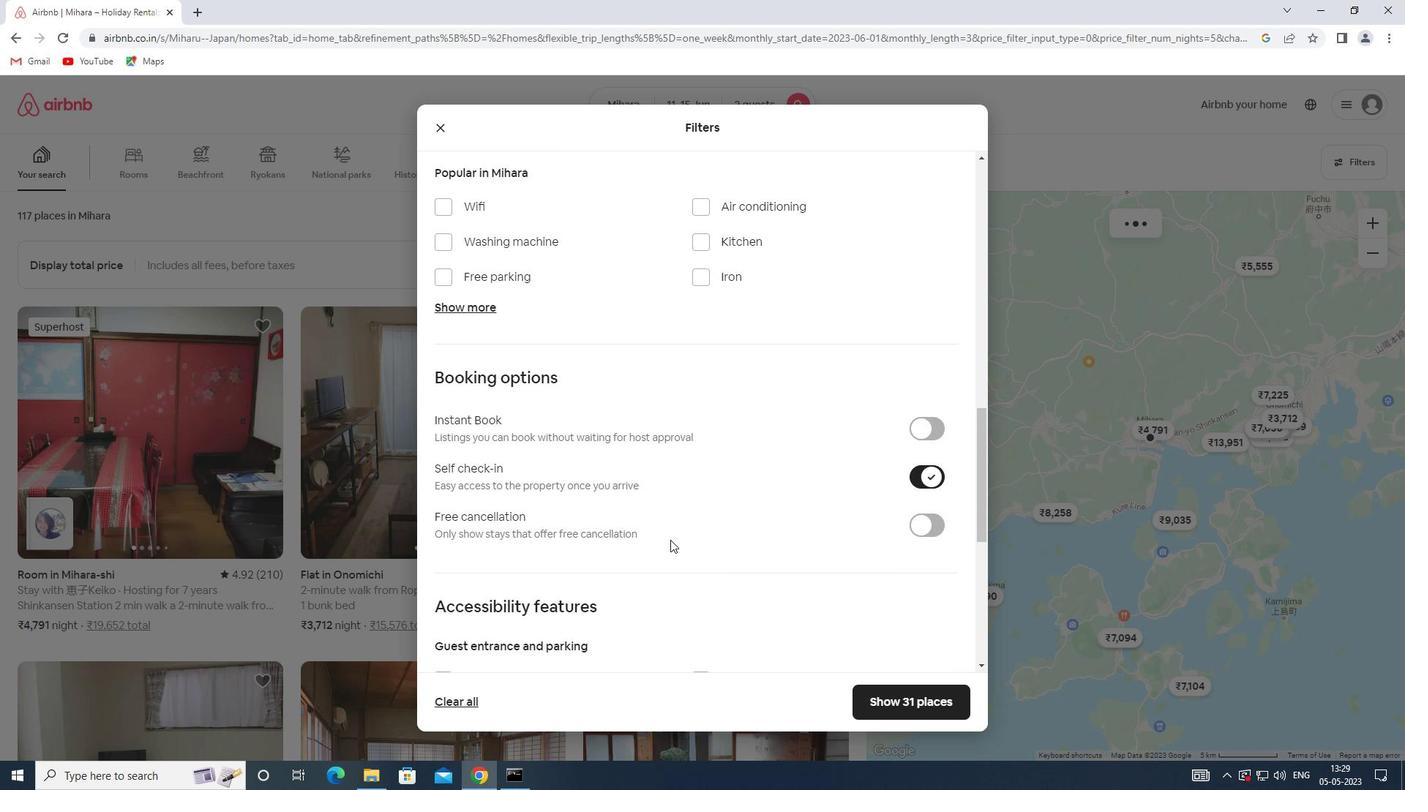 
Action: Mouse scrolled (635, 537) with delta (0, 0)
Screenshot: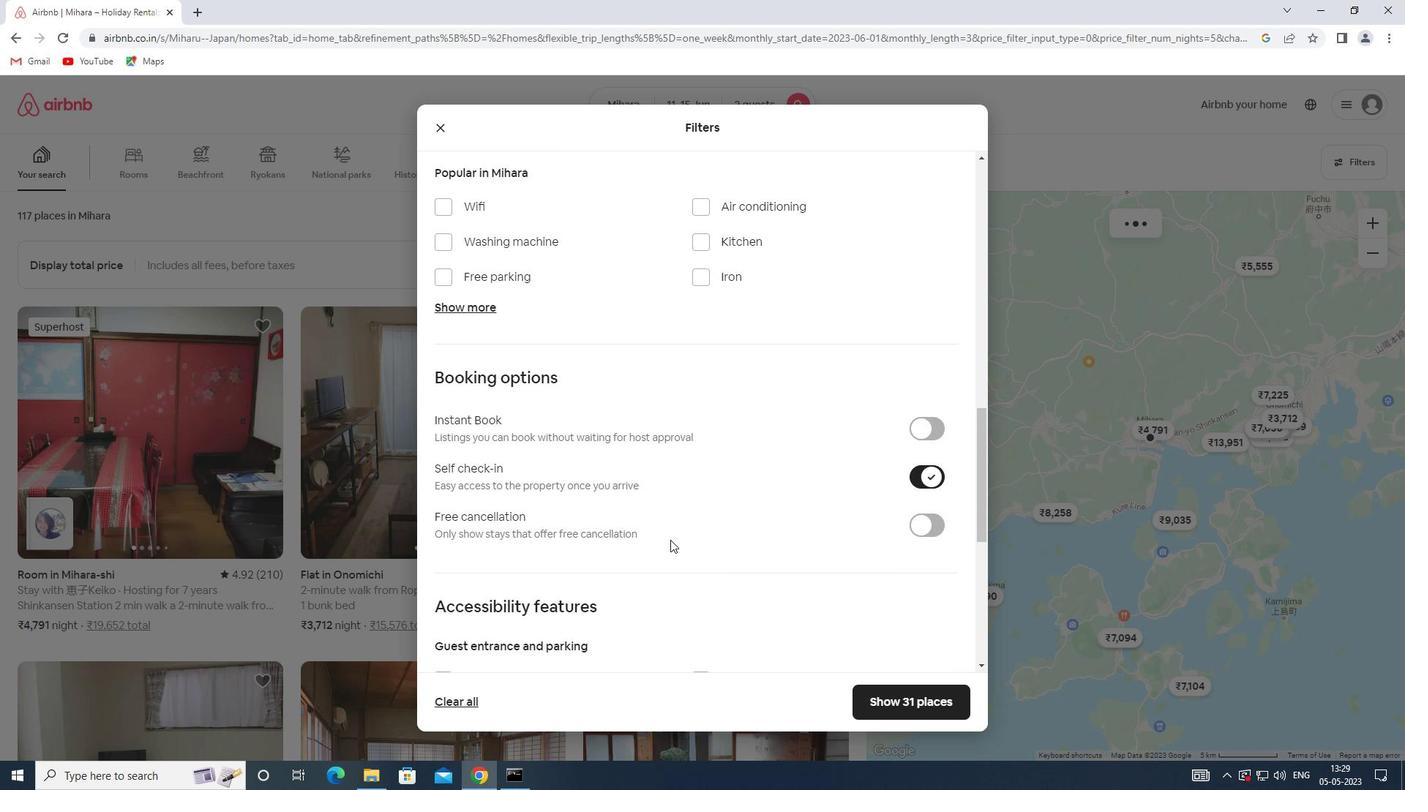 
Action: Mouse scrolled (635, 537) with delta (0, 0)
Screenshot: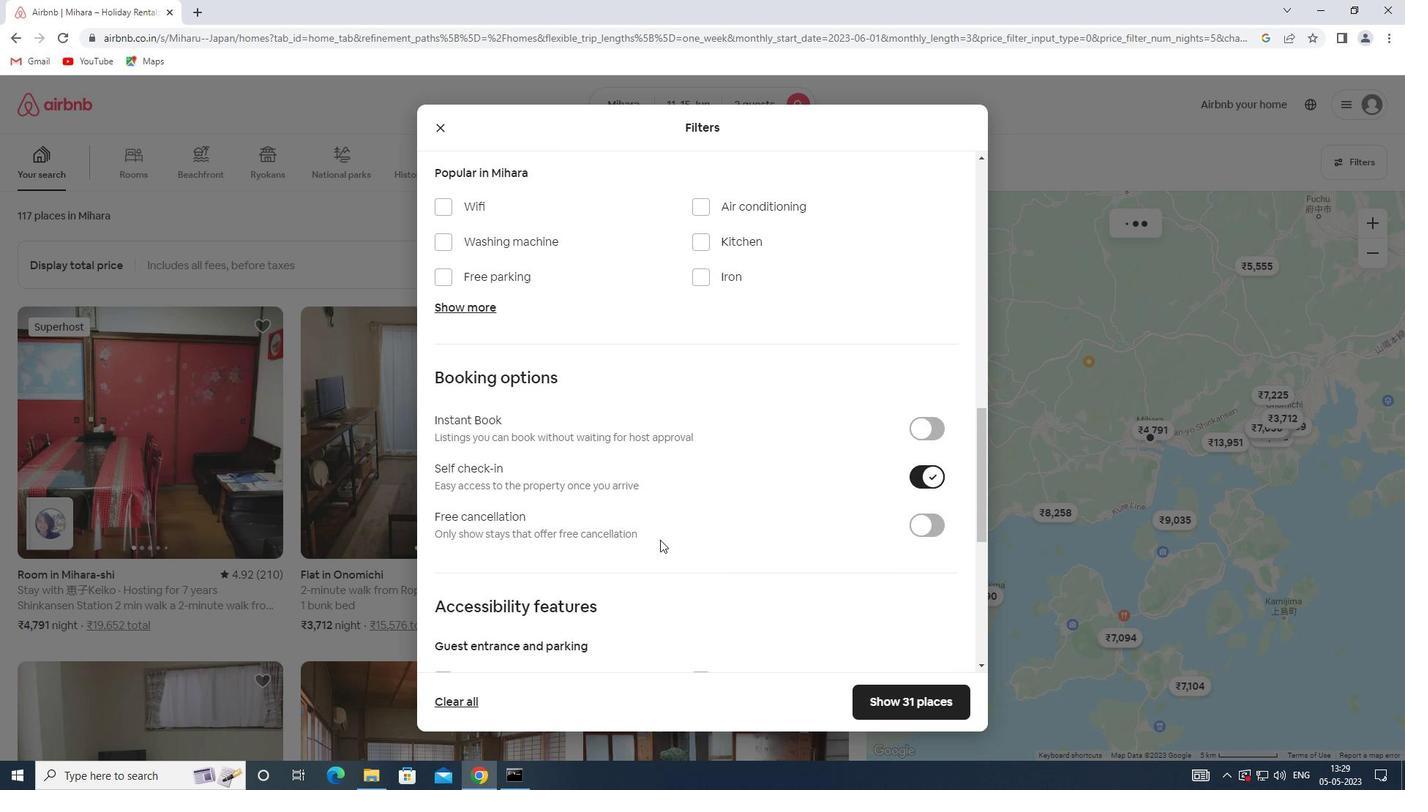 
Action: Mouse scrolled (635, 537) with delta (0, 0)
Screenshot: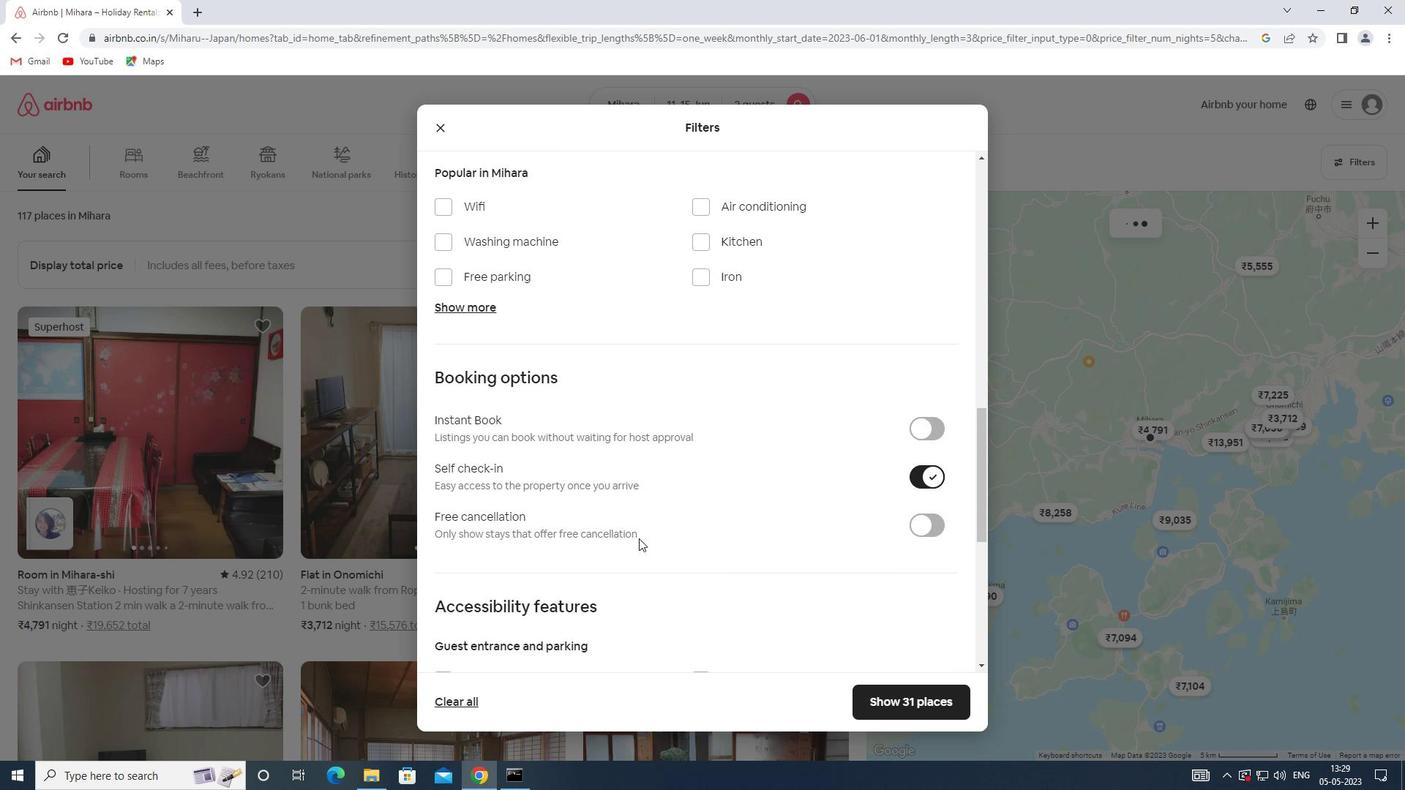 
Action: Mouse scrolled (635, 537) with delta (0, 0)
Screenshot: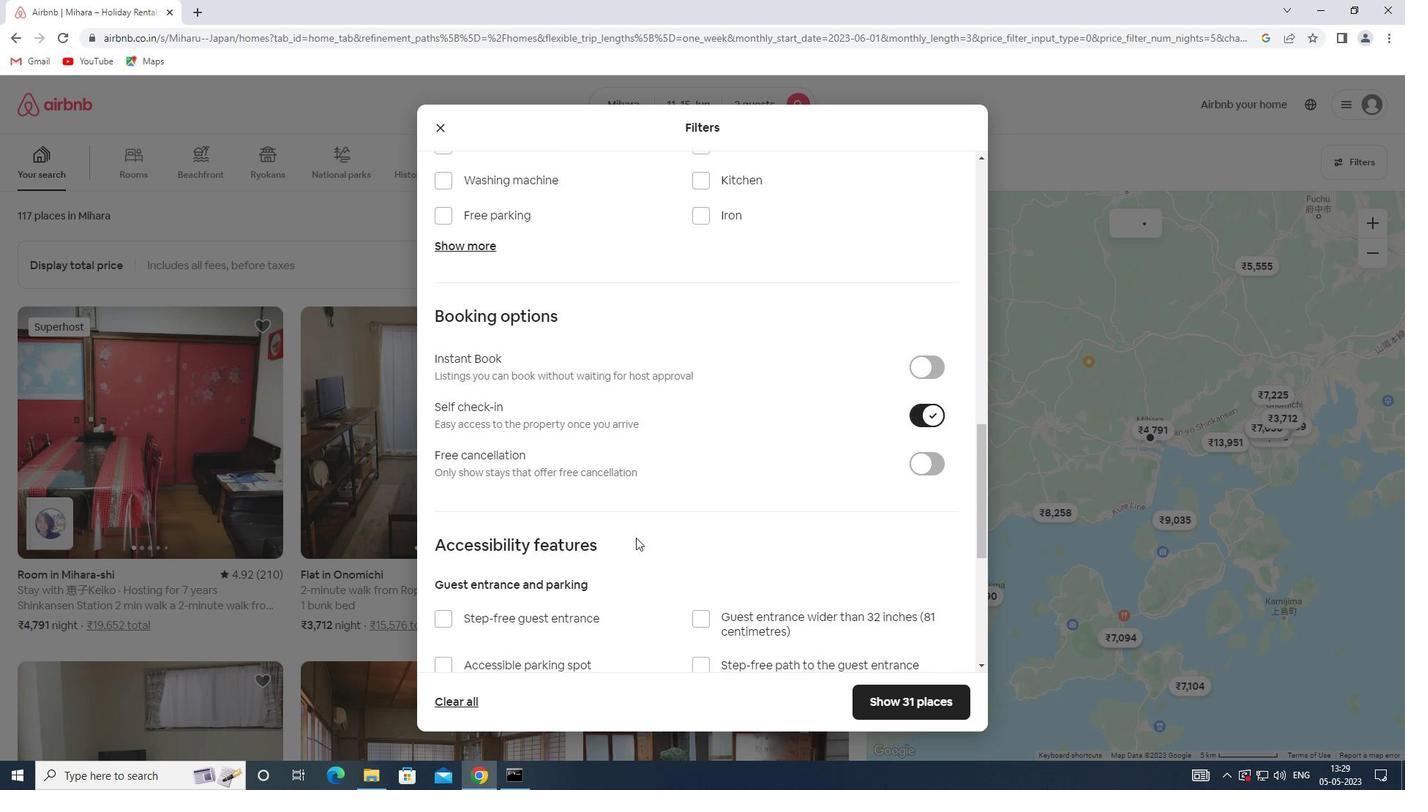 
Action: Mouse scrolled (635, 537) with delta (0, 0)
Screenshot: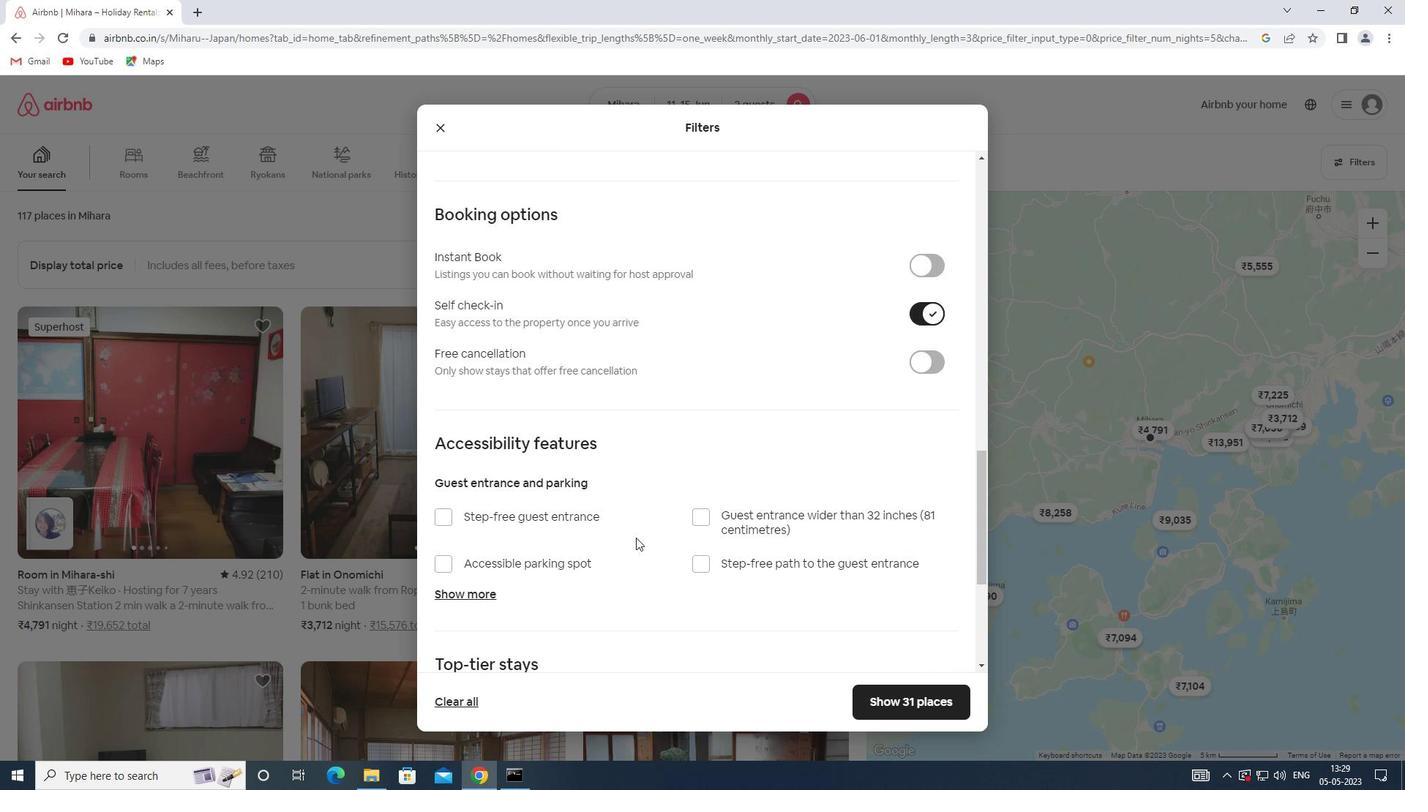 
Action: Mouse scrolled (635, 537) with delta (0, 0)
Screenshot: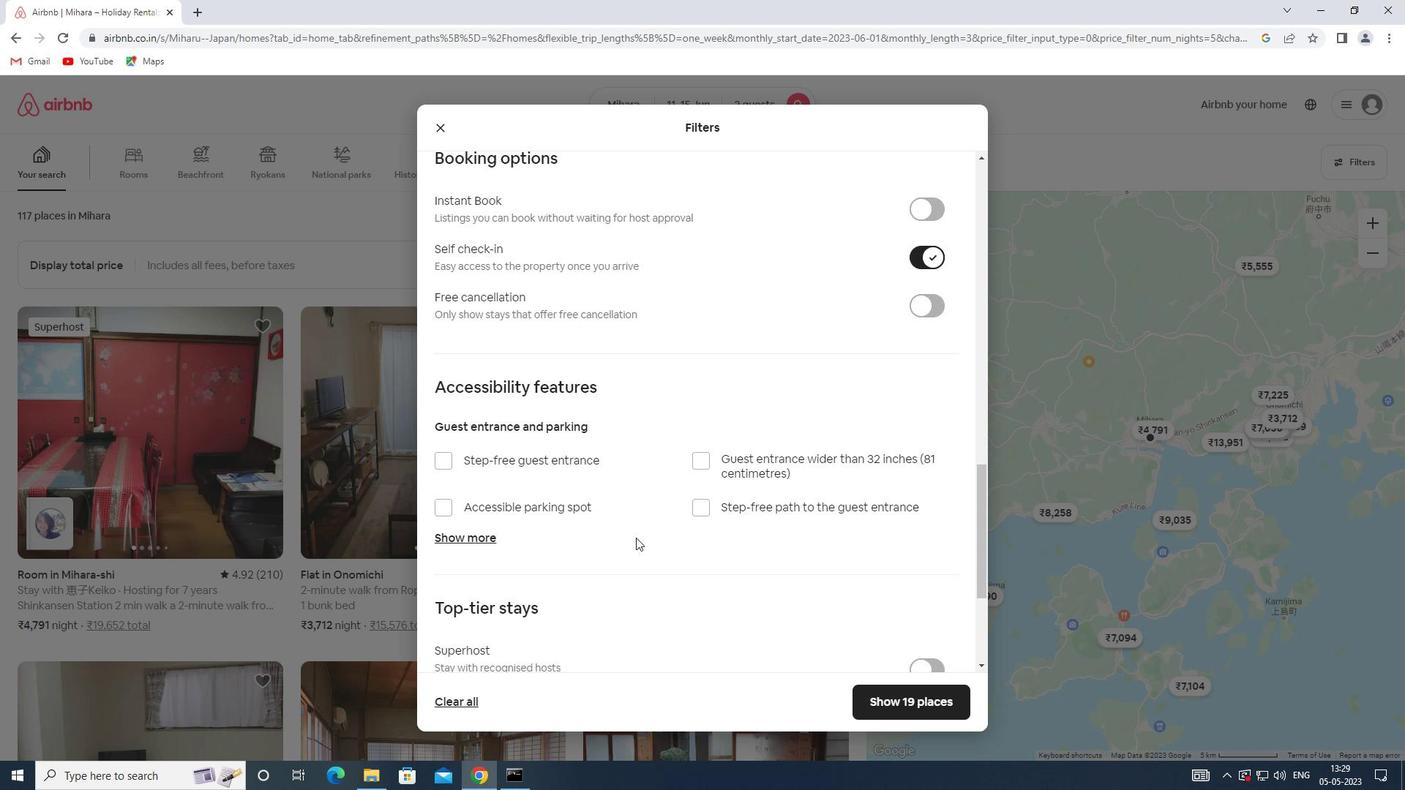 
Action: Mouse moved to (474, 591)
Screenshot: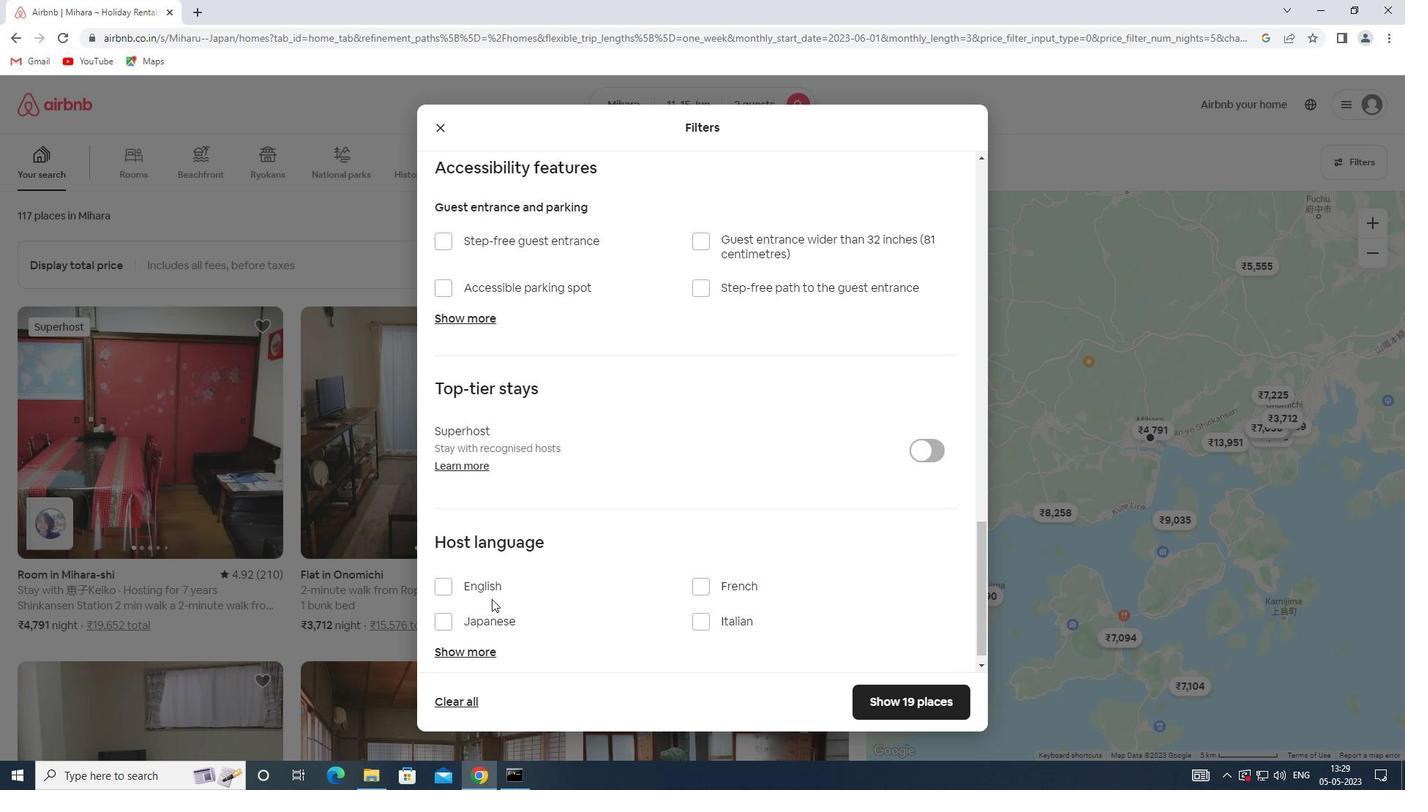 
Action: Mouse pressed left at (474, 591)
Screenshot: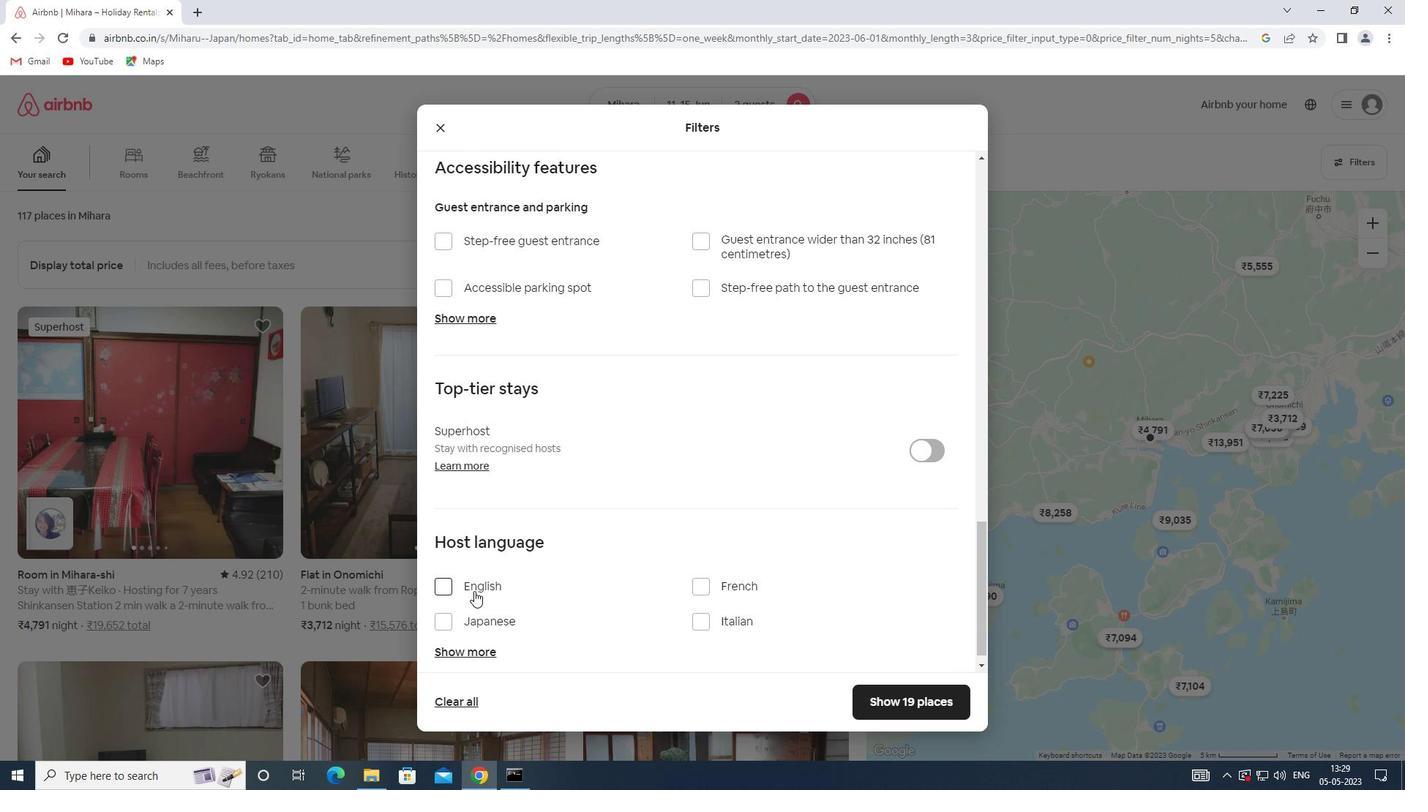 
Action: Mouse moved to (592, 569)
Screenshot: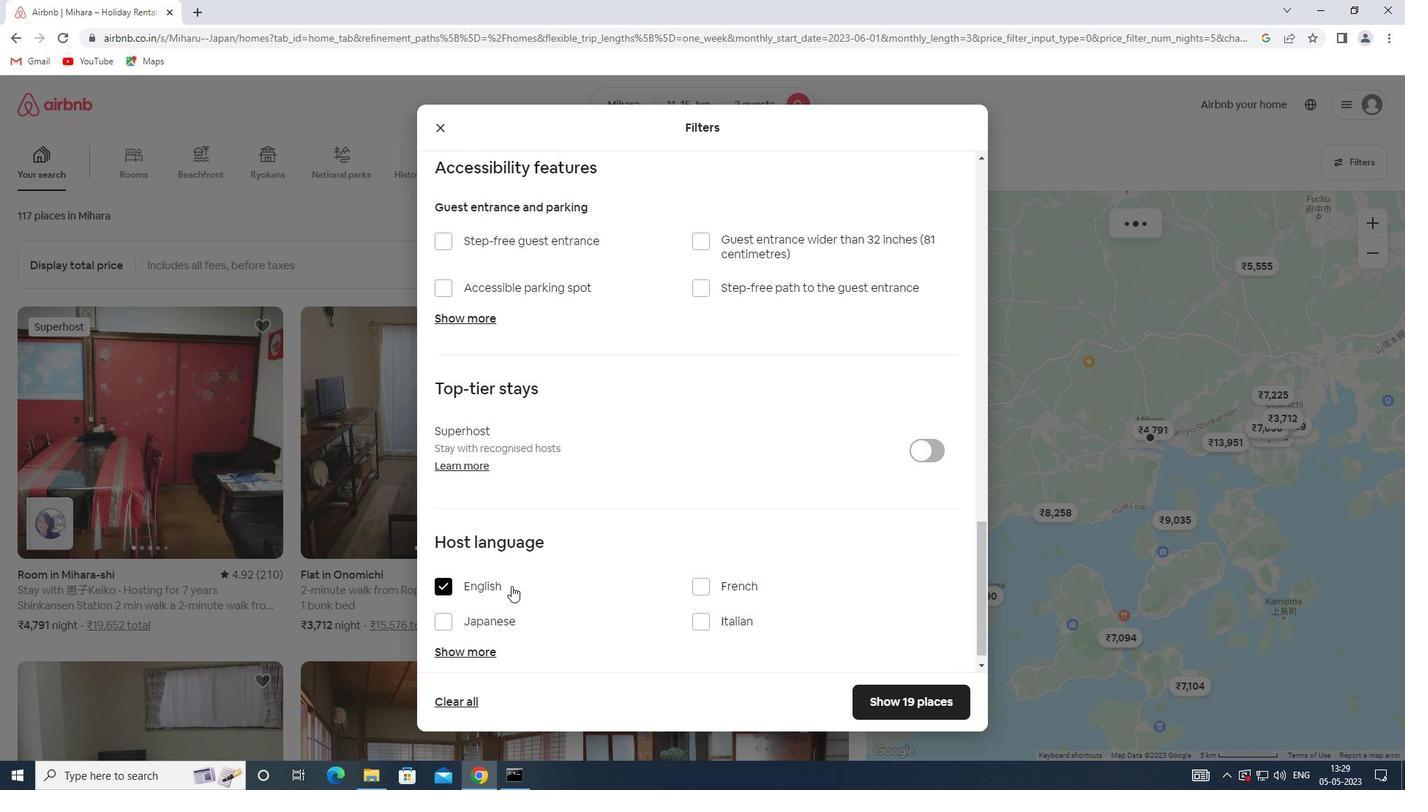 
Action: Mouse scrolled (592, 568) with delta (0, 0)
Screenshot: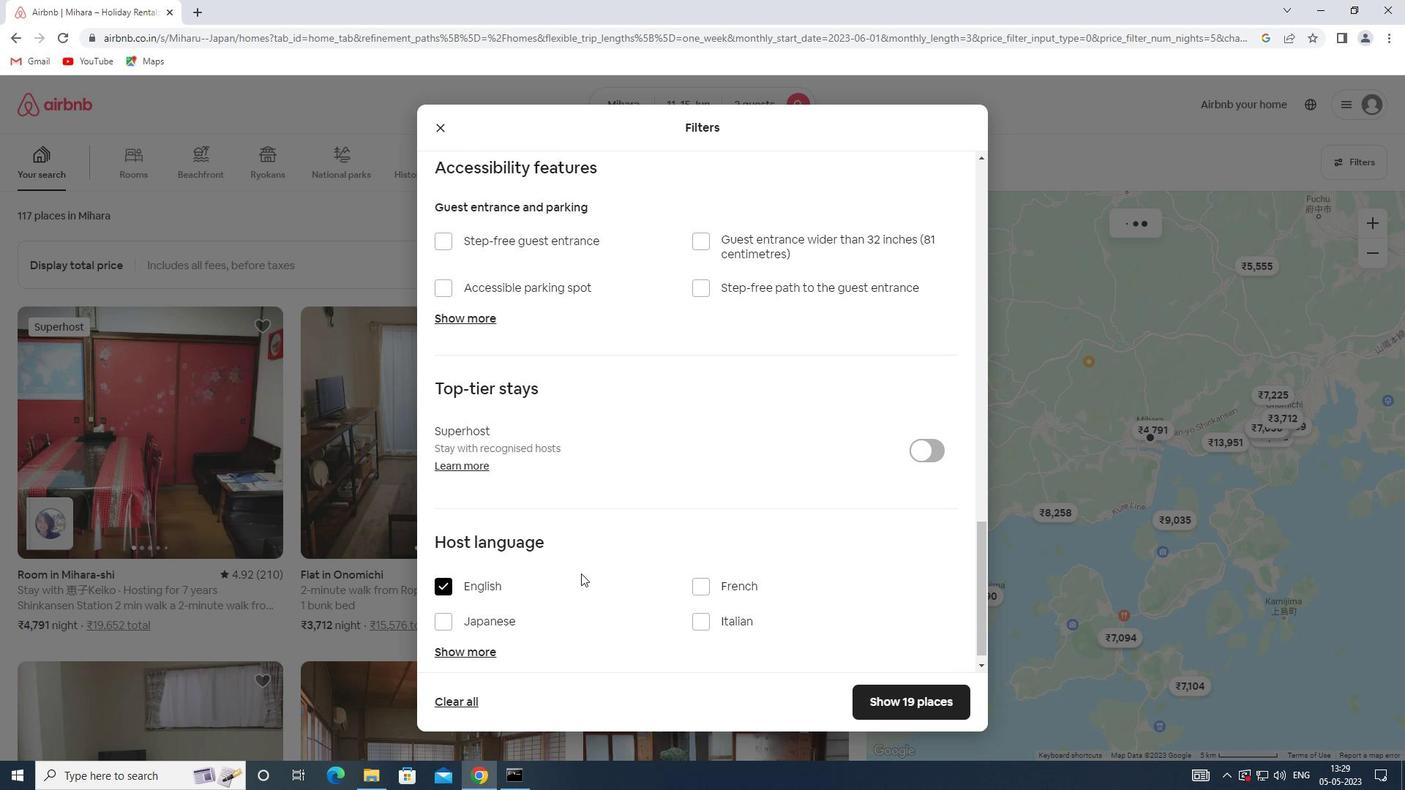 
Action: Mouse scrolled (592, 568) with delta (0, 0)
Screenshot: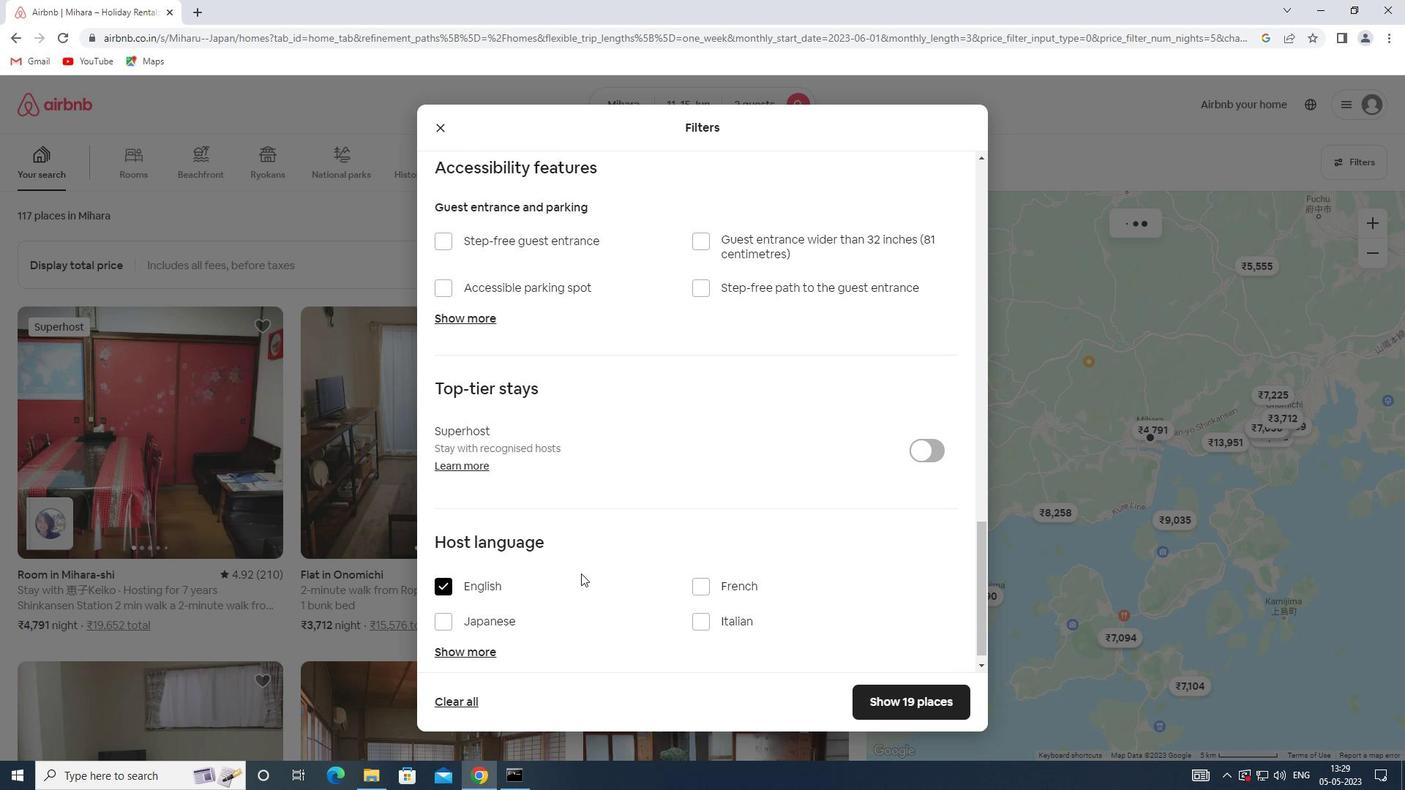 
Action: Mouse moved to (878, 706)
Screenshot: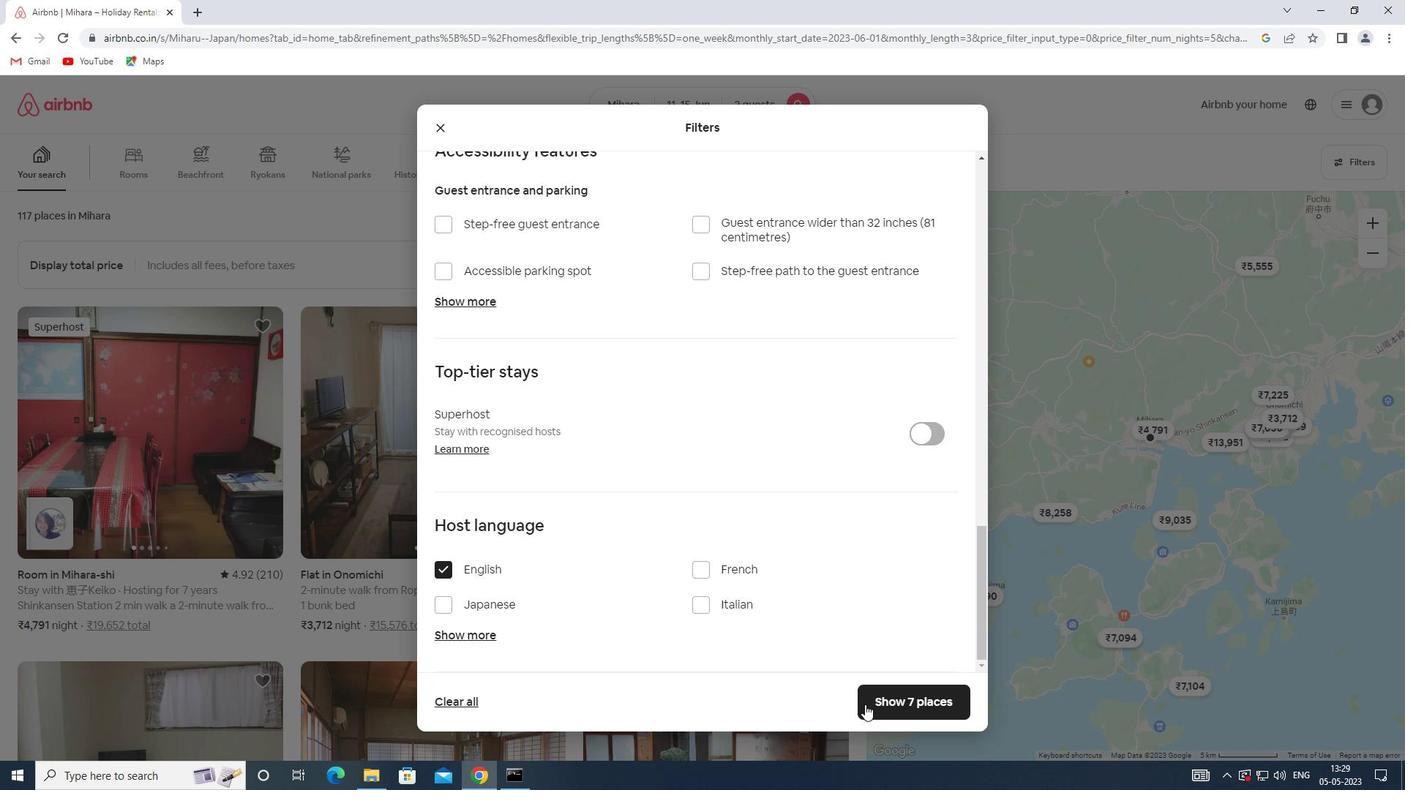 
Action: Mouse pressed left at (878, 706)
Screenshot: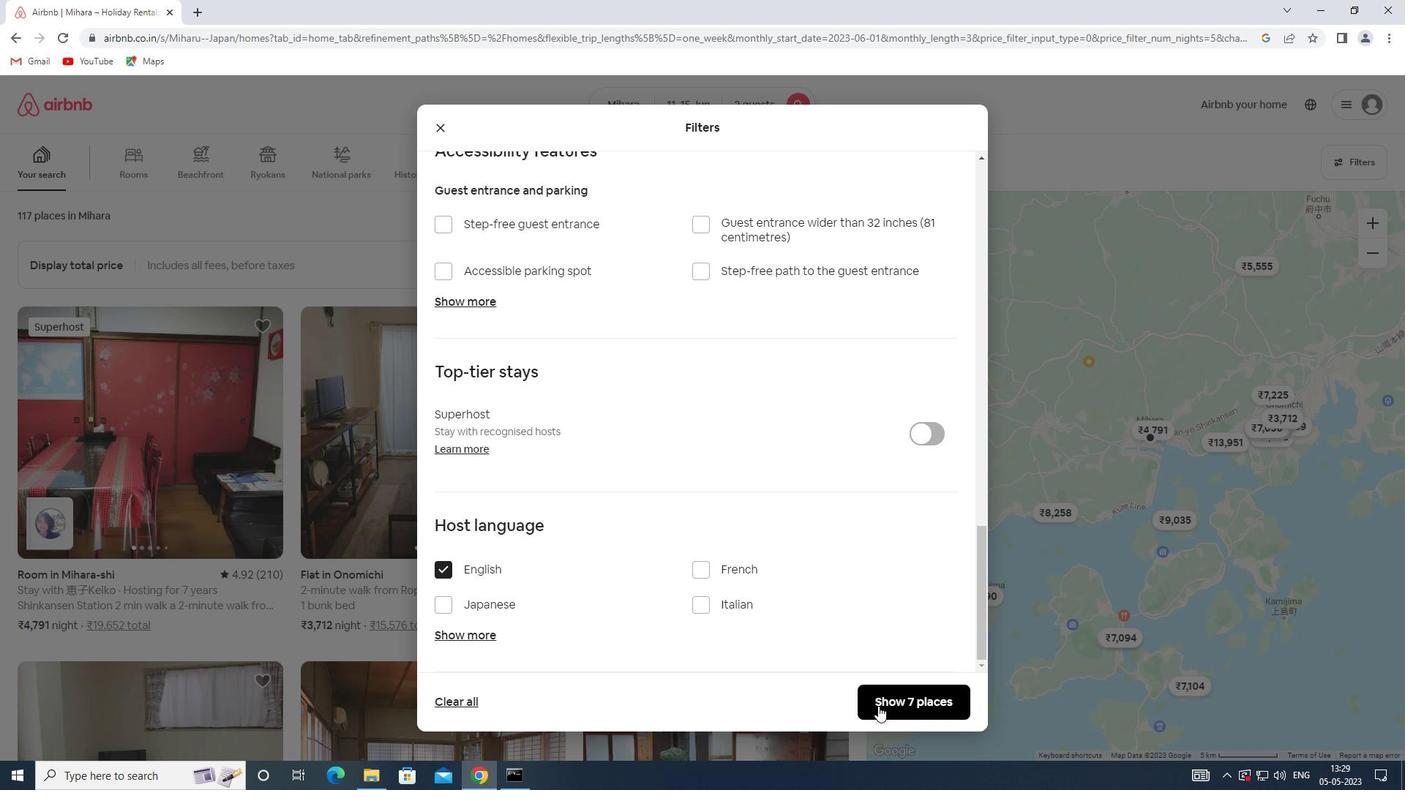 
